 Task: Look for space in Port Stephens, Australia from 1st June, 2023 to 4th June, 2023 for 1 adult in price range Rs.6000 to Rs.16000. Place can be private room with 1  bedroom having 1 bed and 1 bathroom. Property type can be house, flat, guest house. Amenities needed are: wifi, washing machine, kitchen. Booking option can be shelf check-in. Required host language is English.
Action: Mouse moved to (271, 145)
Screenshot: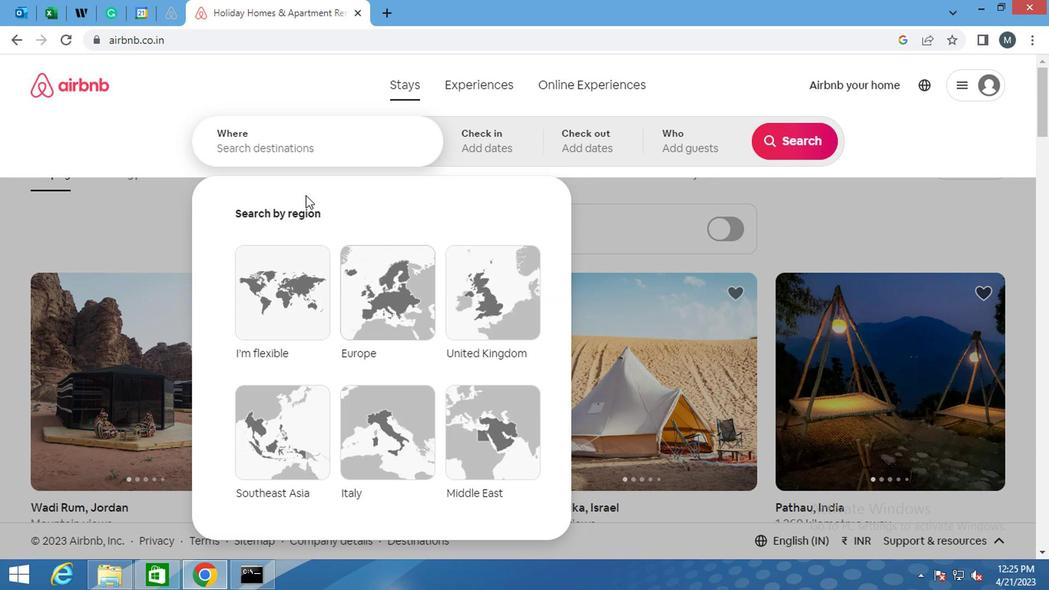 
Action: Mouse pressed left at (271, 145)
Screenshot: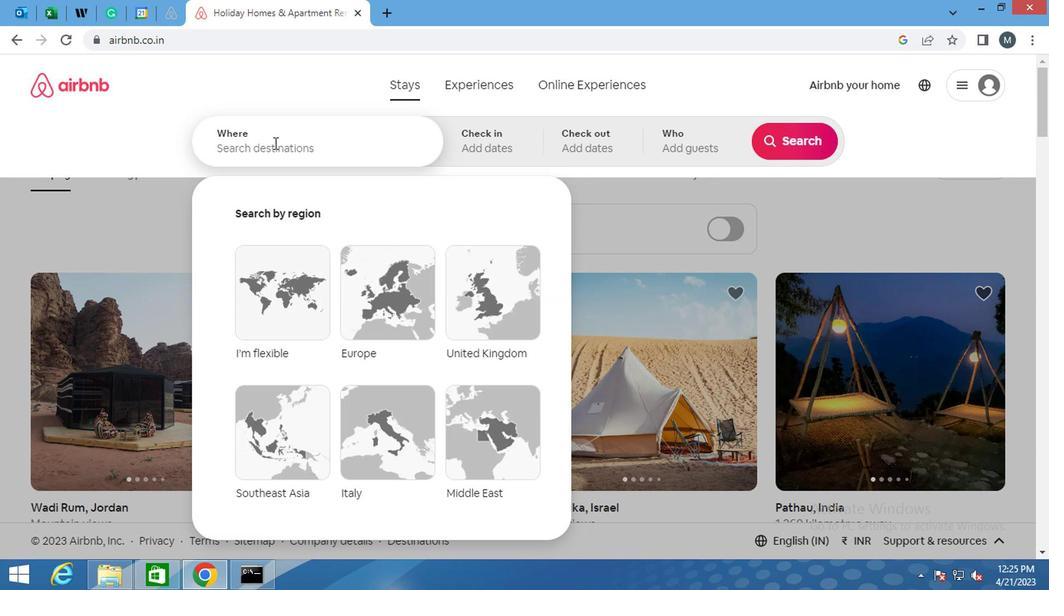 
Action: Key pressed <Key.shift>PORT<Key.space><Key.shift>STEPHENS<Key.space><Key.backspace>,<Key.space><Key.shift>AUSTRALIA<Key.enter>
Screenshot: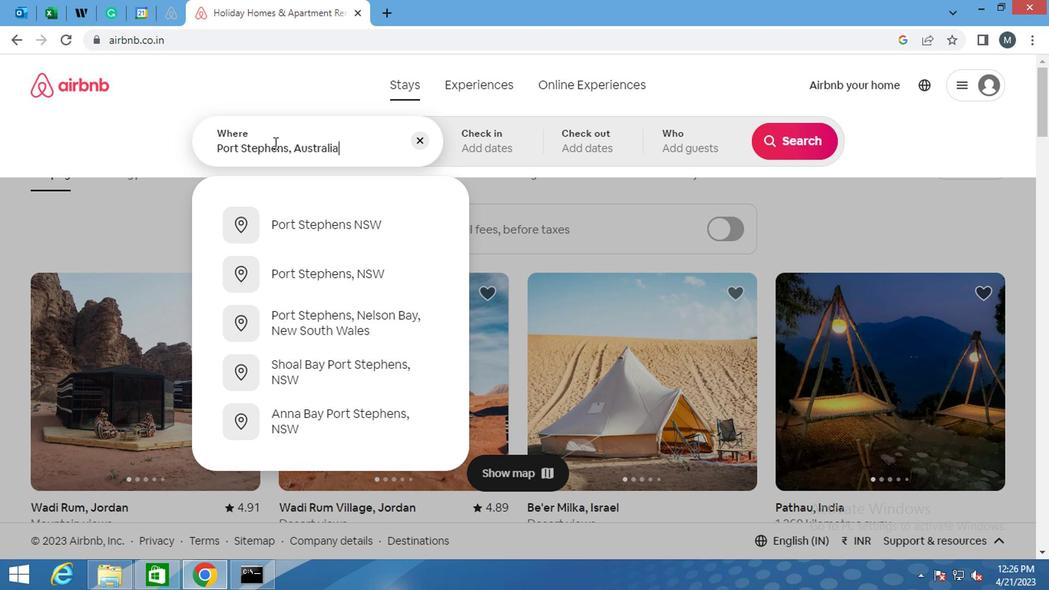 
Action: Mouse moved to (777, 257)
Screenshot: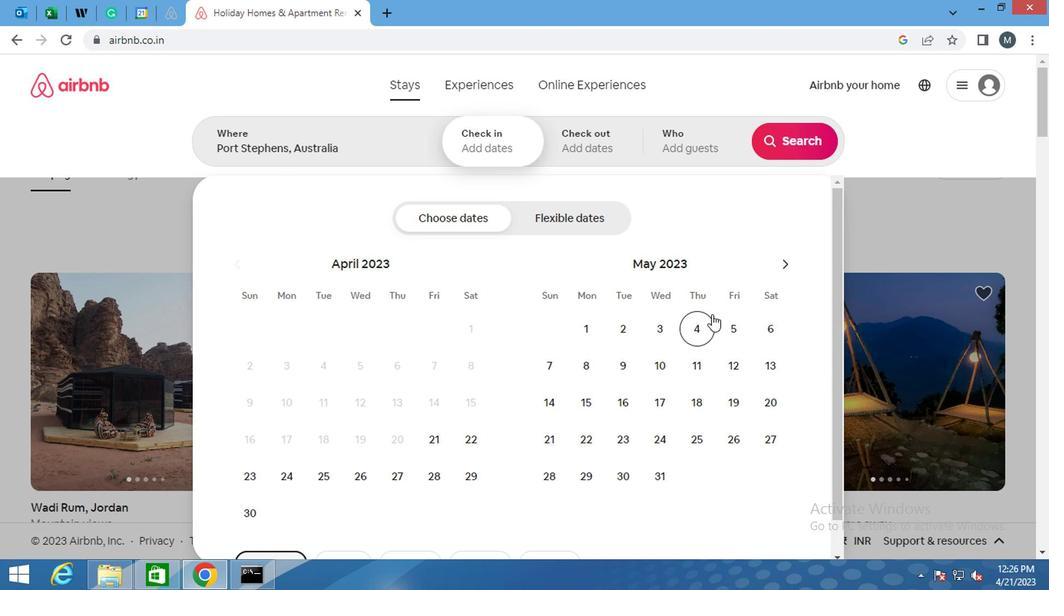 
Action: Mouse pressed left at (777, 257)
Screenshot: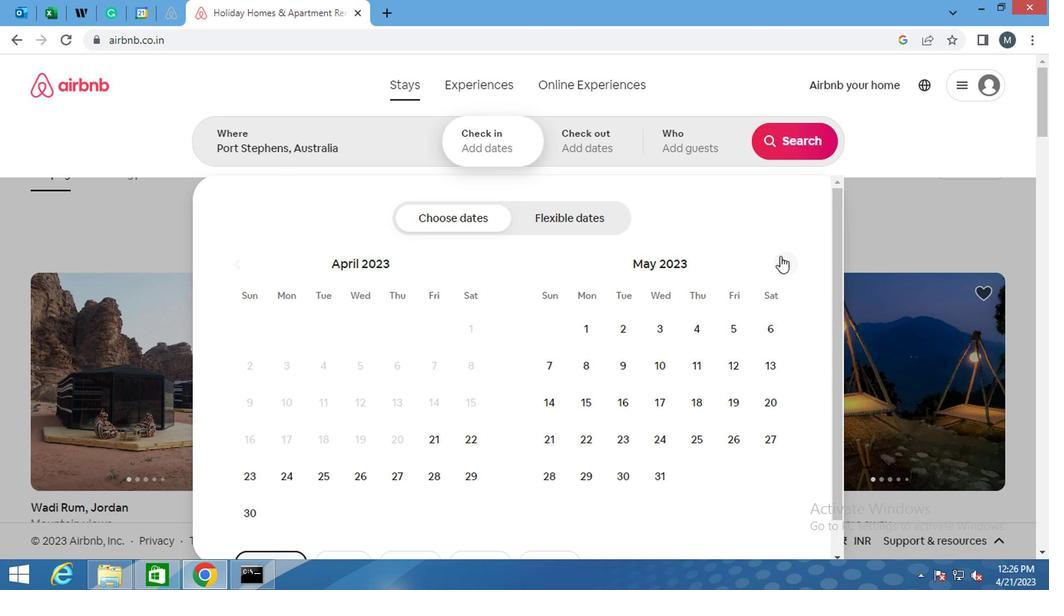 
Action: Mouse moved to (687, 325)
Screenshot: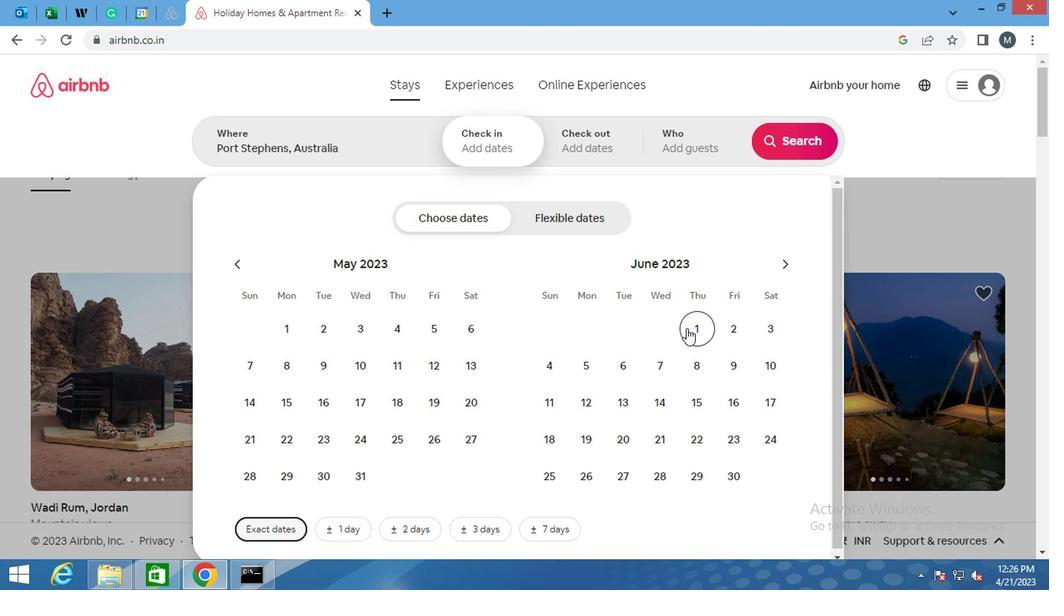 
Action: Mouse pressed left at (687, 325)
Screenshot: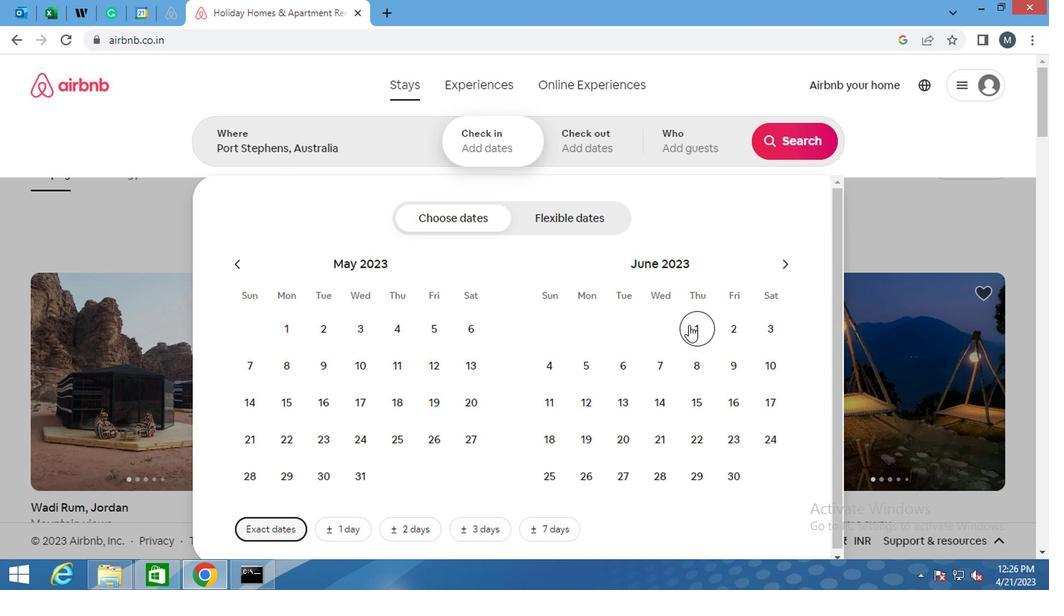 
Action: Mouse moved to (540, 366)
Screenshot: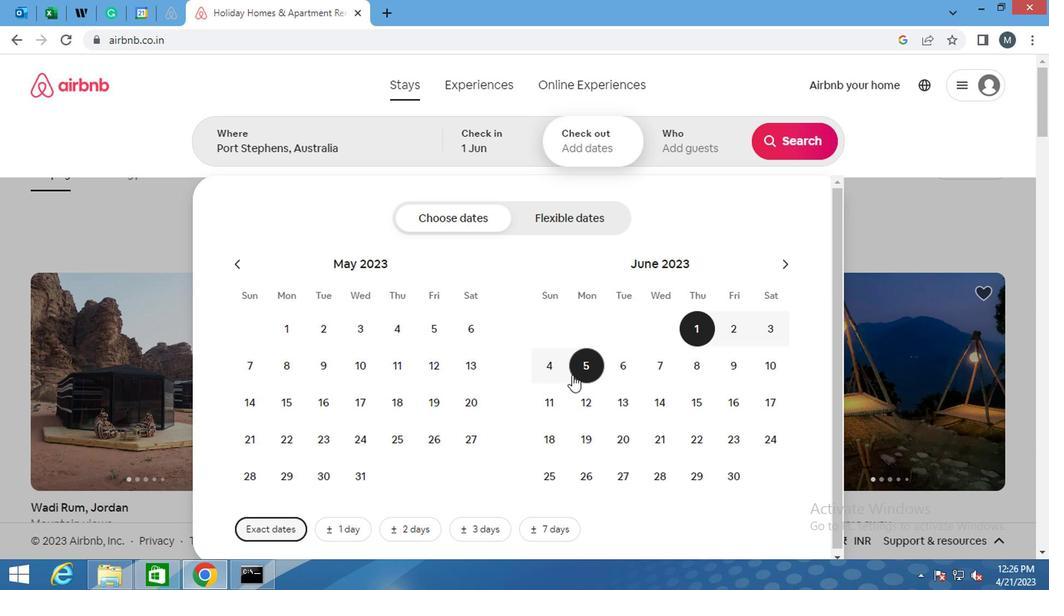 
Action: Mouse pressed left at (540, 366)
Screenshot: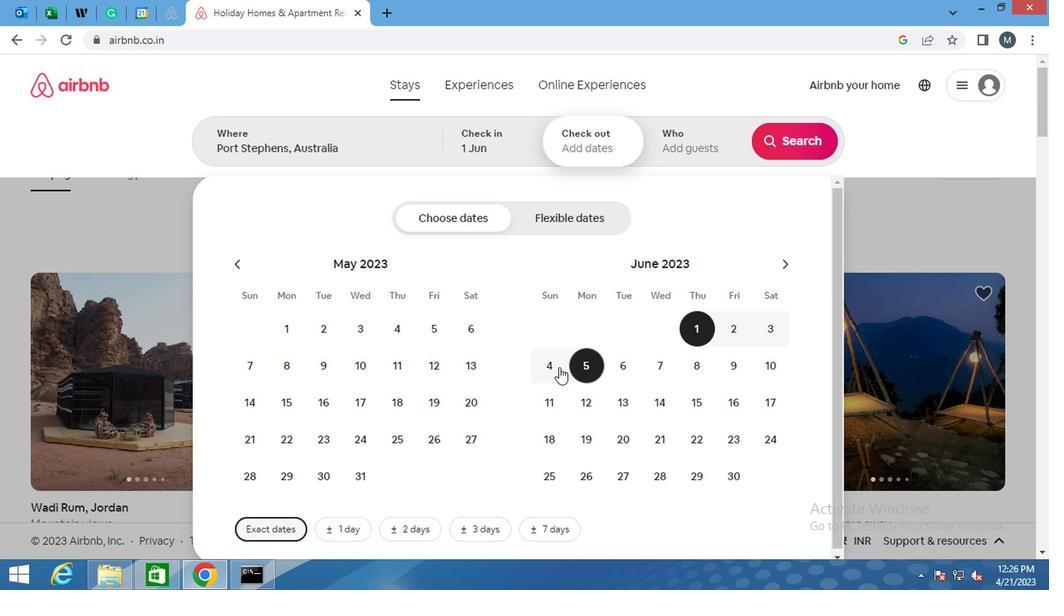 
Action: Mouse moved to (604, 349)
Screenshot: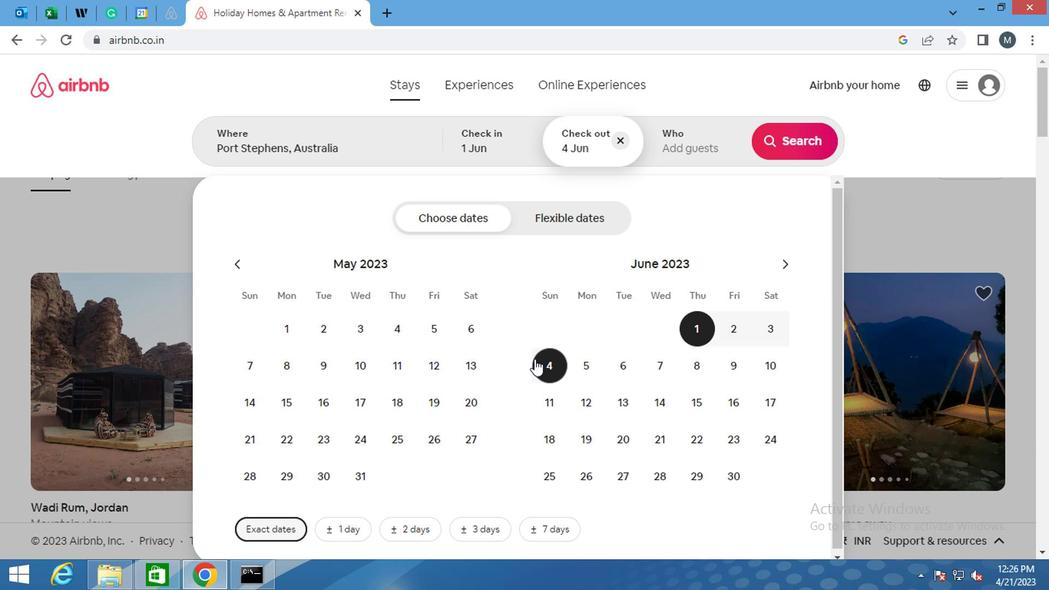 
Action: Mouse scrolled (604, 348) with delta (0, 0)
Screenshot: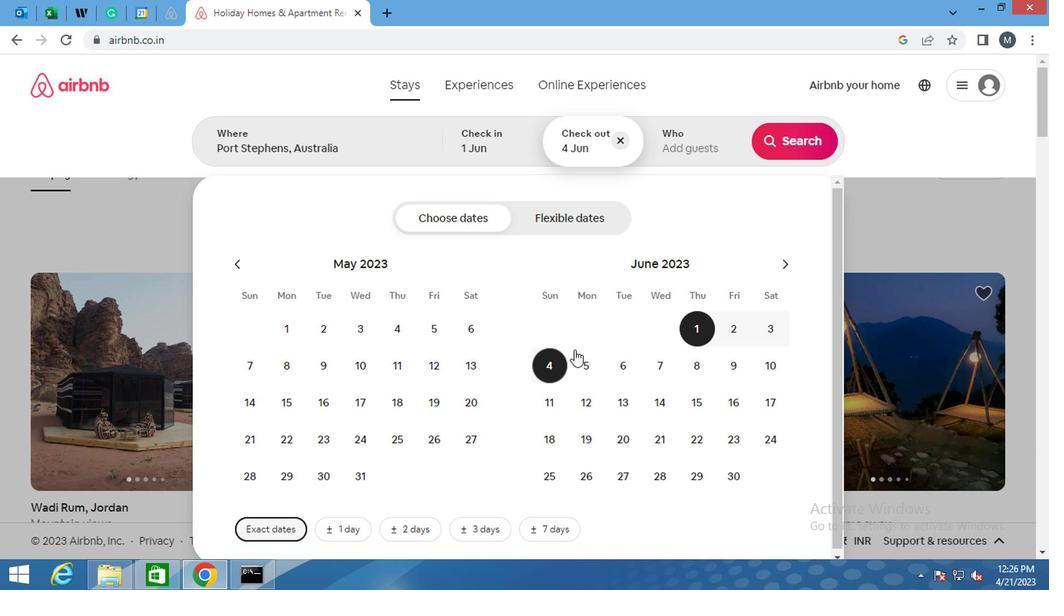 
Action: Mouse moved to (606, 349)
Screenshot: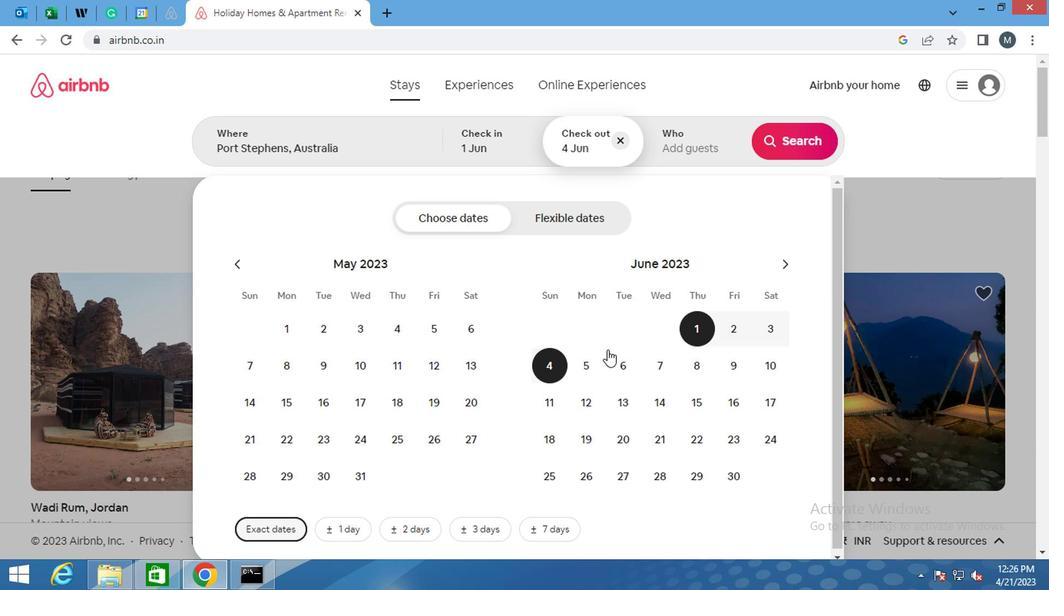 
Action: Mouse scrolled (606, 348) with delta (0, 0)
Screenshot: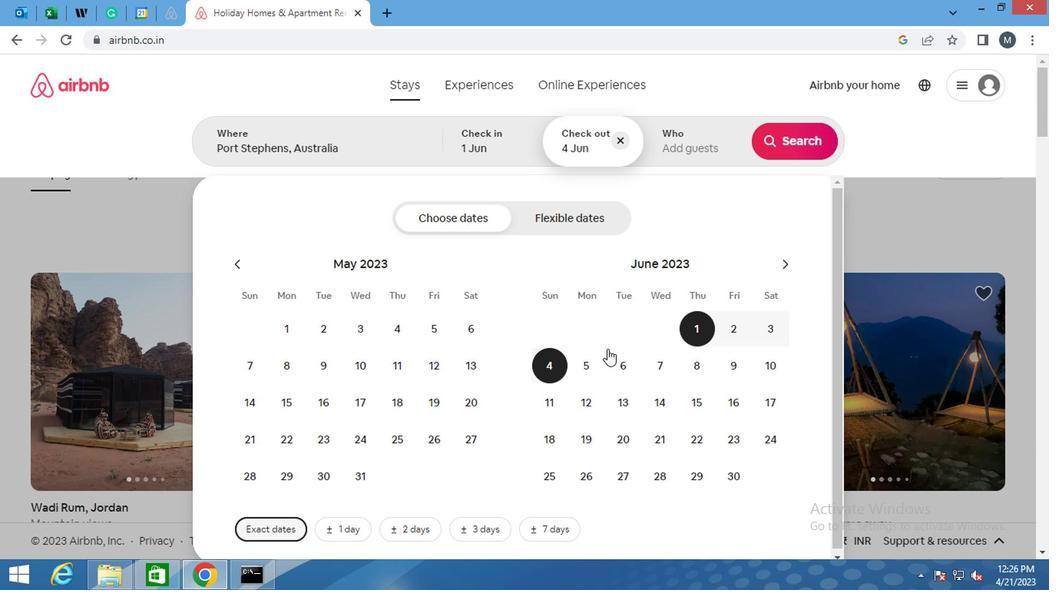 
Action: Mouse moved to (698, 149)
Screenshot: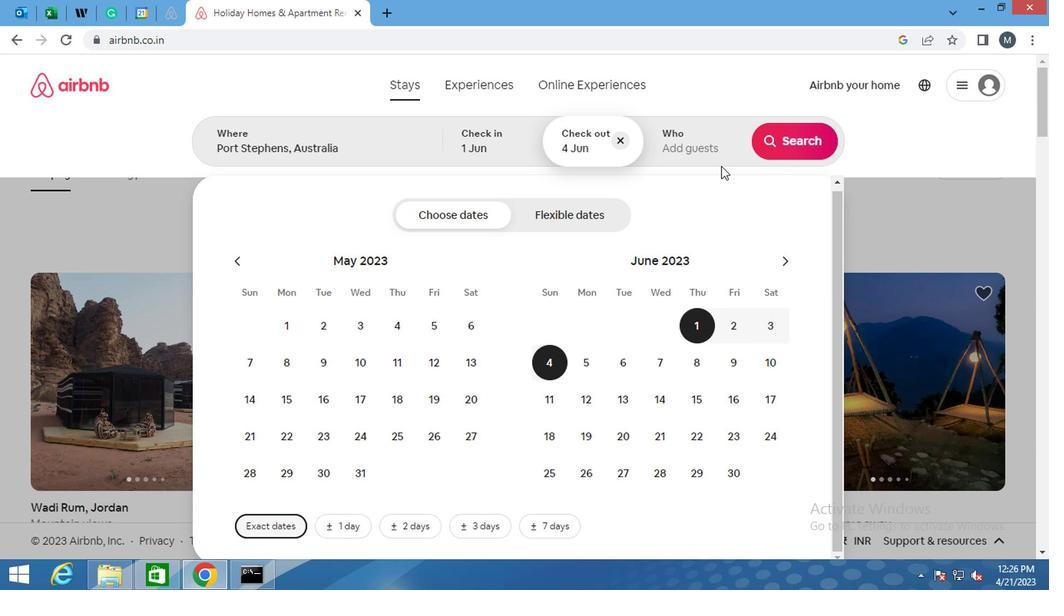 
Action: Mouse pressed left at (698, 149)
Screenshot: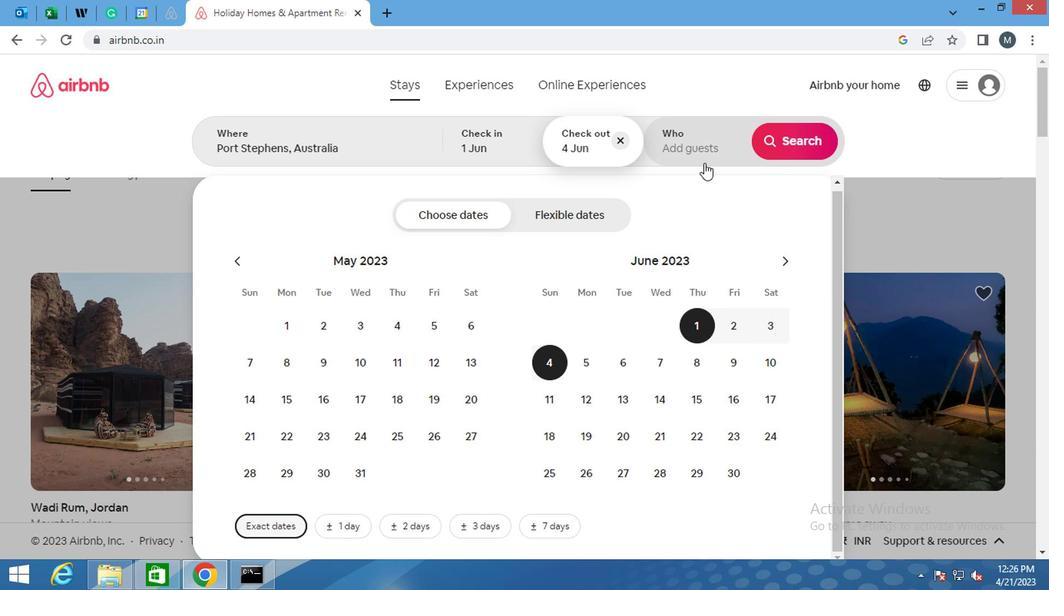 
Action: Mouse moved to (789, 222)
Screenshot: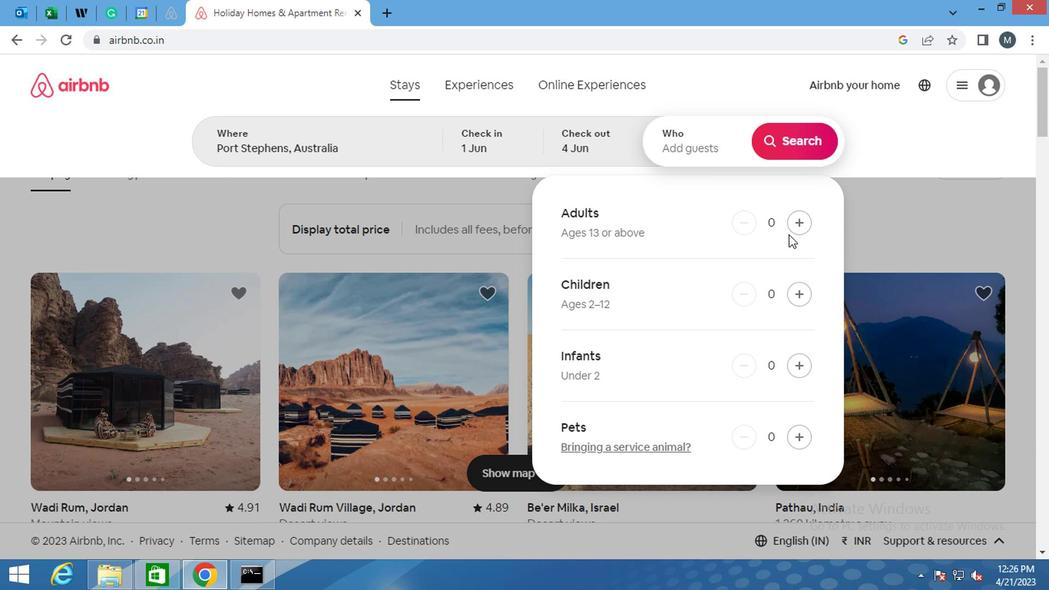 
Action: Mouse pressed left at (789, 222)
Screenshot: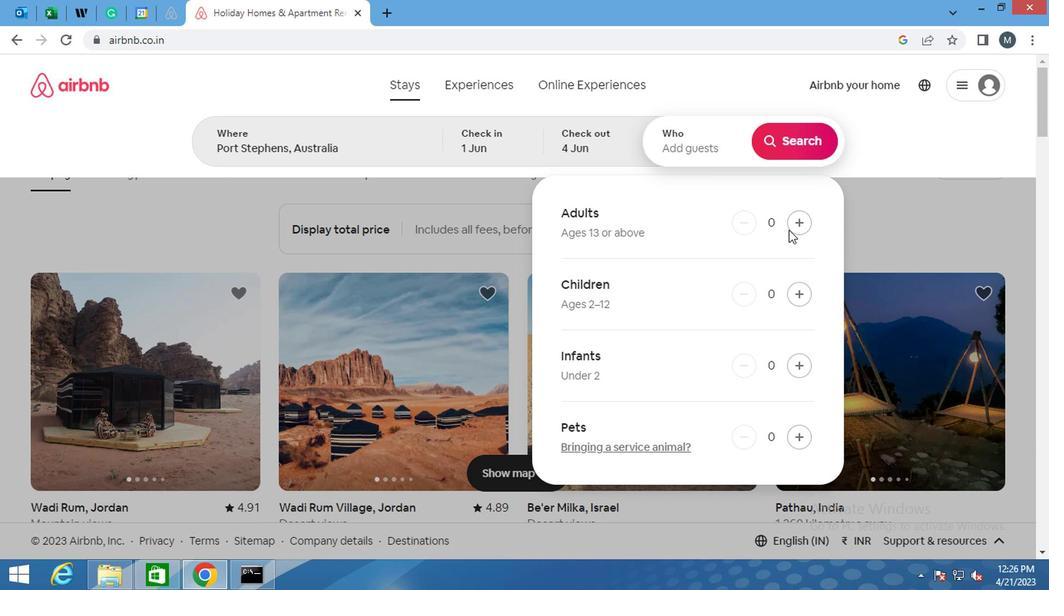 
Action: Mouse moved to (735, 220)
Screenshot: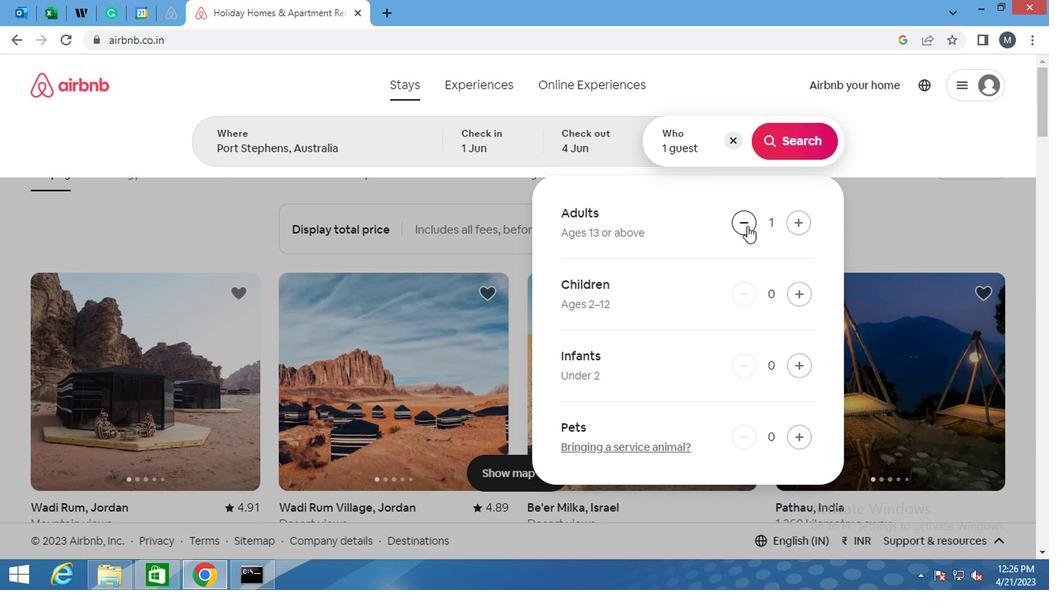 
Action: Mouse scrolled (735, 220) with delta (0, 0)
Screenshot: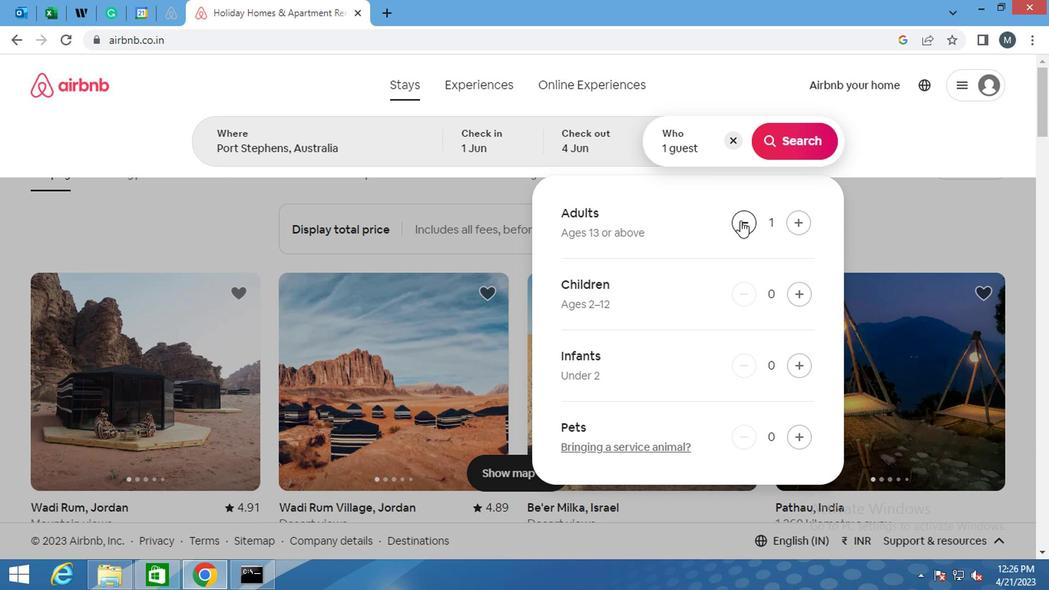 
Action: Mouse scrolled (735, 220) with delta (0, 0)
Screenshot: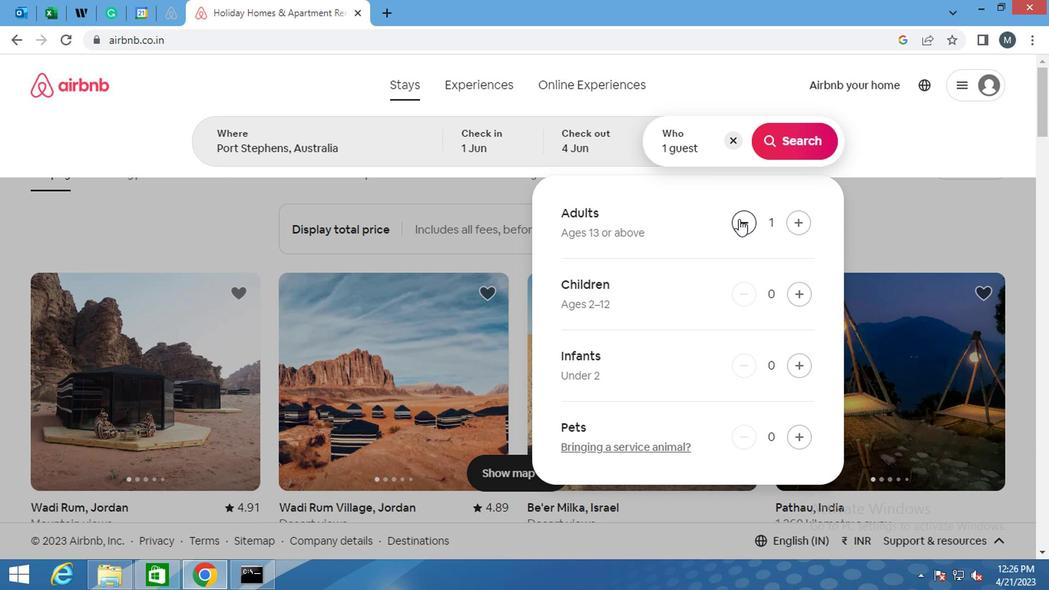 
Action: Mouse moved to (688, 201)
Screenshot: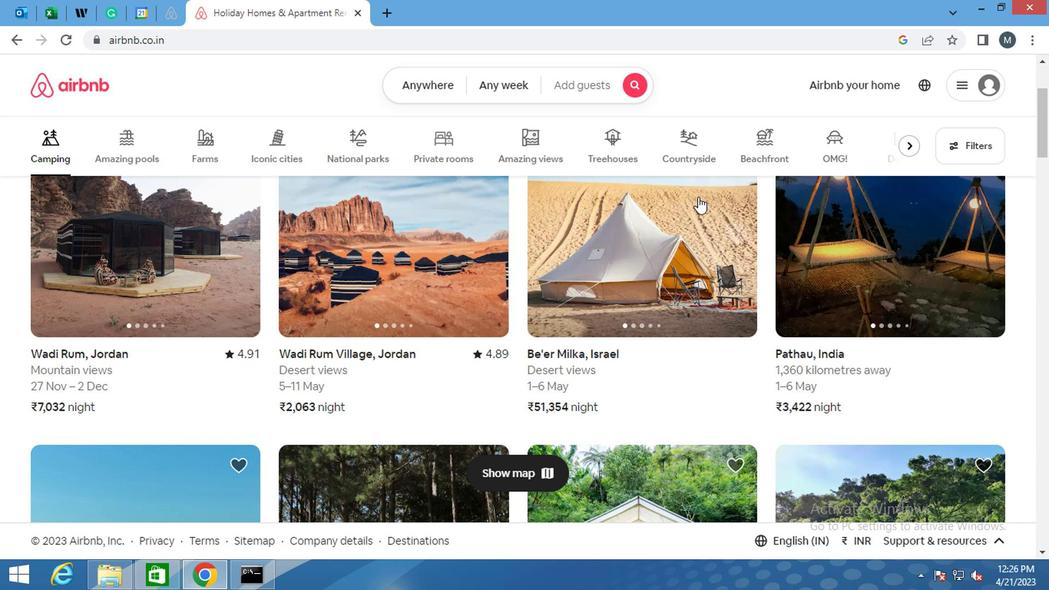 
Action: Mouse scrolled (688, 201) with delta (0, 0)
Screenshot: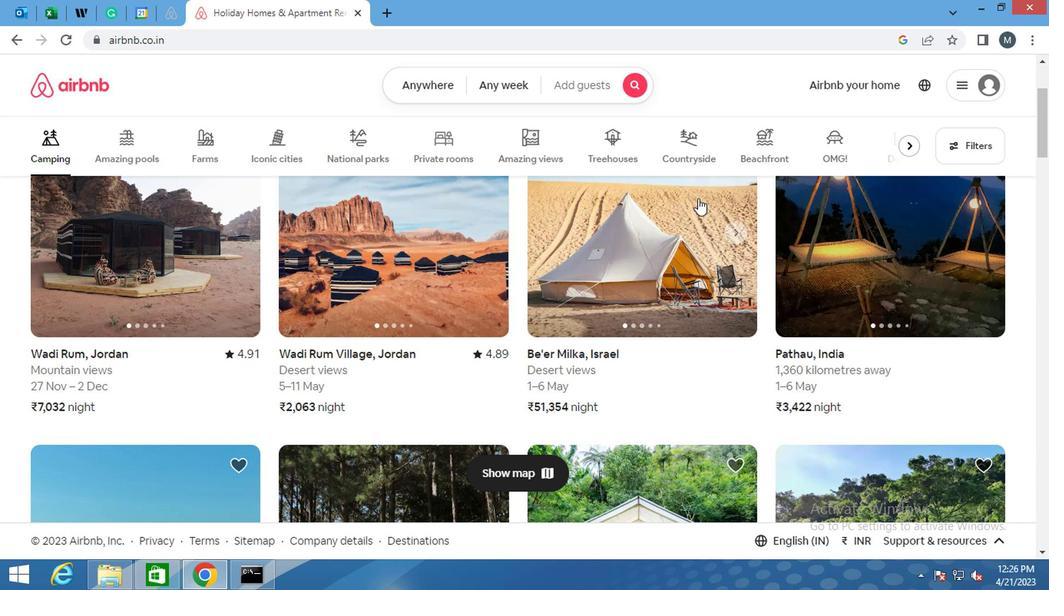 
Action: Mouse scrolled (688, 201) with delta (0, 0)
Screenshot: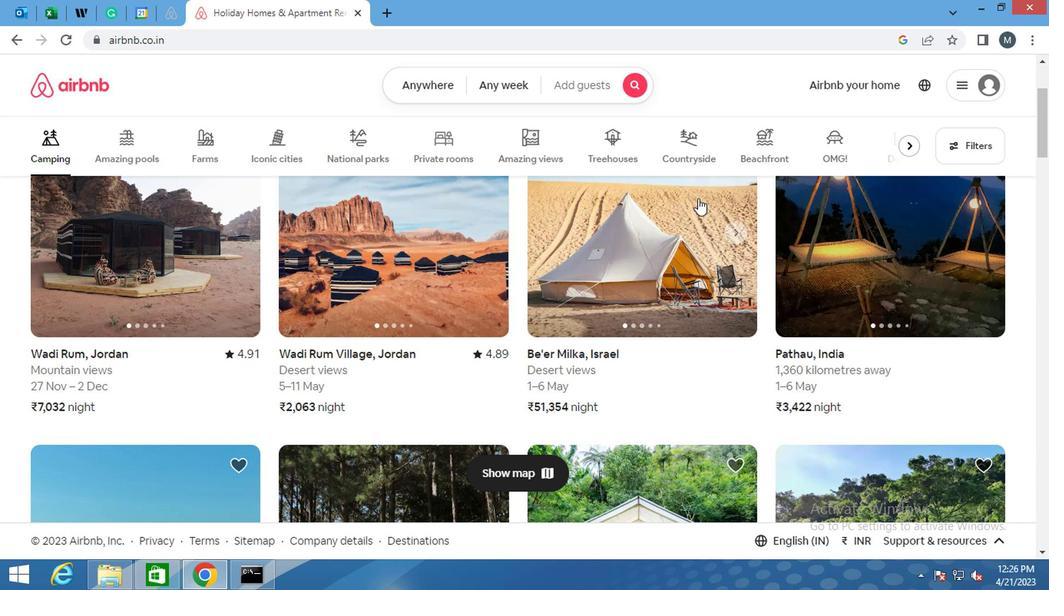 
Action: Mouse scrolled (688, 201) with delta (0, 0)
Screenshot: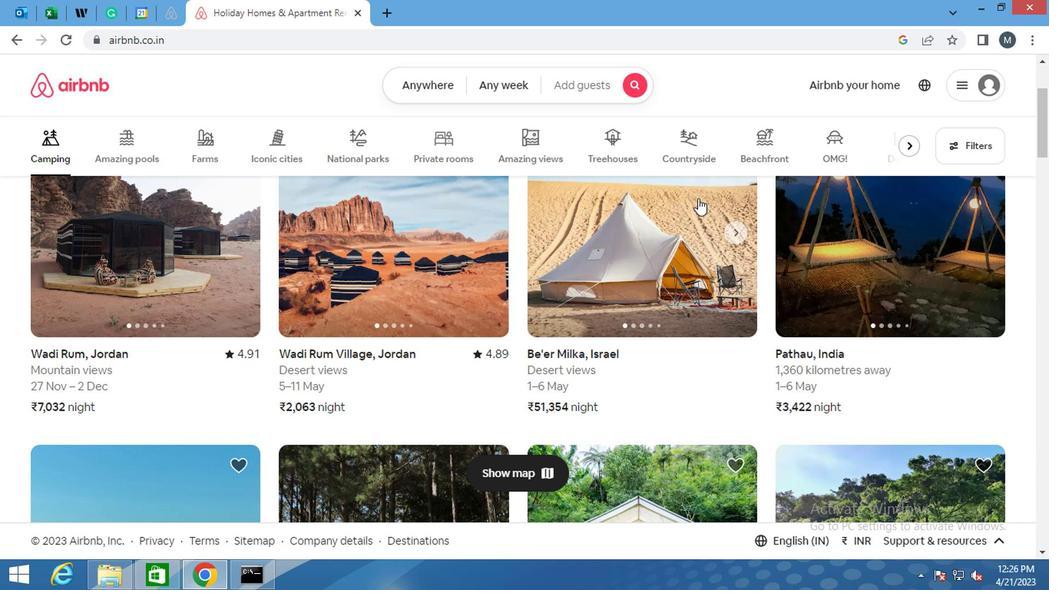 
Action: Mouse moved to (686, 199)
Screenshot: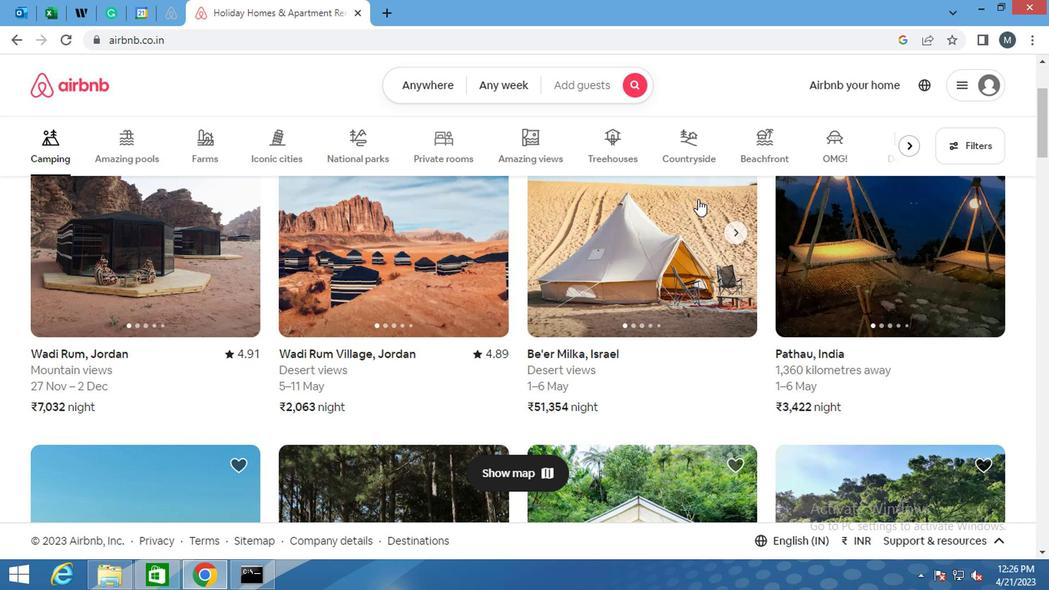 
Action: Mouse scrolled (686, 199) with delta (0, 0)
Screenshot: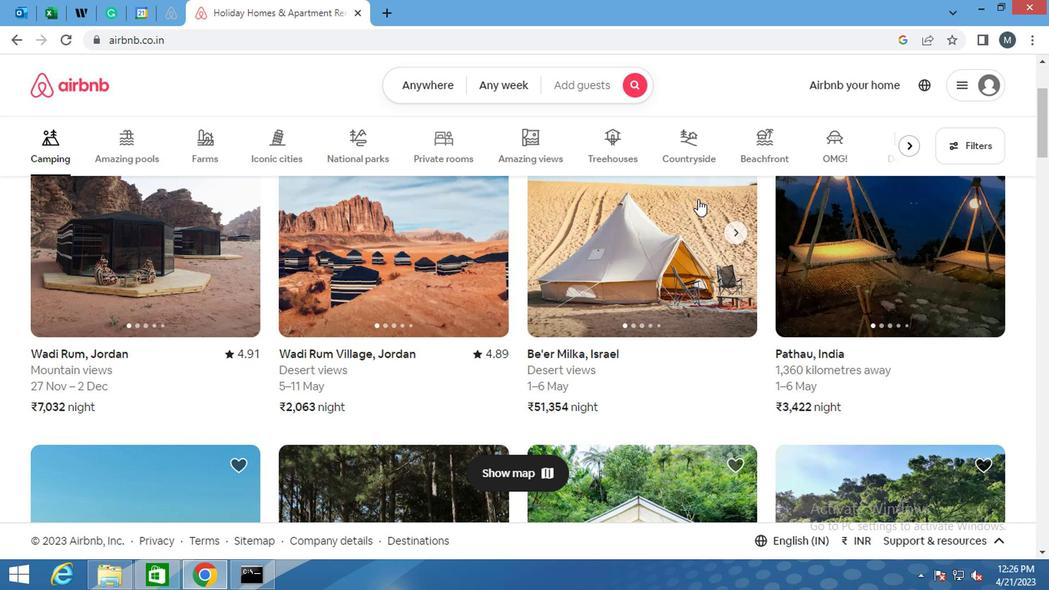 
Action: Mouse moved to (978, 160)
Screenshot: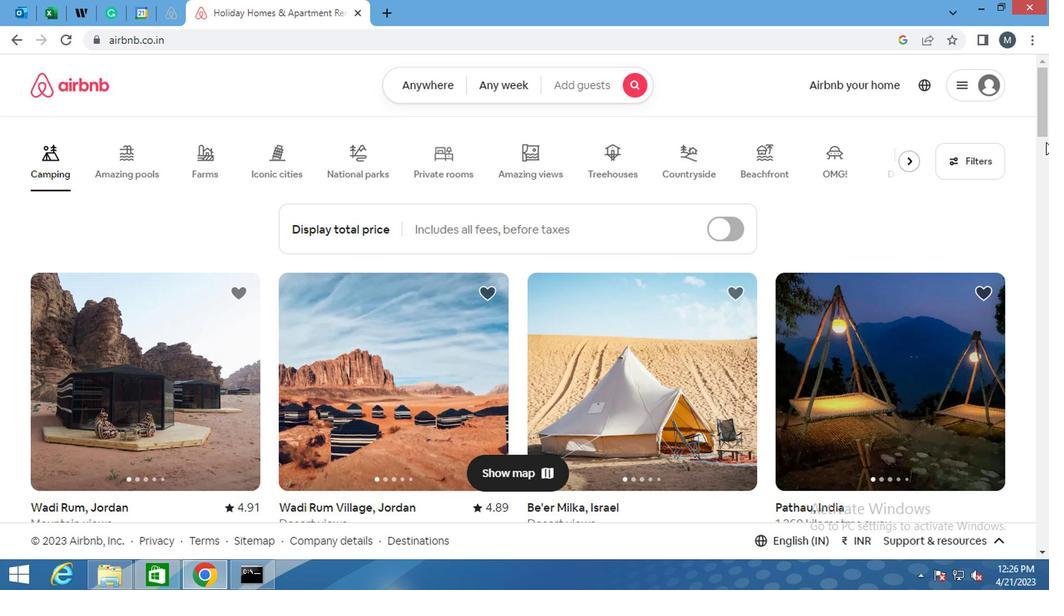 
Action: Mouse pressed left at (978, 160)
Screenshot: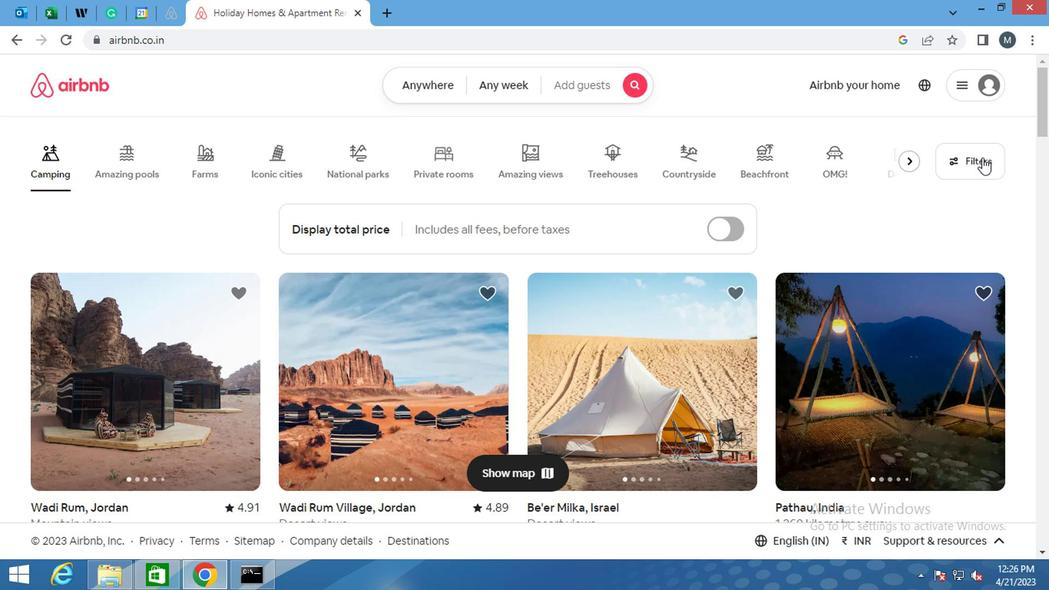 
Action: Mouse moved to (386, 333)
Screenshot: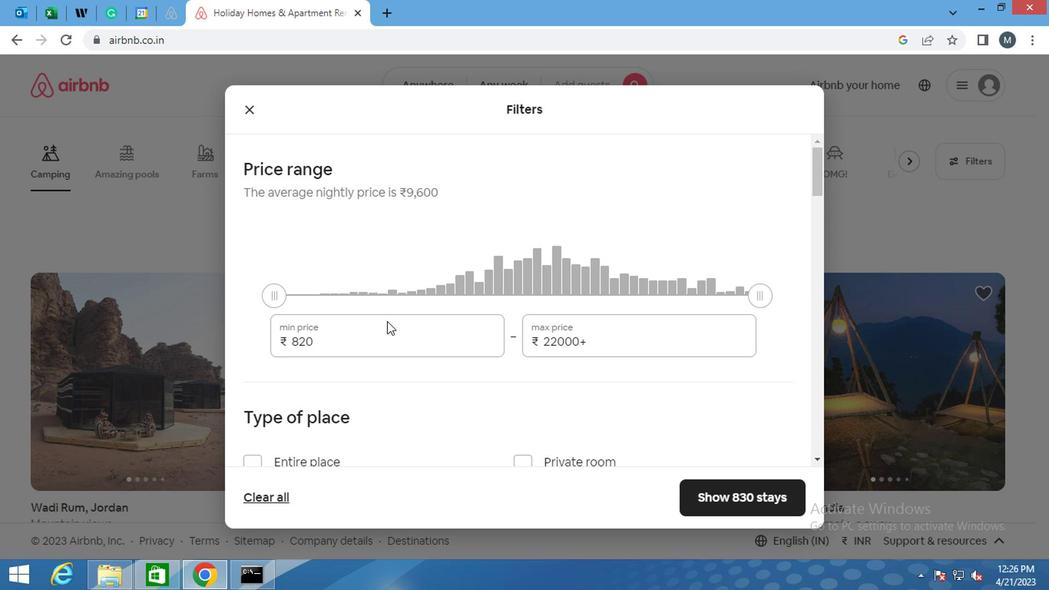 
Action: Mouse pressed left at (386, 333)
Screenshot: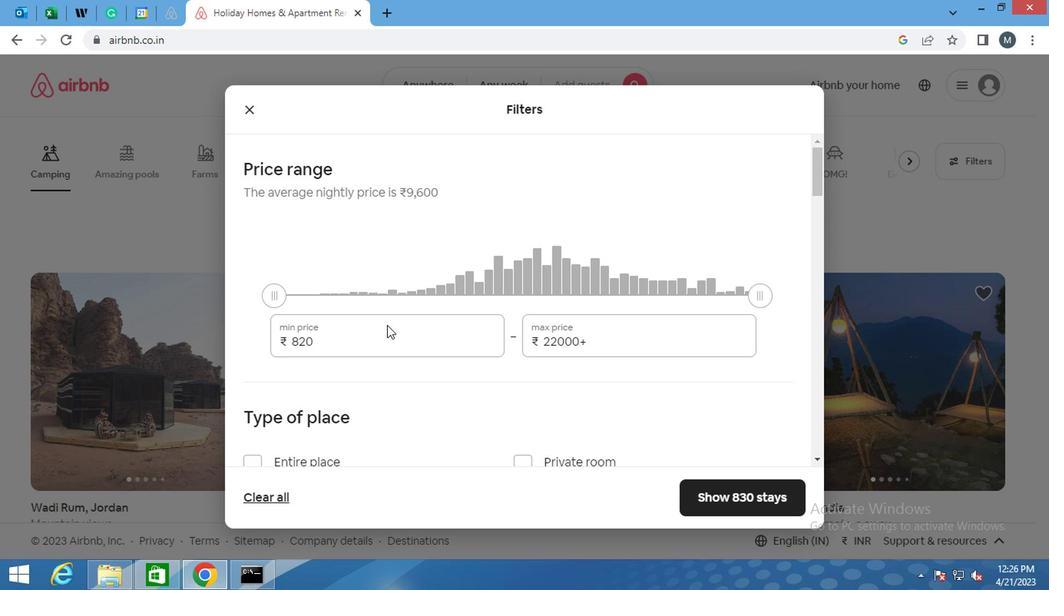 
Action: Mouse moved to (386, 337)
Screenshot: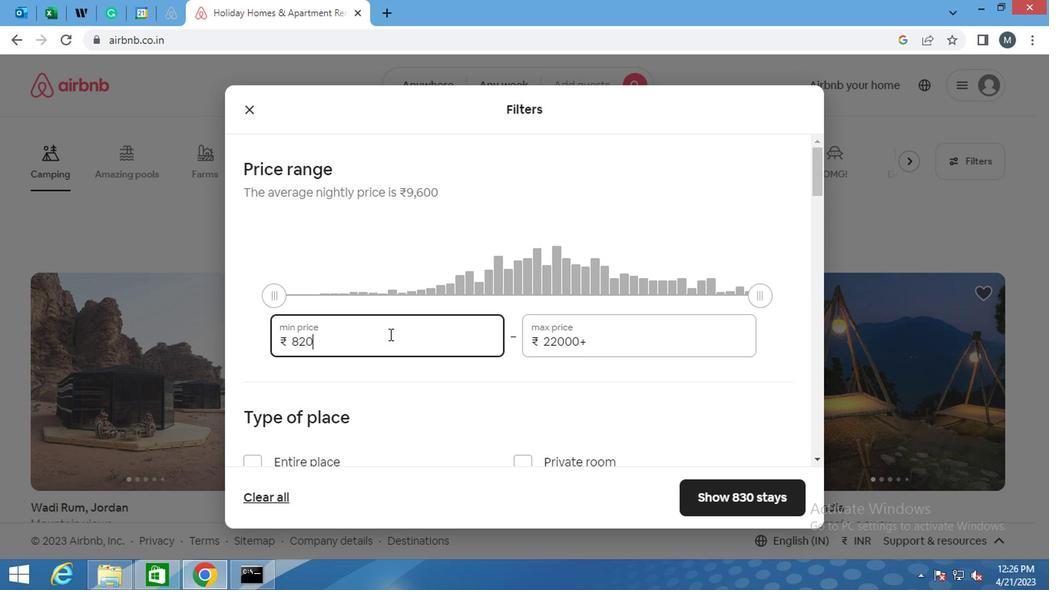 
Action: Key pressed <Key.backspace><Key.backspace><Key.backspace><Key.backspace>6000
Screenshot: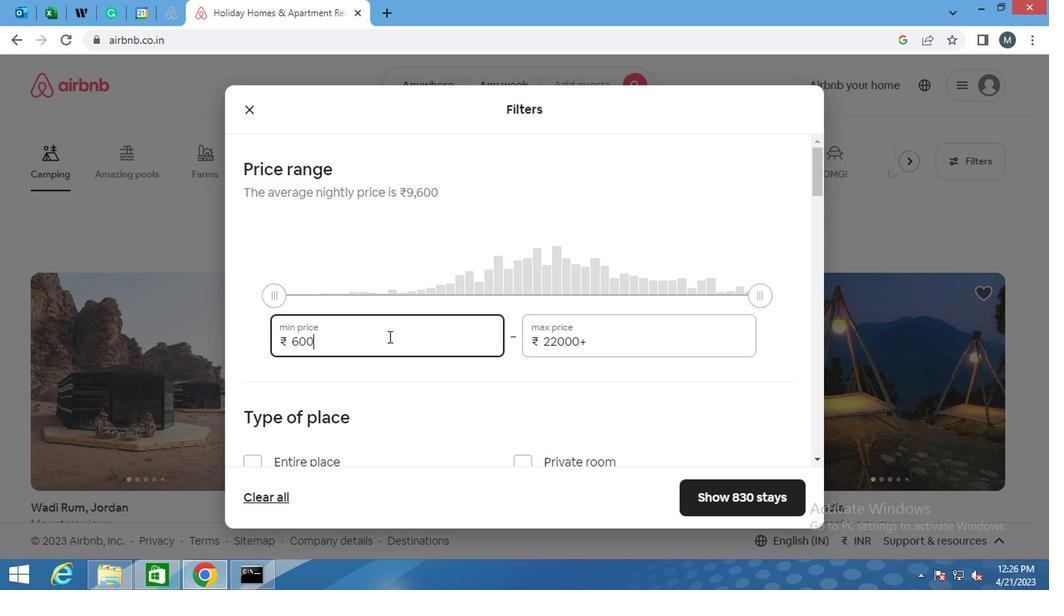 
Action: Mouse moved to (591, 328)
Screenshot: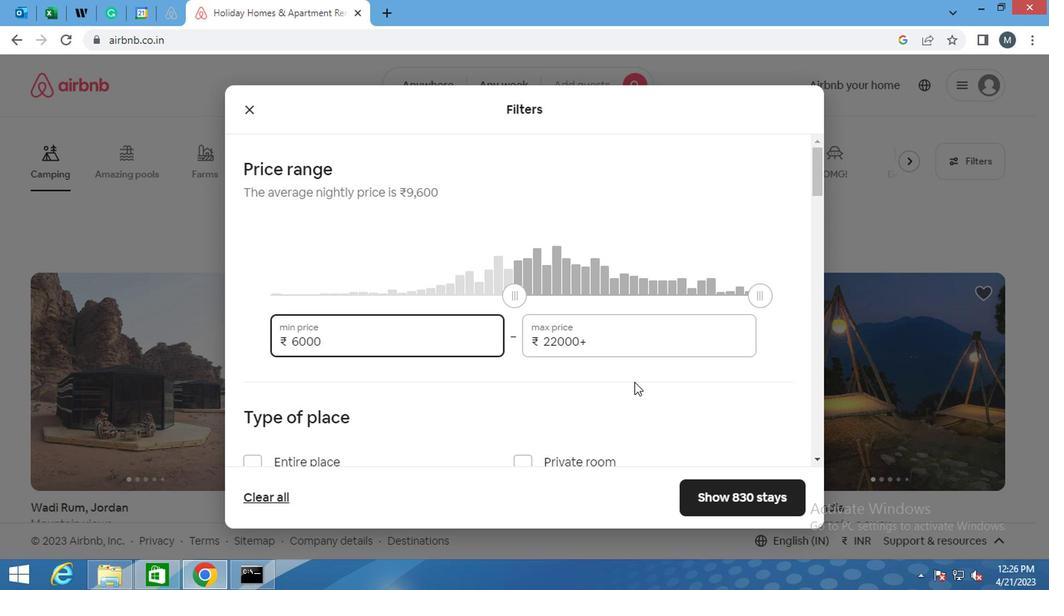 
Action: Mouse pressed left at (591, 328)
Screenshot: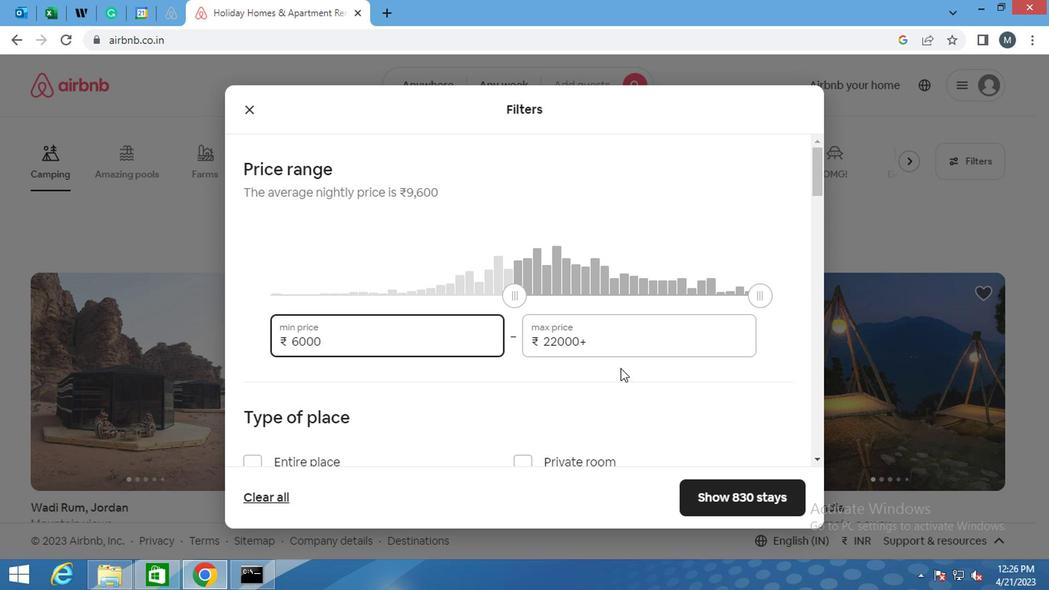 
Action: Mouse moved to (594, 357)
Screenshot: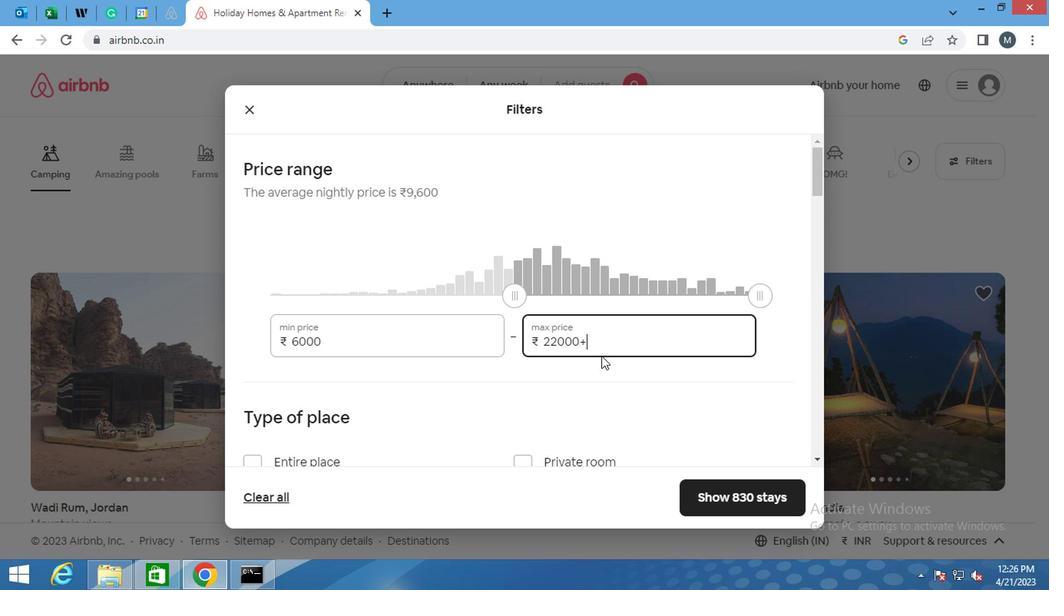 
Action: Key pressed <Key.backspace><Key.backspace><Key.backspace><Key.backspace><Key.backspace><Key.backspace><Key.backspace>16000
Screenshot: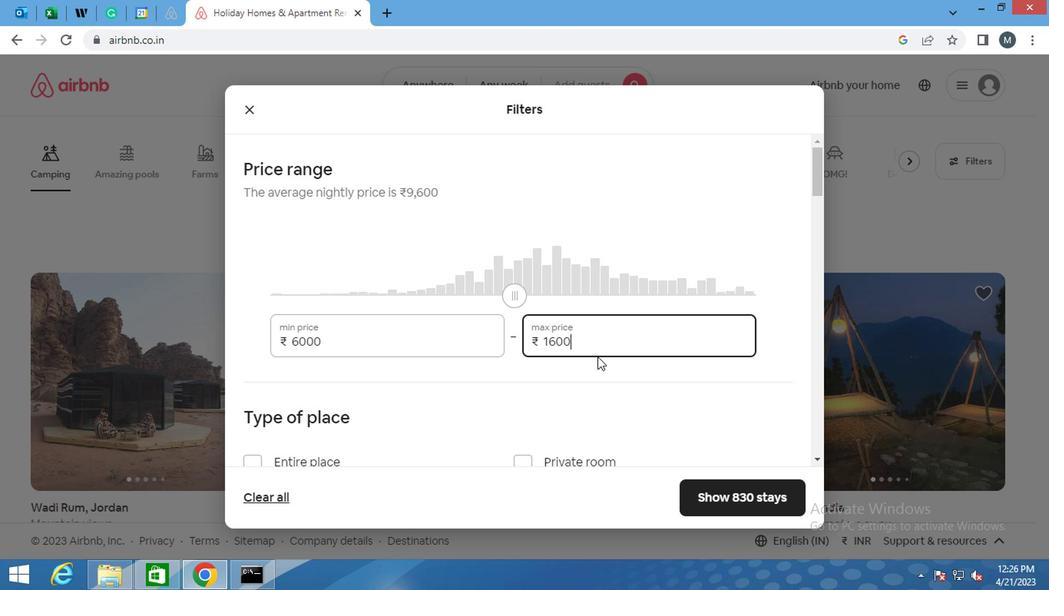 
Action: Mouse moved to (552, 329)
Screenshot: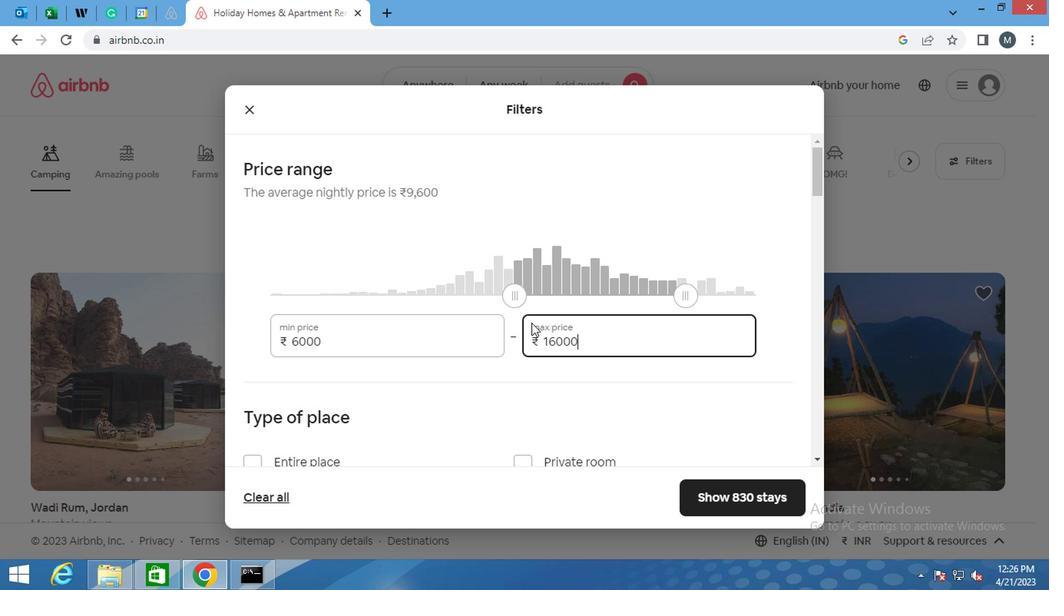 
Action: Mouse scrolled (552, 328) with delta (0, -1)
Screenshot: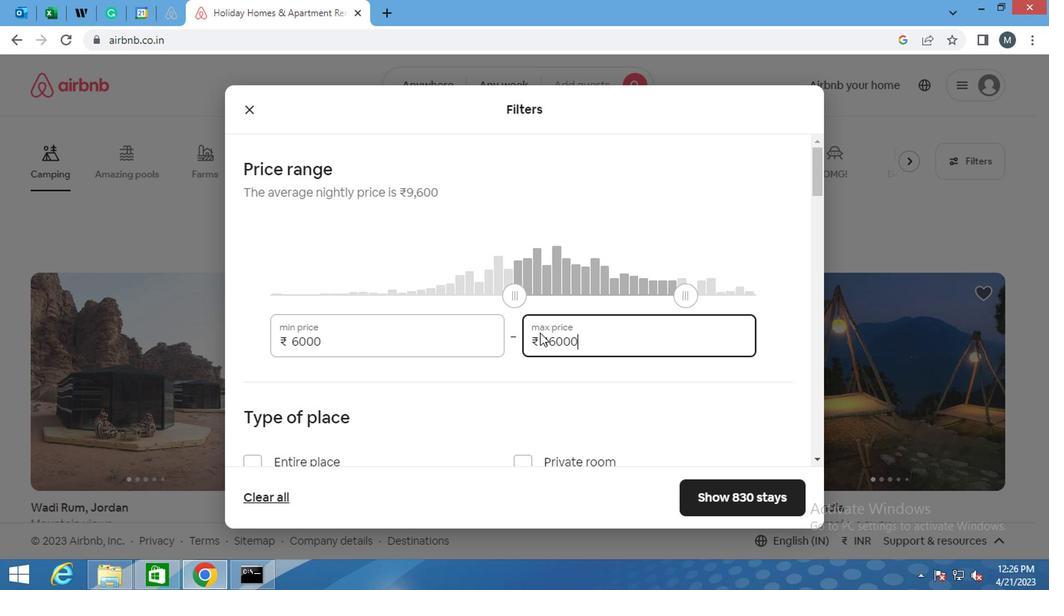
Action: Mouse moved to (551, 329)
Screenshot: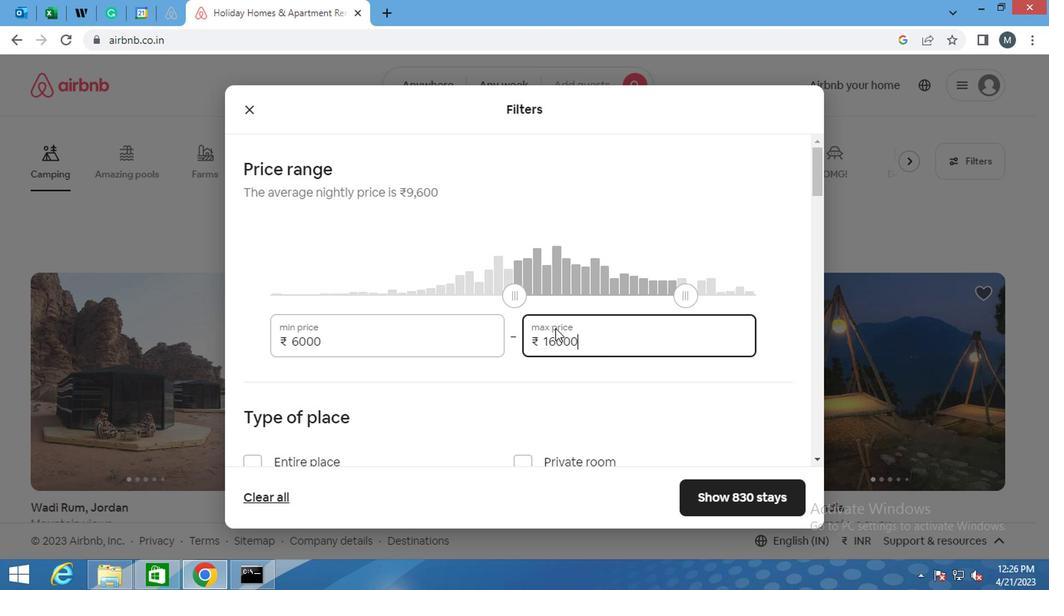 
Action: Mouse scrolled (551, 328) with delta (0, -1)
Screenshot: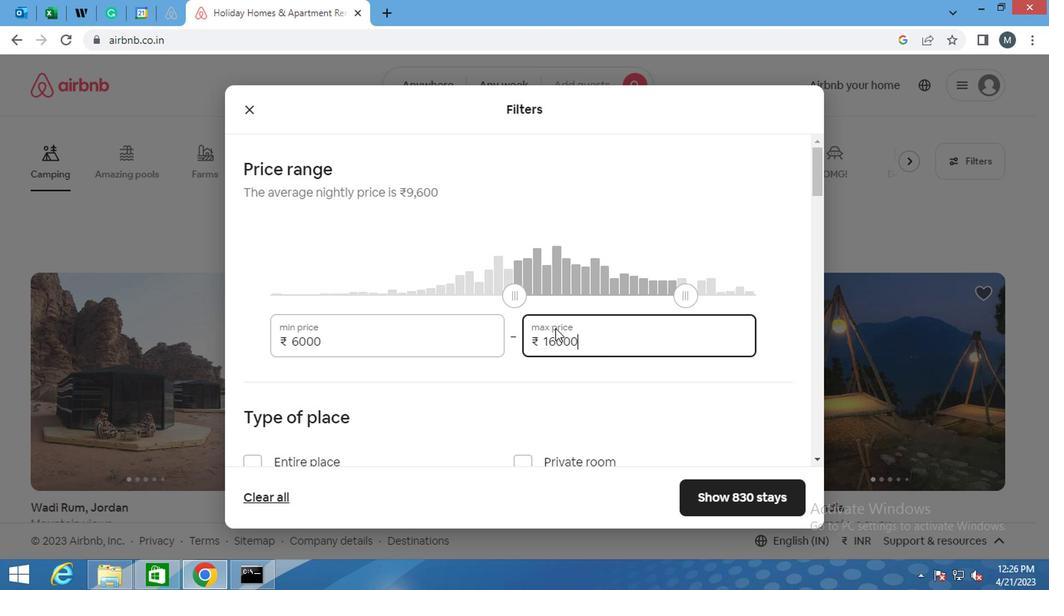 
Action: Mouse moved to (535, 319)
Screenshot: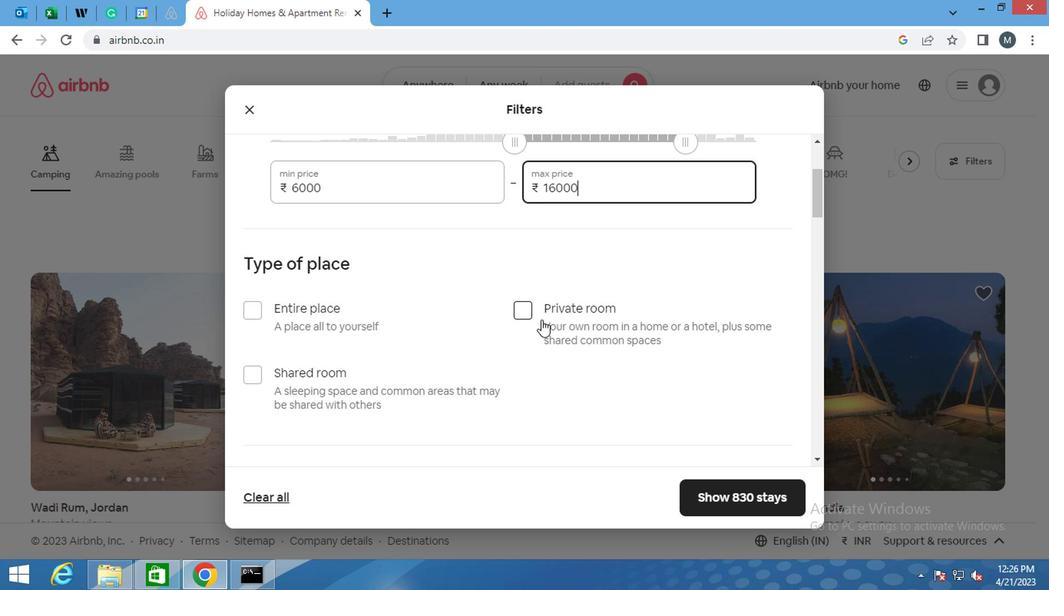
Action: Mouse pressed left at (535, 319)
Screenshot: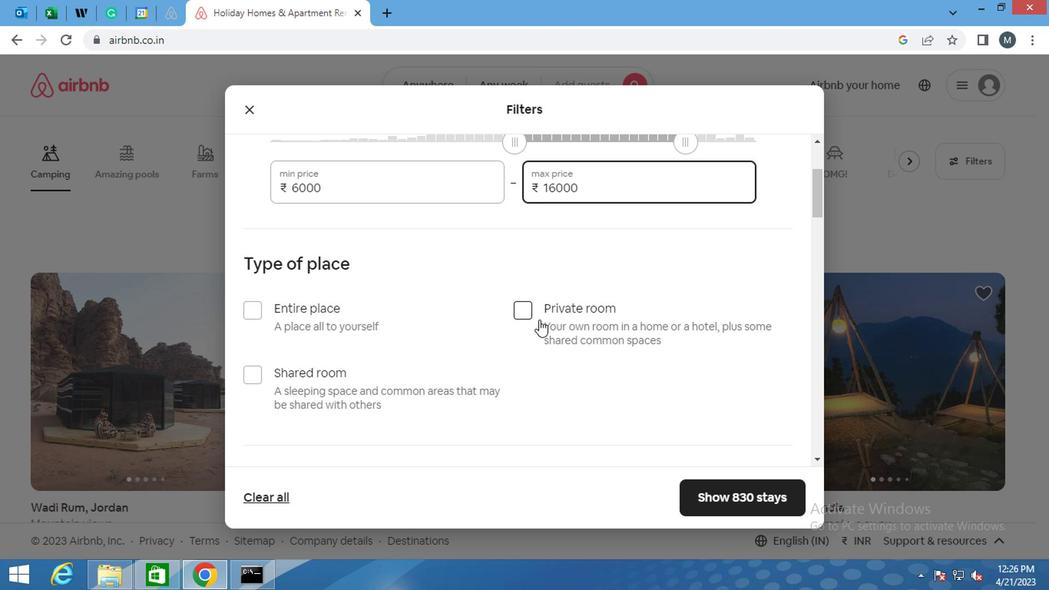 
Action: Mouse moved to (465, 293)
Screenshot: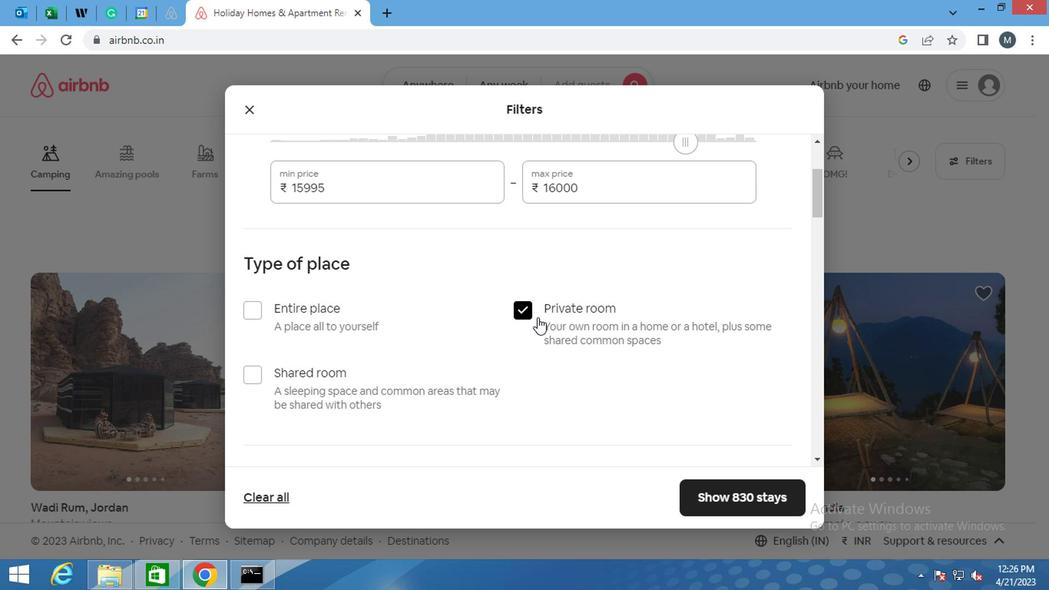 
Action: Mouse scrolled (465, 292) with delta (0, 0)
Screenshot: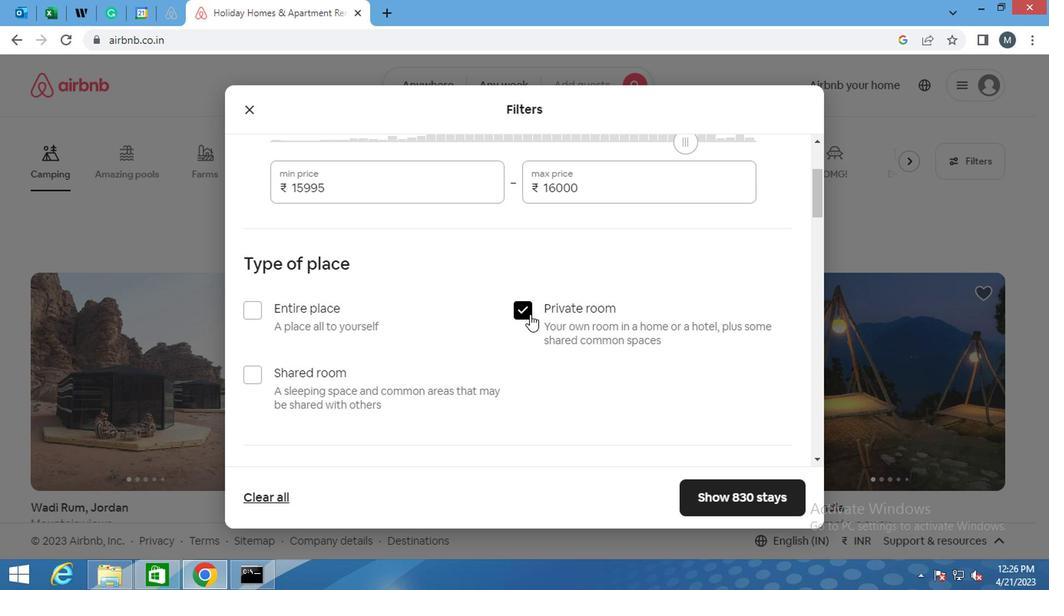 
Action: Mouse moved to (361, 294)
Screenshot: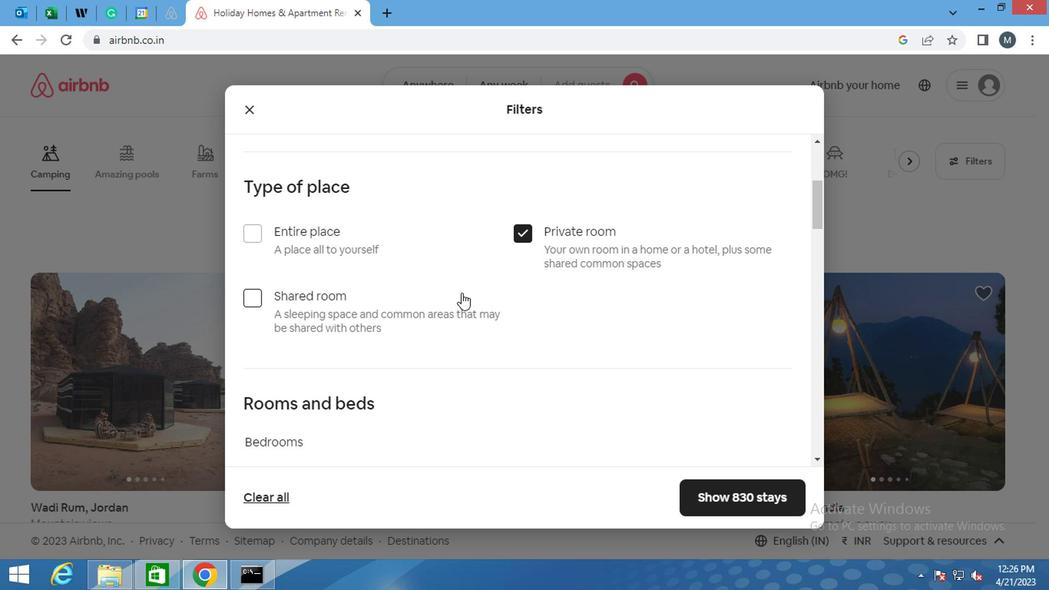 
Action: Mouse scrolled (361, 294) with delta (0, 0)
Screenshot: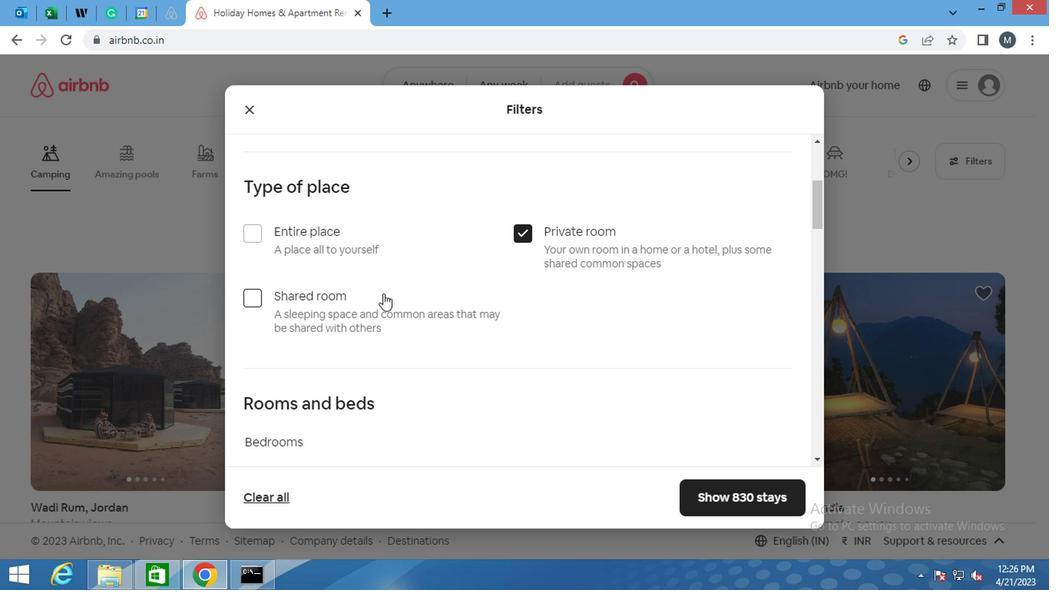 
Action: Mouse scrolled (361, 294) with delta (0, 0)
Screenshot: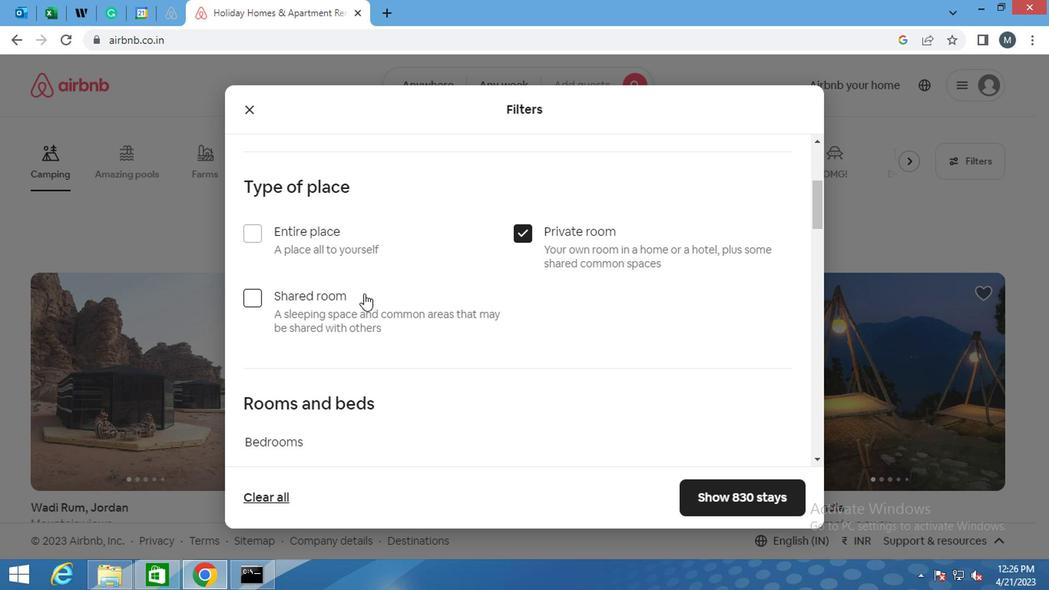 
Action: Mouse moved to (340, 334)
Screenshot: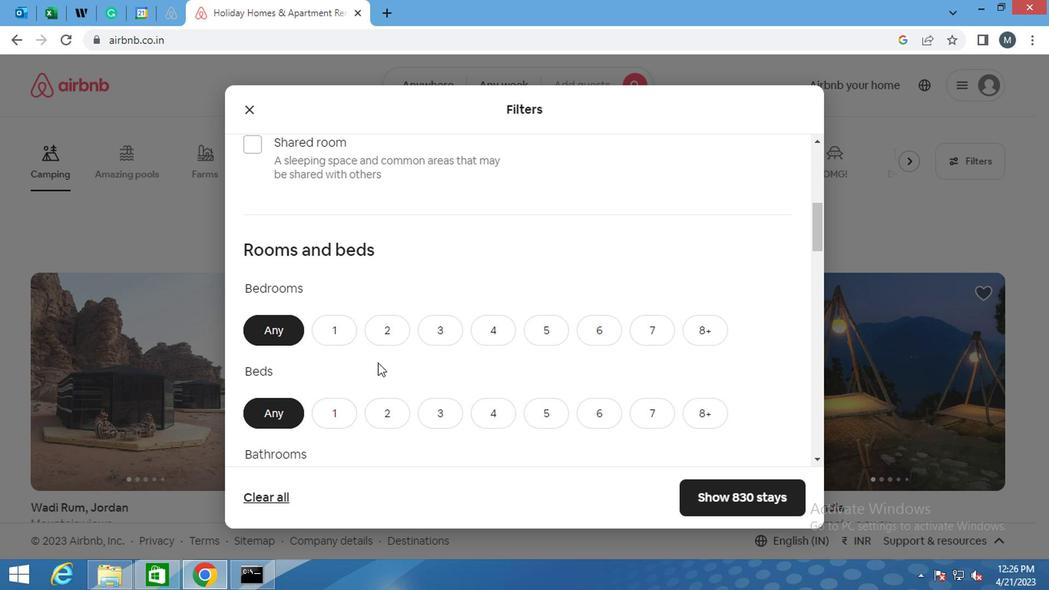 
Action: Mouse pressed left at (340, 334)
Screenshot: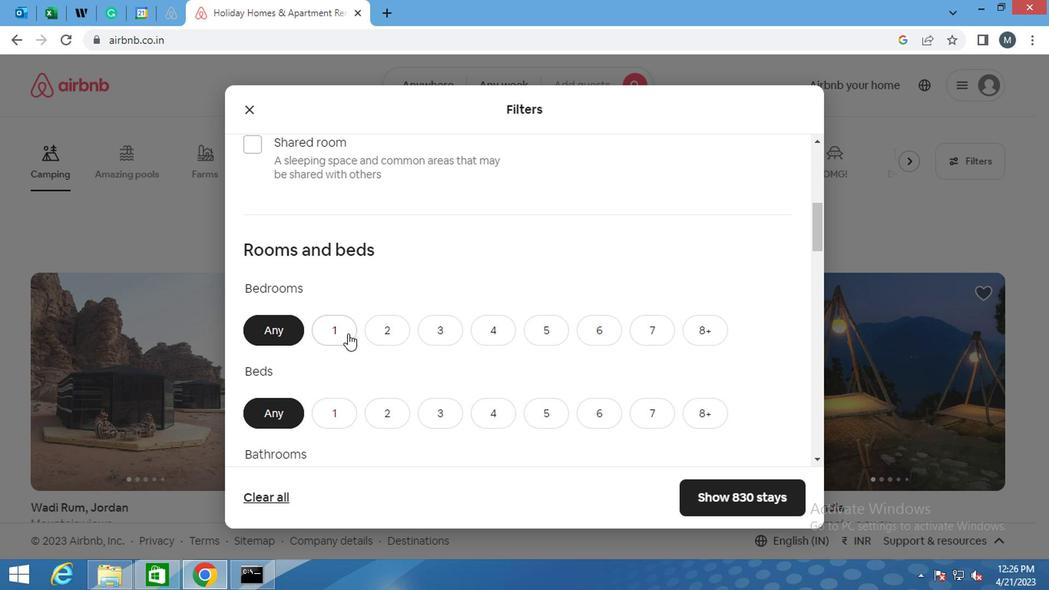 
Action: Mouse moved to (317, 408)
Screenshot: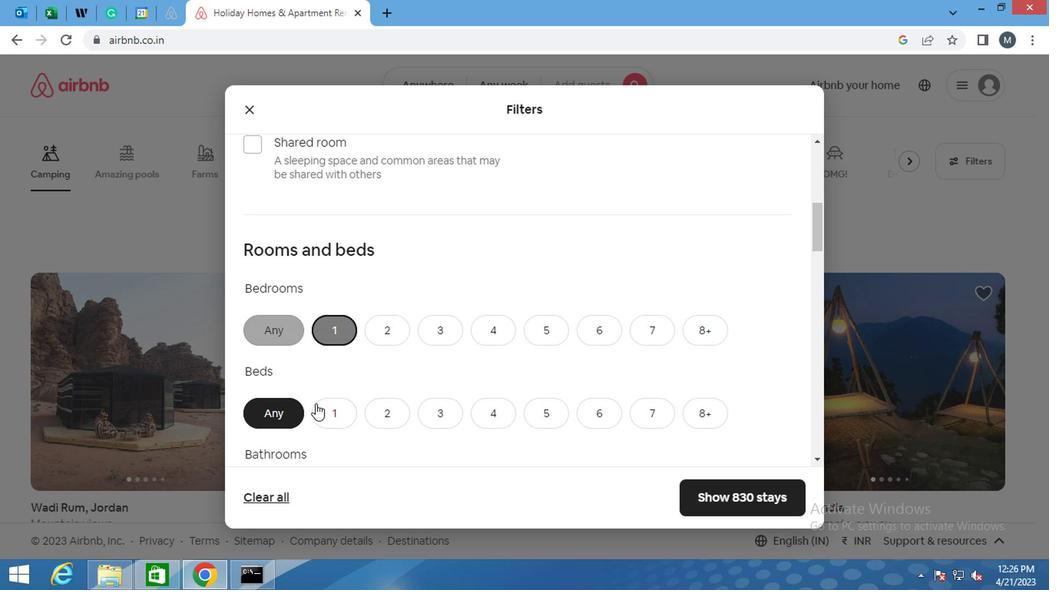 
Action: Mouse pressed left at (317, 408)
Screenshot: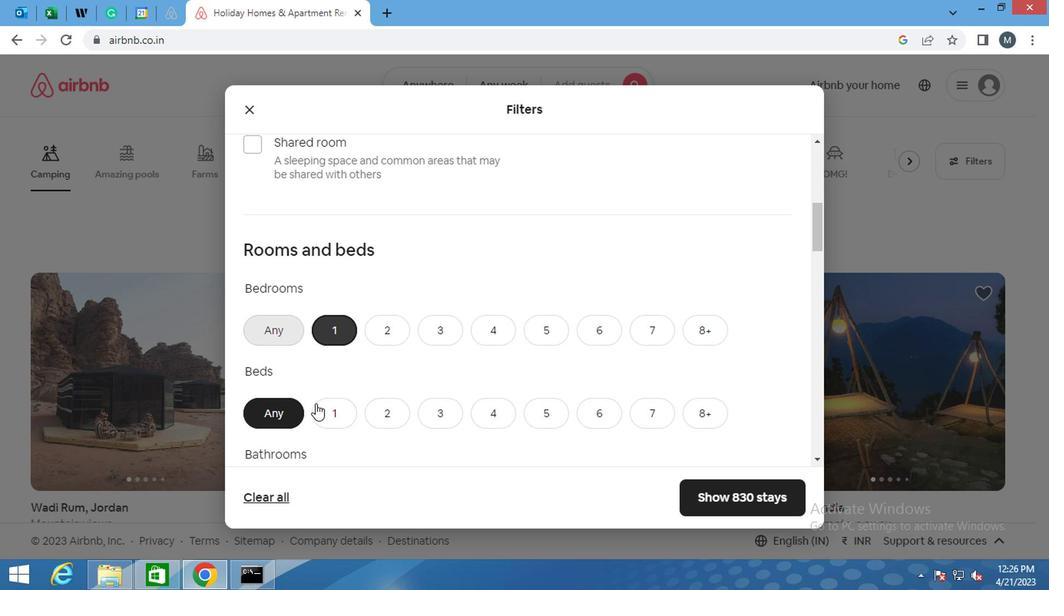 
Action: Mouse moved to (339, 353)
Screenshot: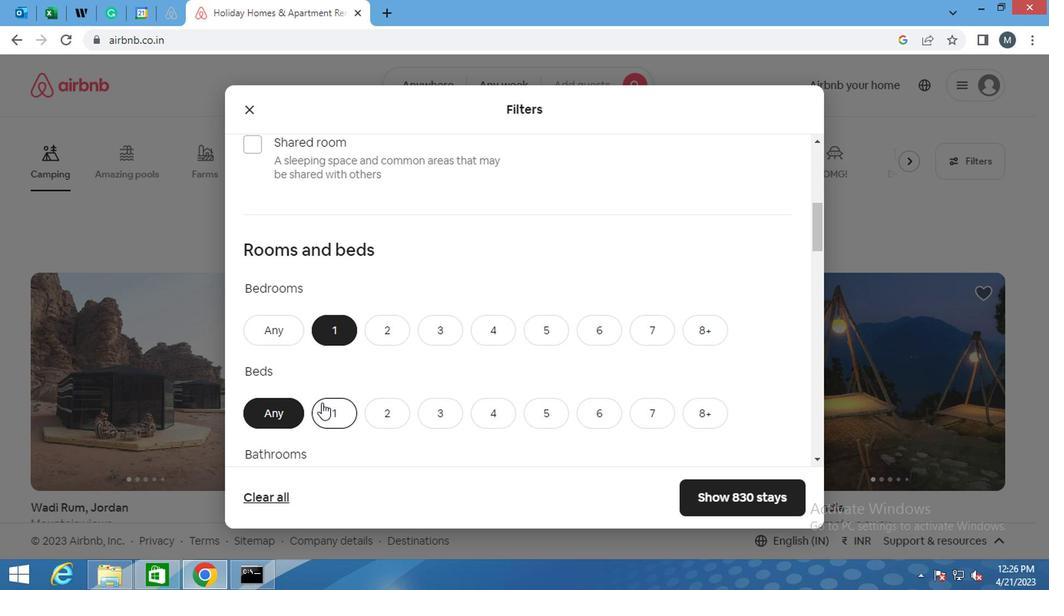 
Action: Mouse scrolled (339, 352) with delta (0, 0)
Screenshot: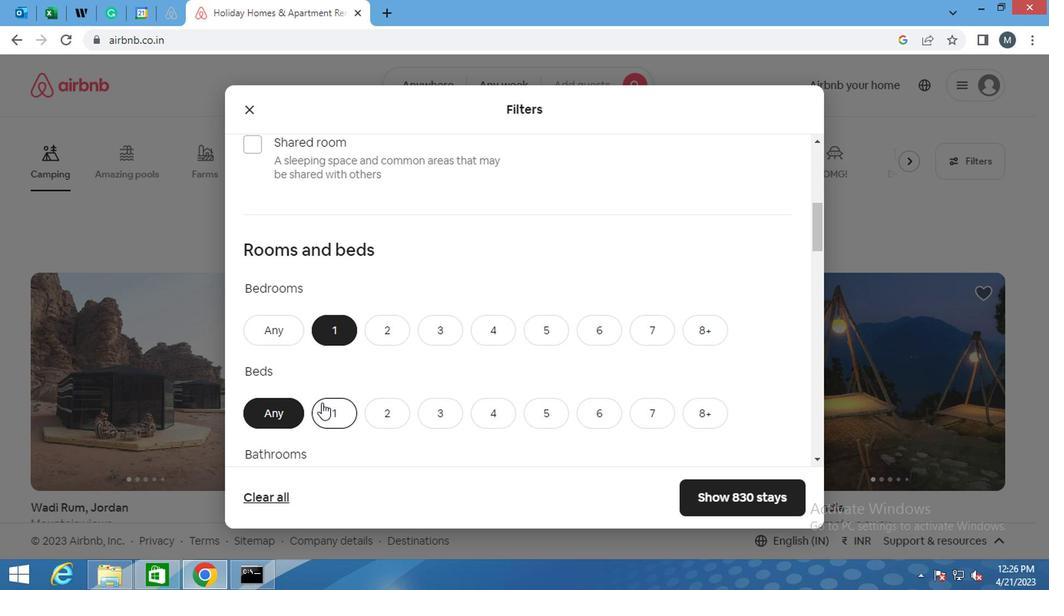 
Action: Mouse moved to (333, 368)
Screenshot: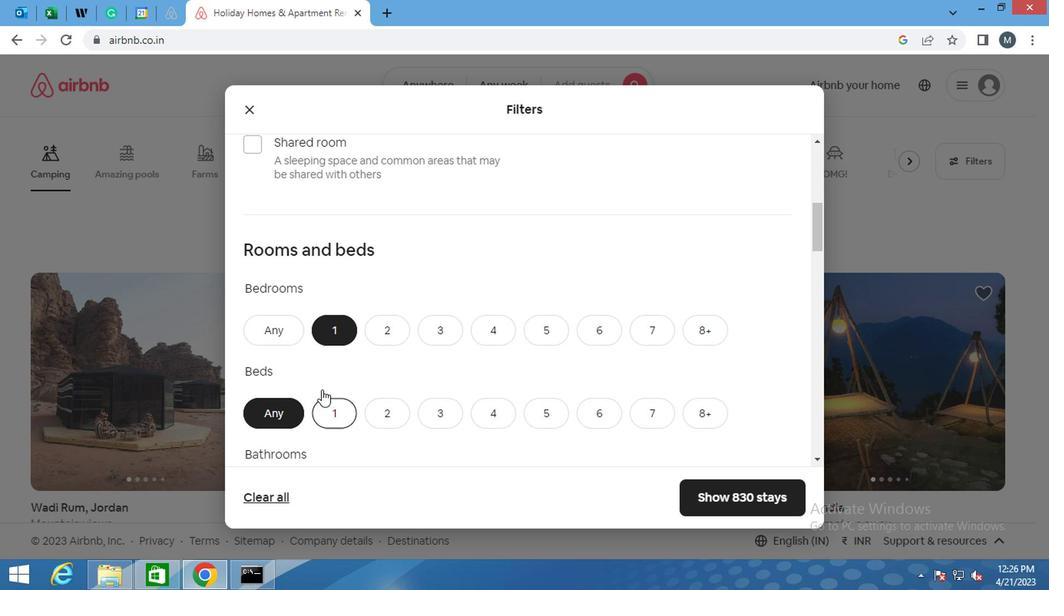 
Action: Mouse scrolled (333, 367) with delta (0, 0)
Screenshot: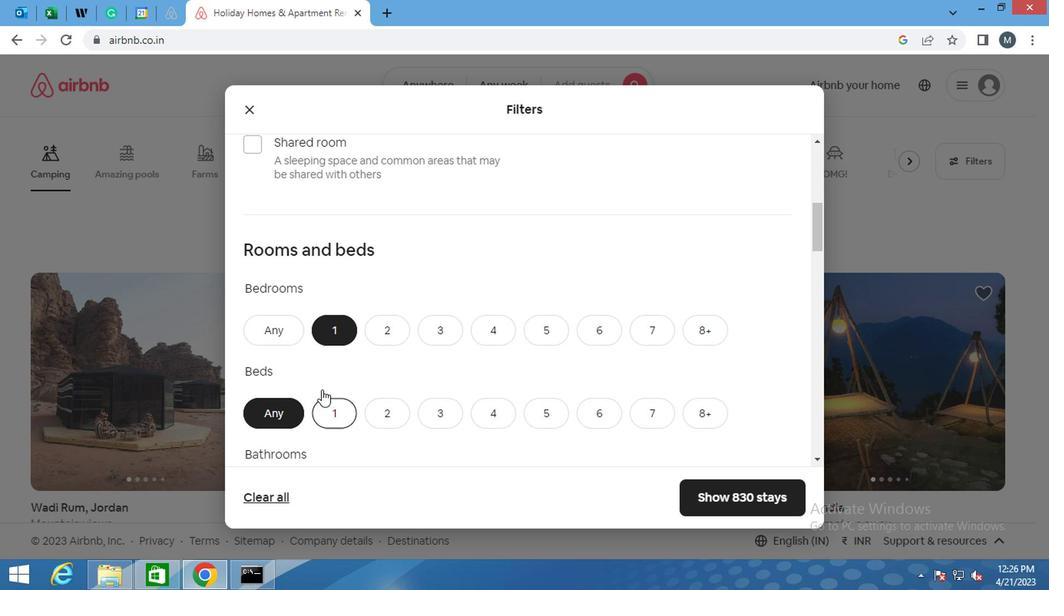 
Action: Mouse moved to (340, 347)
Screenshot: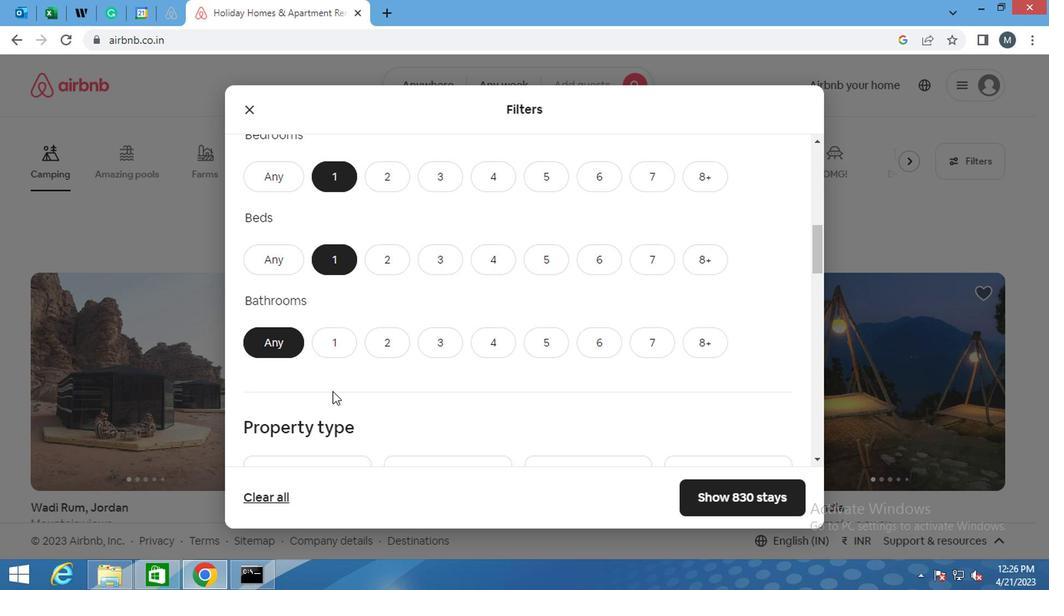 
Action: Mouse pressed left at (340, 347)
Screenshot: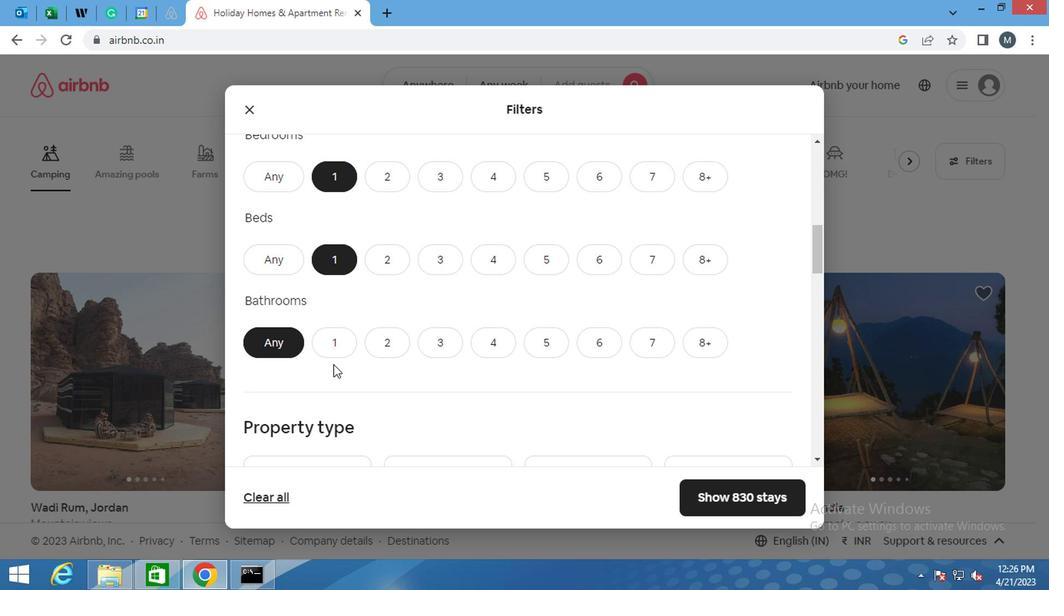 
Action: Mouse moved to (339, 339)
Screenshot: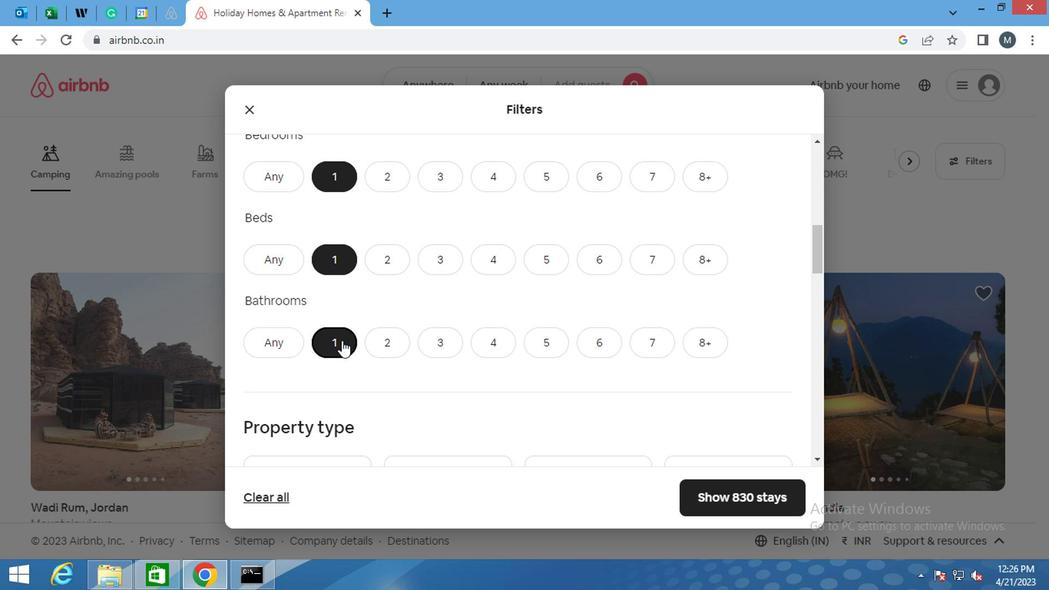 
Action: Mouse scrolled (339, 339) with delta (0, 0)
Screenshot: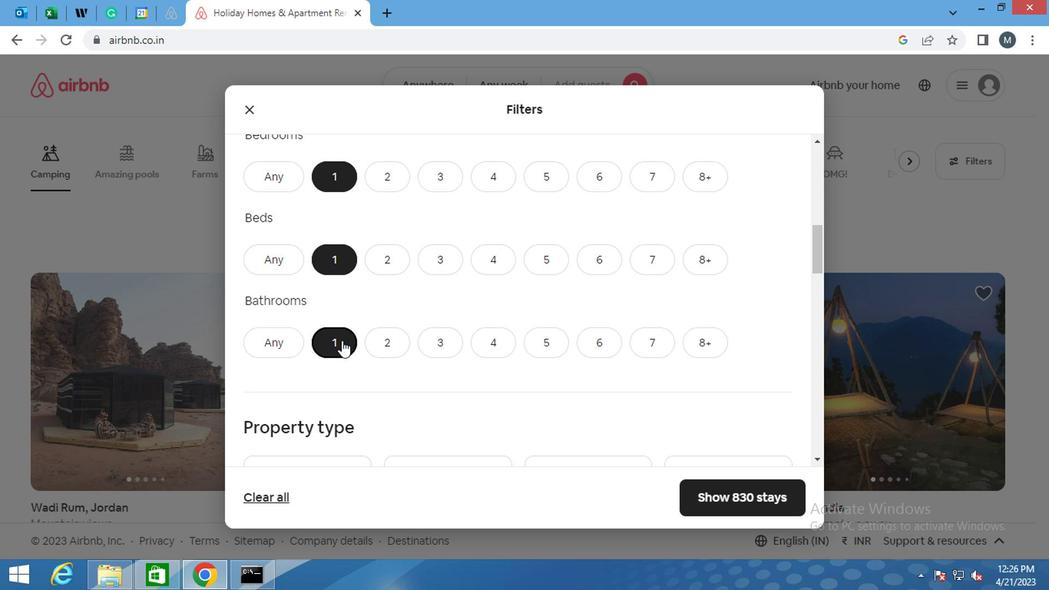 
Action: Mouse moved to (339, 339)
Screenshot: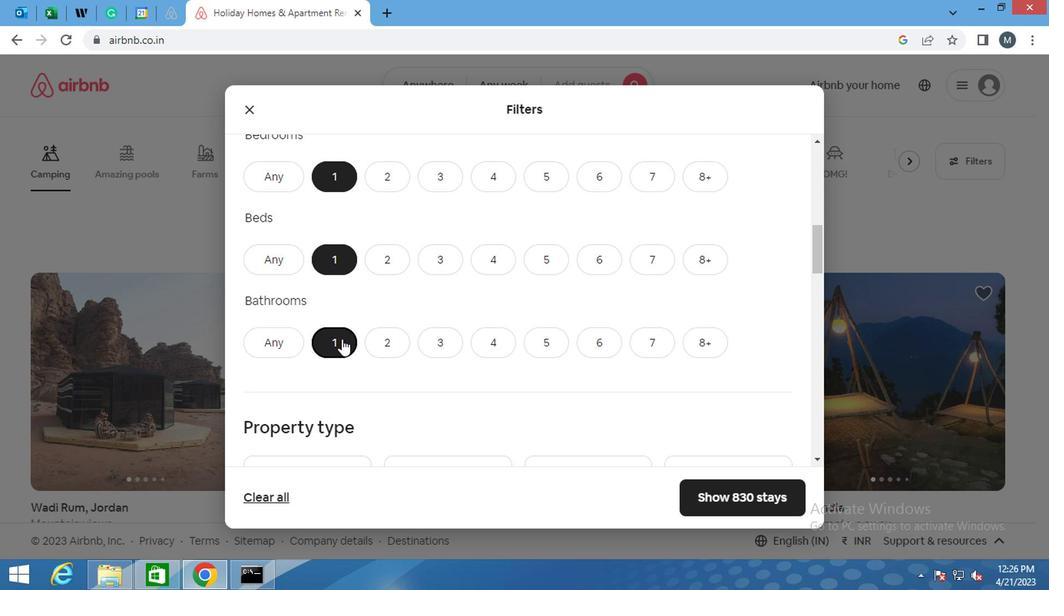 
Action: Mouse scrolled (339, 338) with delta (0, 0)
Screenshot: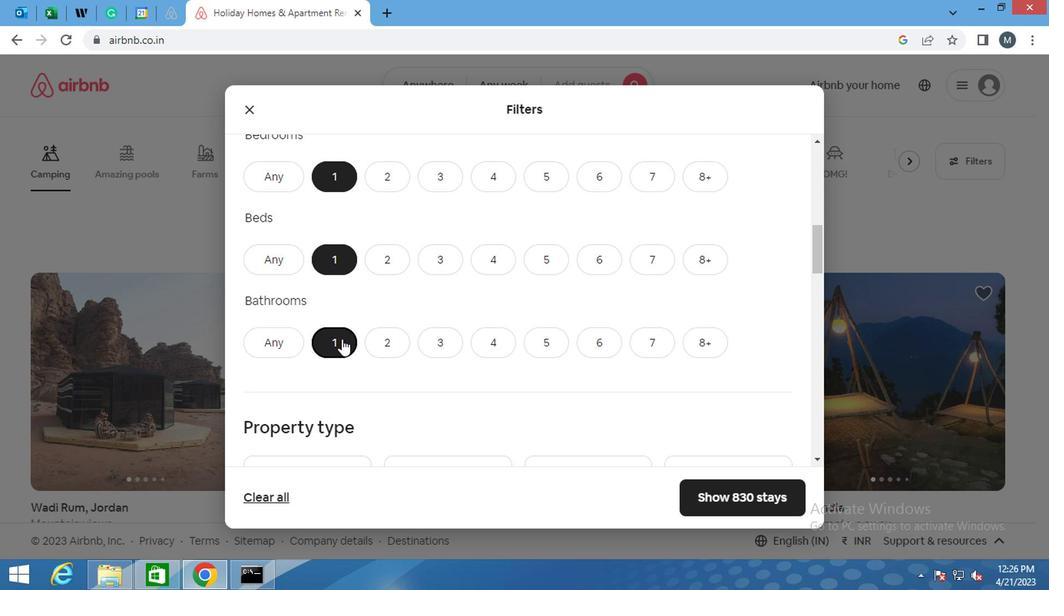 
Action: Mouse moved to (311, 348)
Screenshot: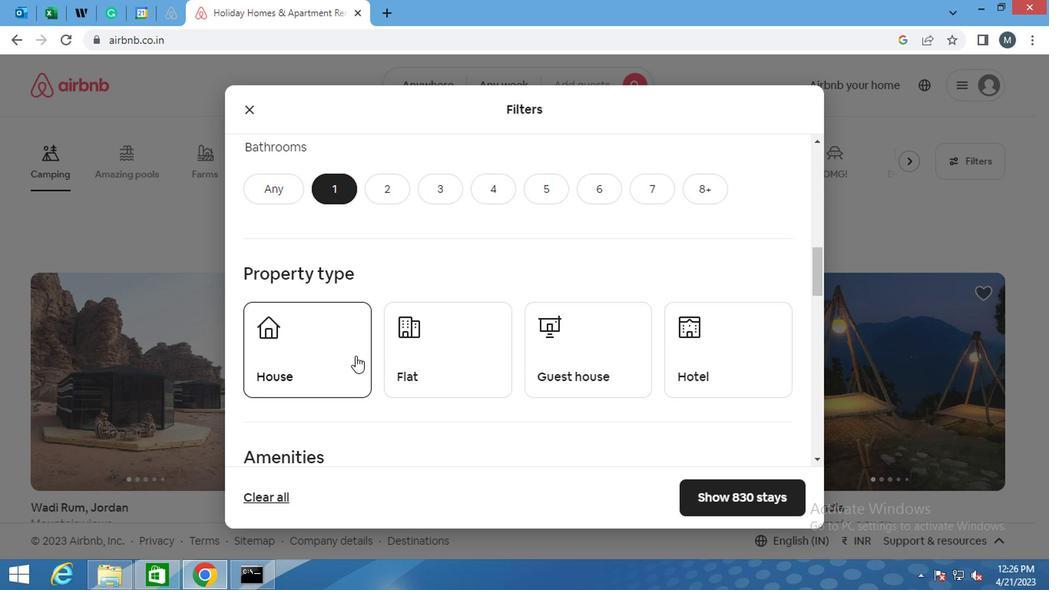 
Action: Mouse pressed left at (311, 348)
Screenshot: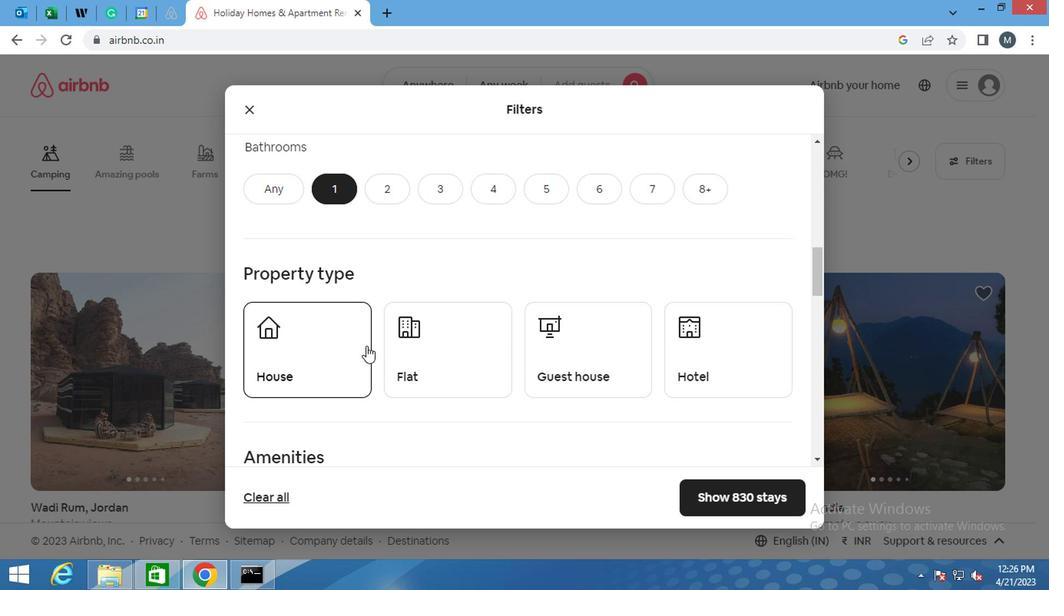 
Action: Mouse moved to (417, 349)
Screenshot: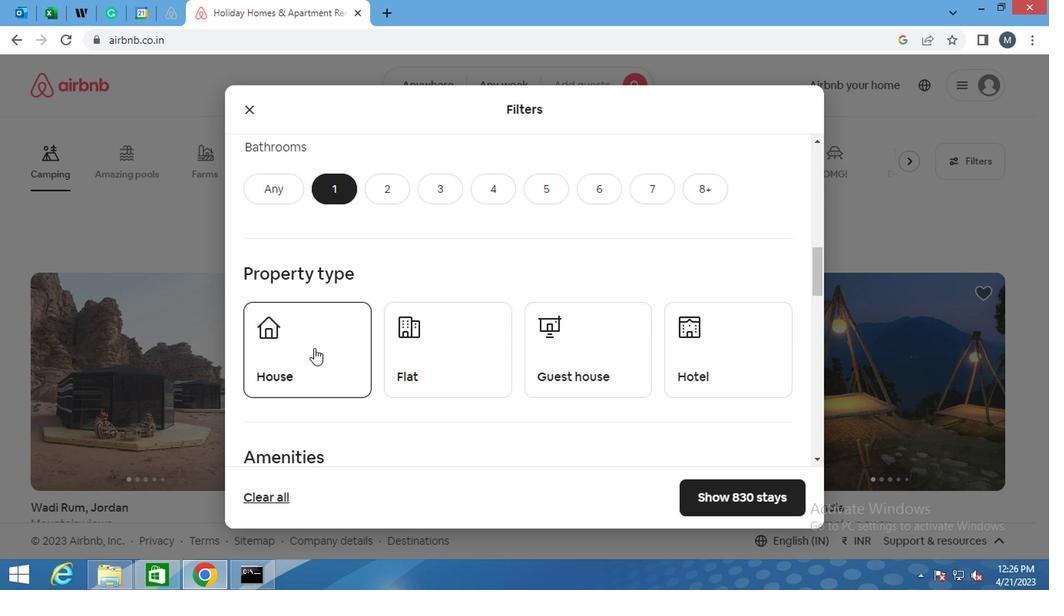 
Action: Mouse pressed left at (417, 349)
Screenshot: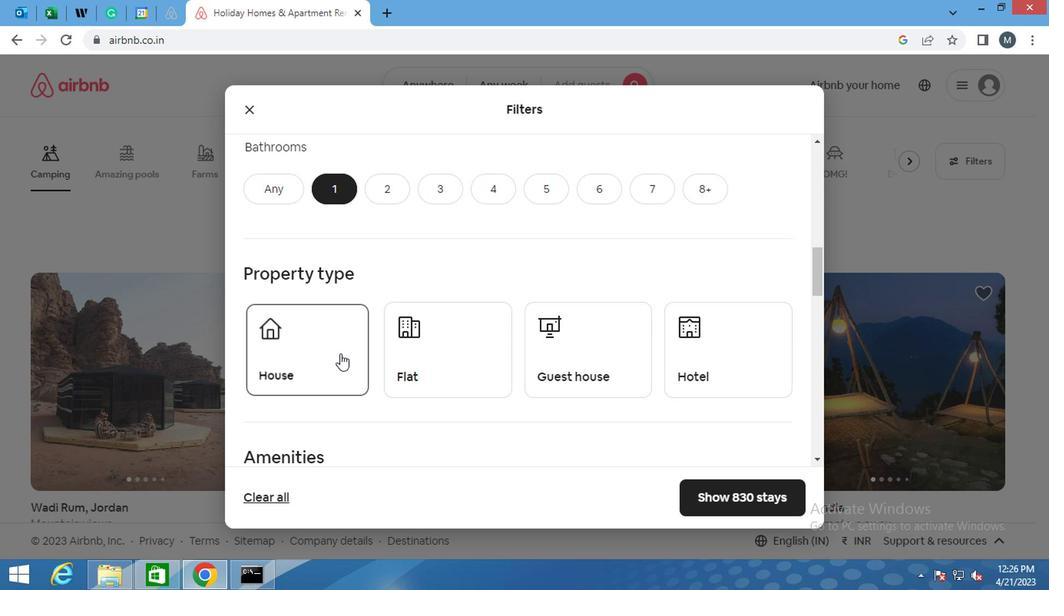 
Action: Mouse moved to (555, 356)
Screenshot: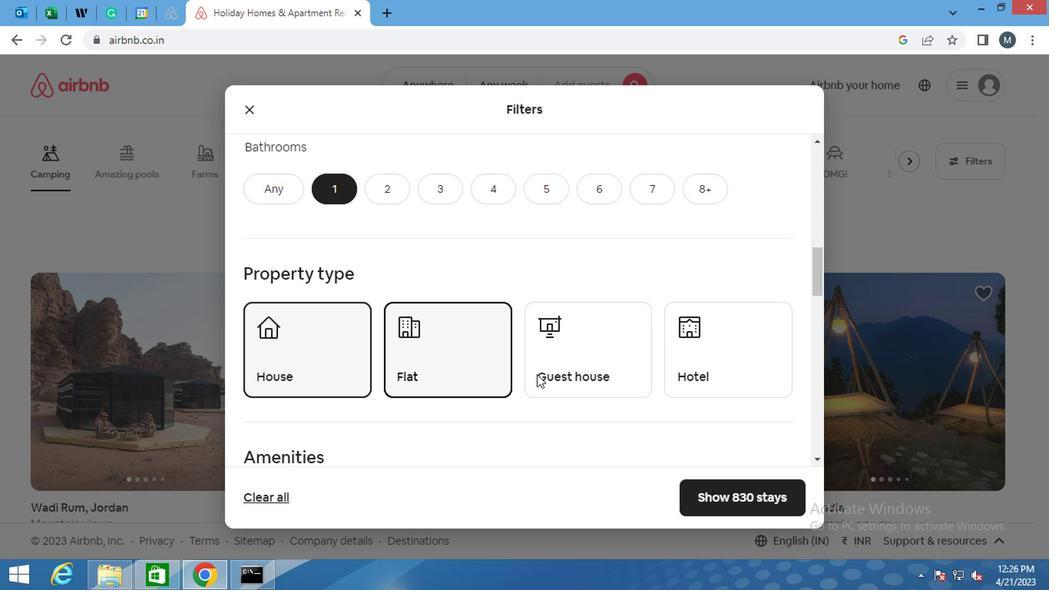 
Action: Mouse pressed left at (555, 356)
Screenshot: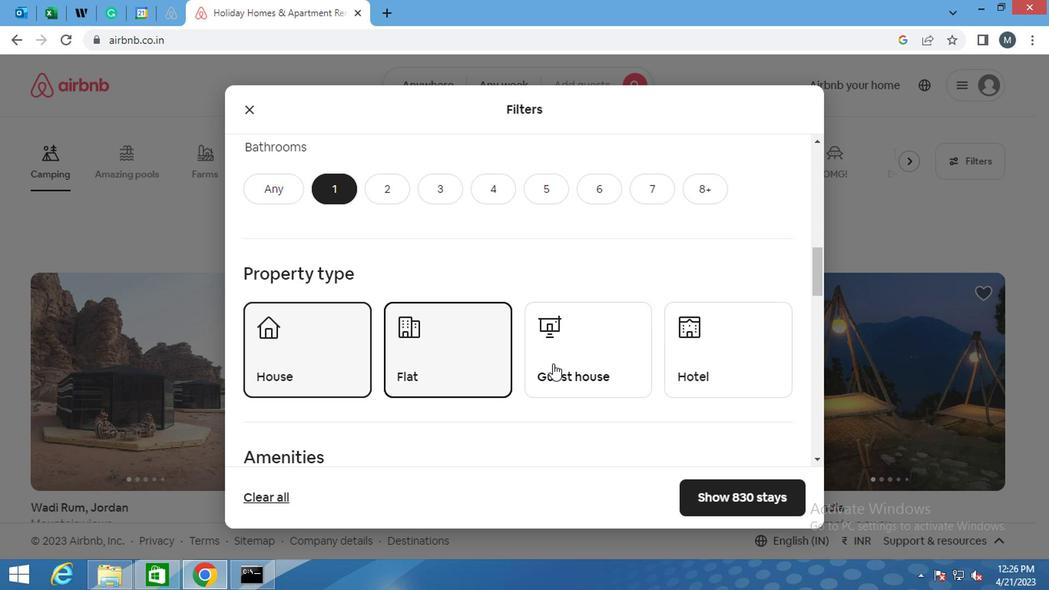 
Action: Mouse moved to (541, 353)
Screenshot: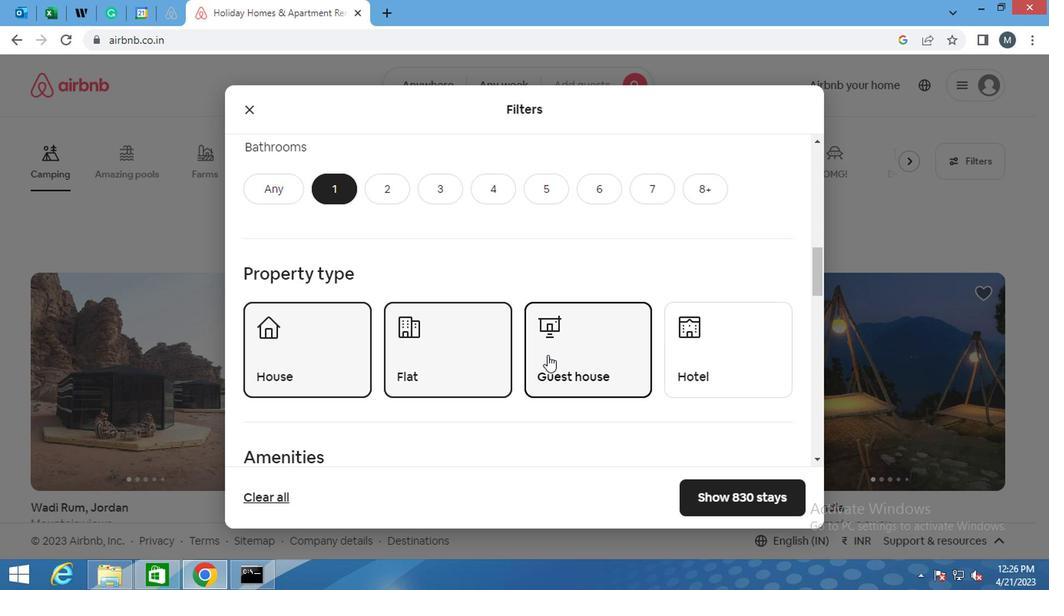 
Action: Mouse scrolled (541, 352) with delta (0, 0)
Screenshot: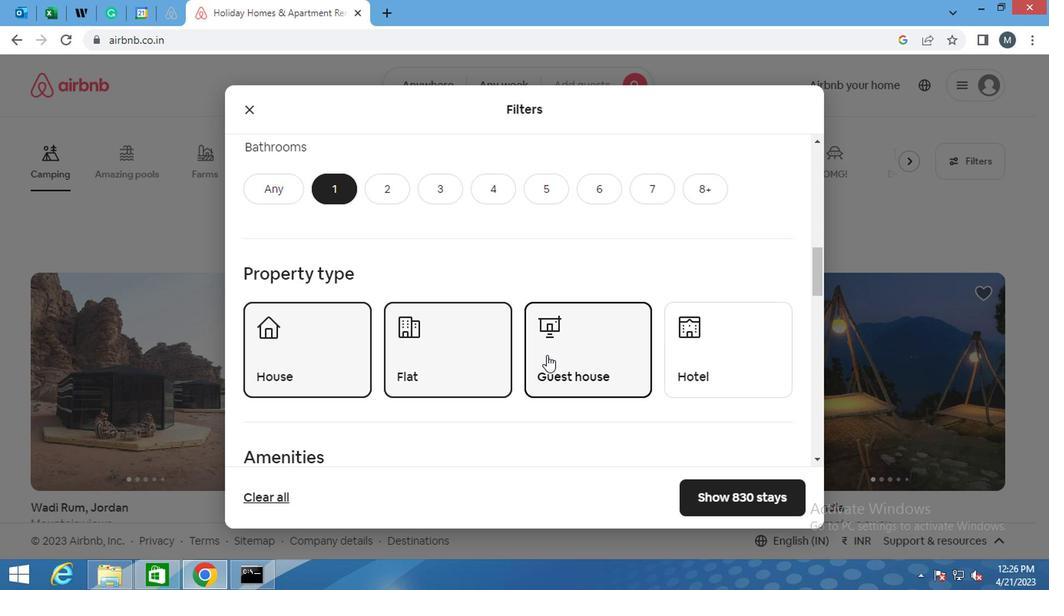 
Action: Mouse moved to (530, 357)
Screenshot: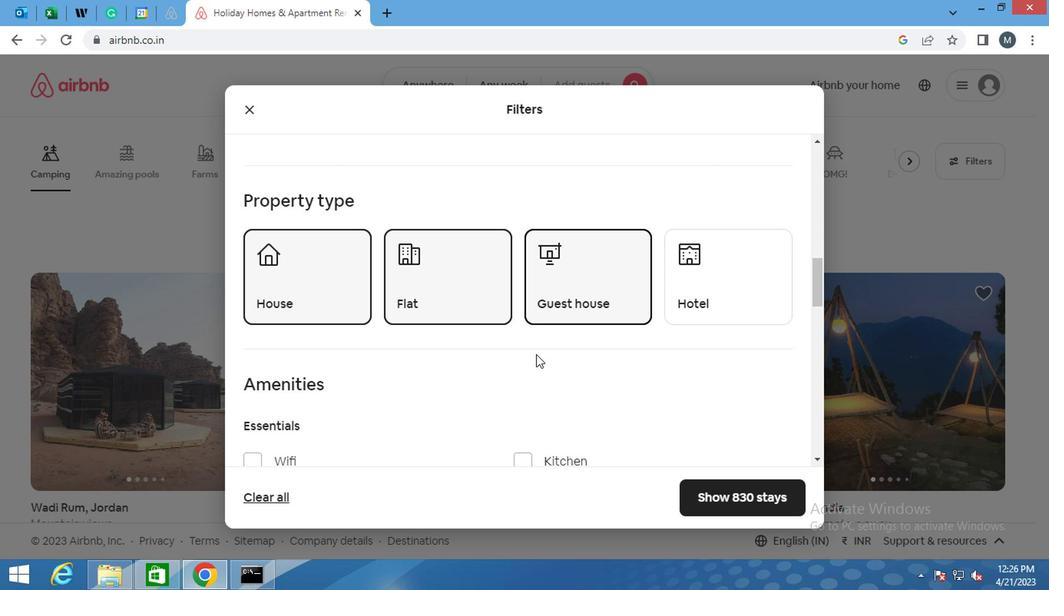 
Action: Mouse scrolled (530, 356) with delta (0, 0)
Screenshot: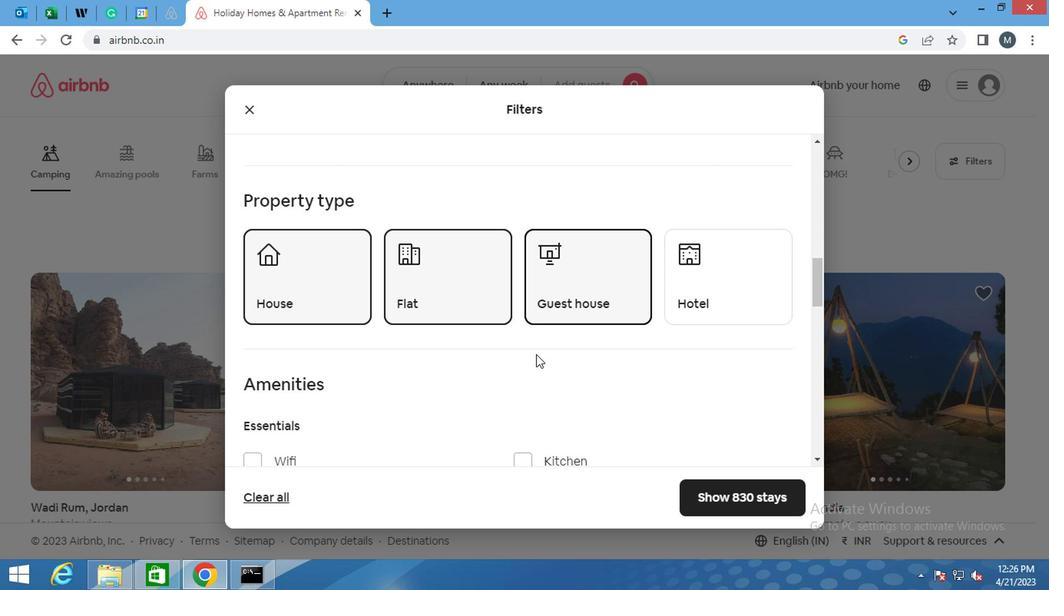 
Action: Mouse moved to (524, 351)
Screenshot: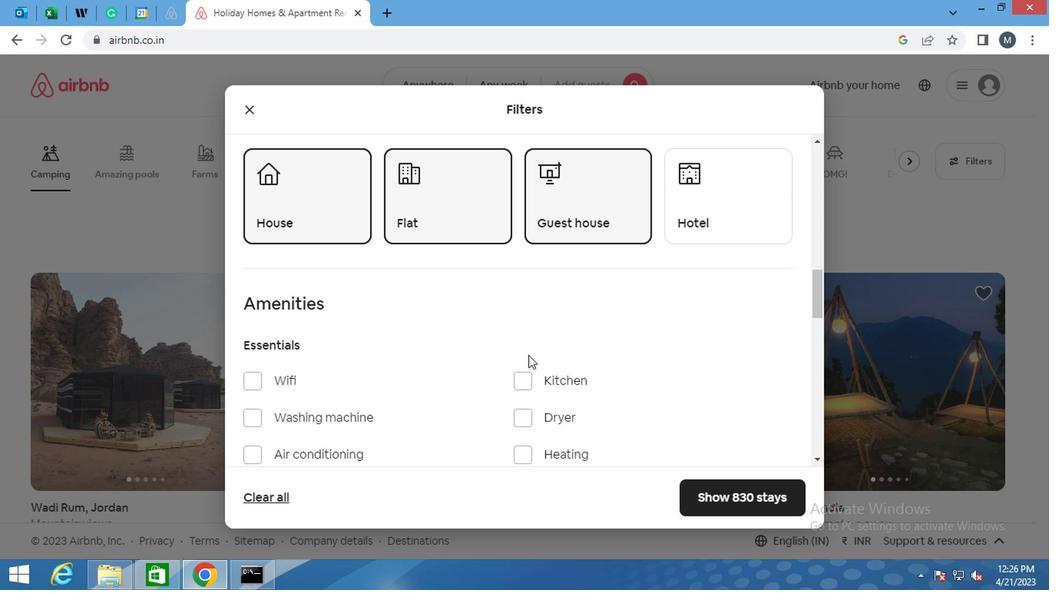 
Action: Mouse scrolled (524, 350) with delta (0, 0)
Screenshot: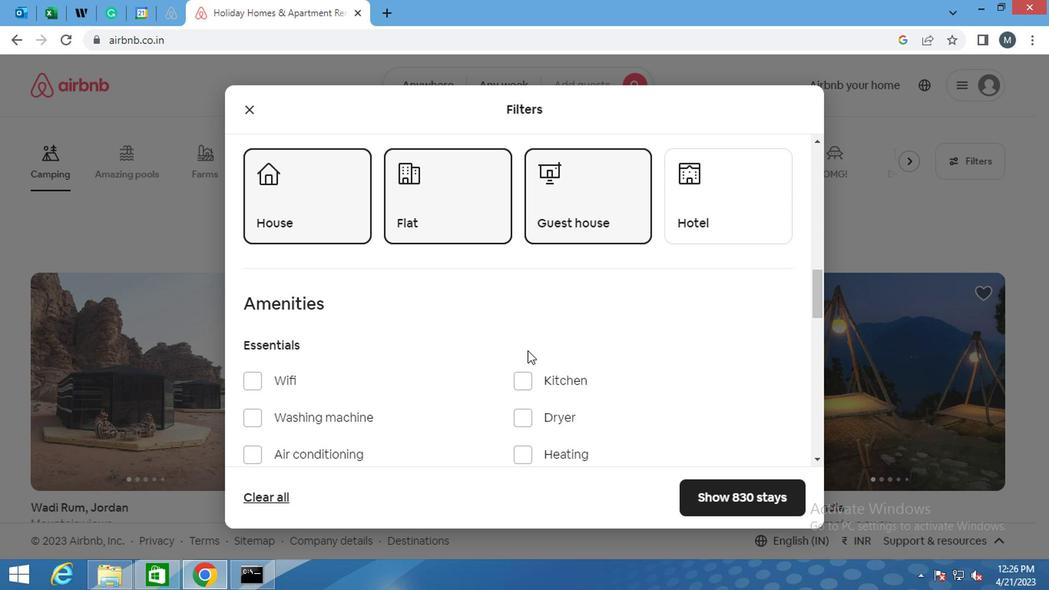 
Action: Mouse moved to (247, 304)
Screenshot: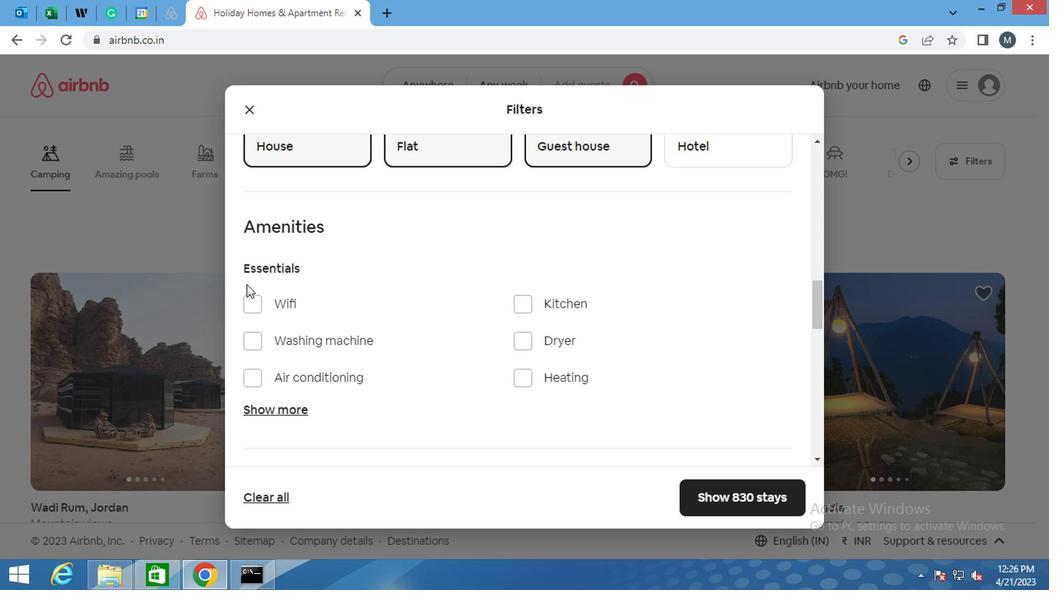 
Action: Mouse pressed left at (247, 304)
Screenshot: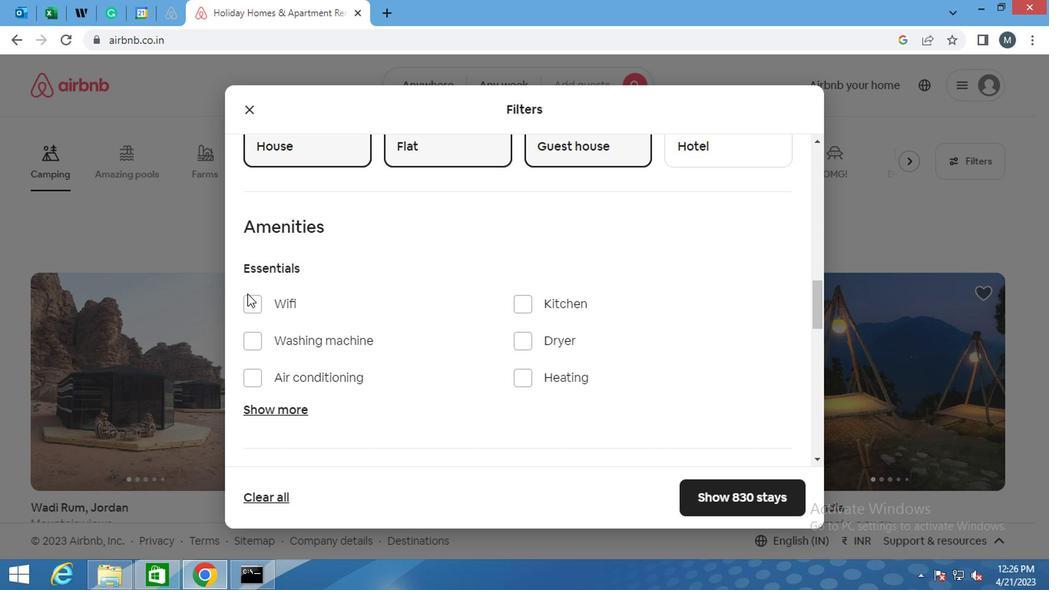 
Action: Mouse moved to (526, 306)
Screenshot: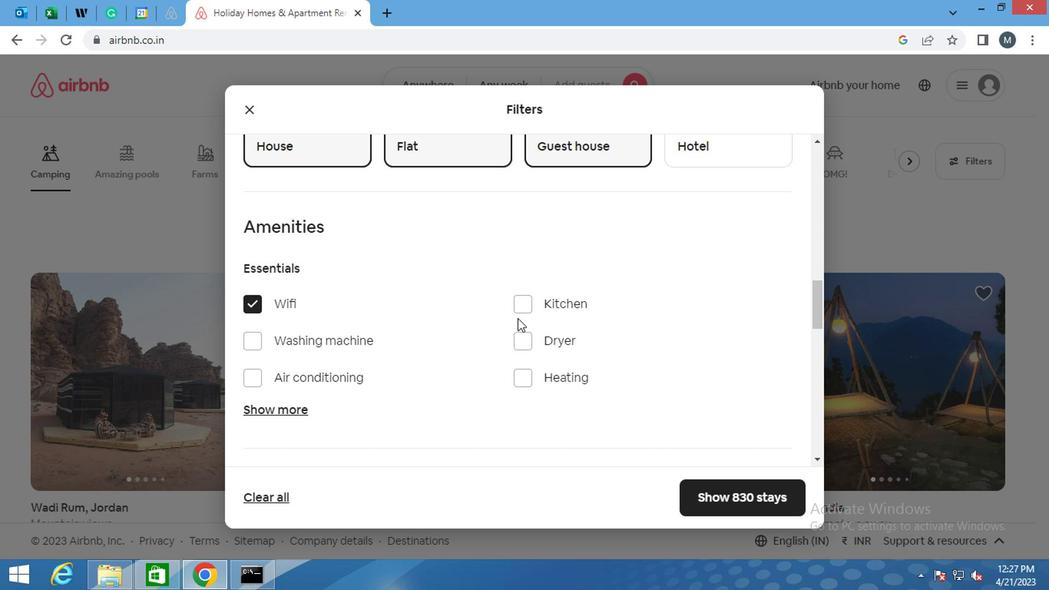 
Action: Mouse pressed left at (526, 306)
Screenshot: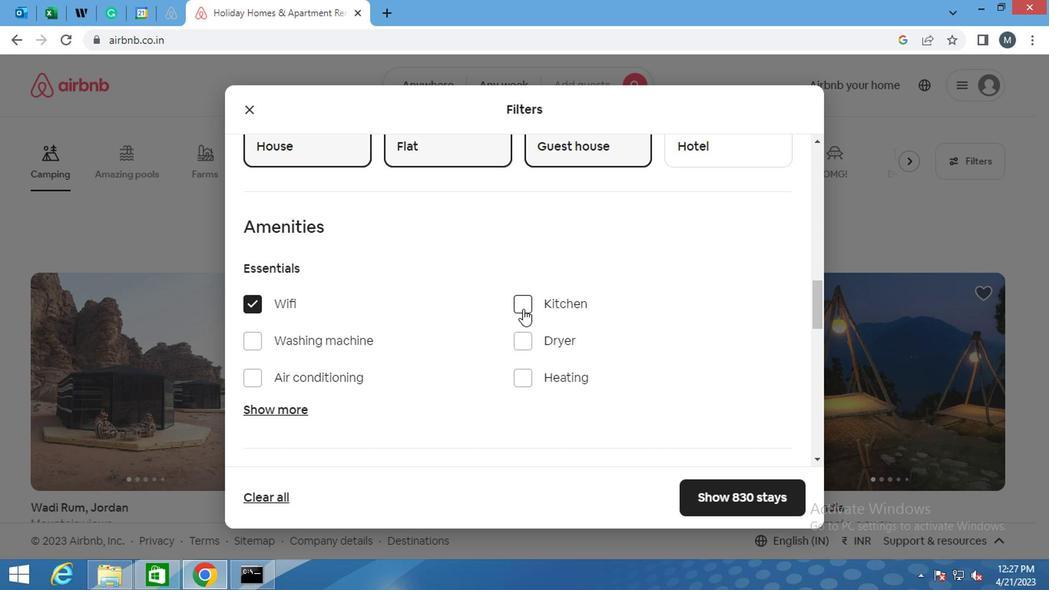 
Action: Mouse moved to (259, 339)
Screenshot: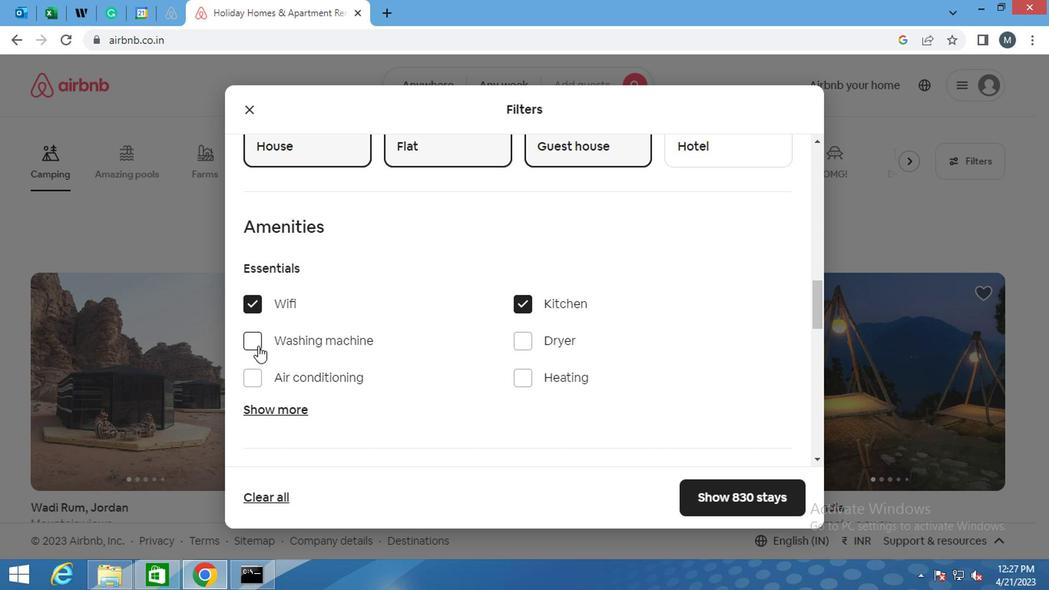 
Action: Mouse pressed left at (259, 339)
Screenshot: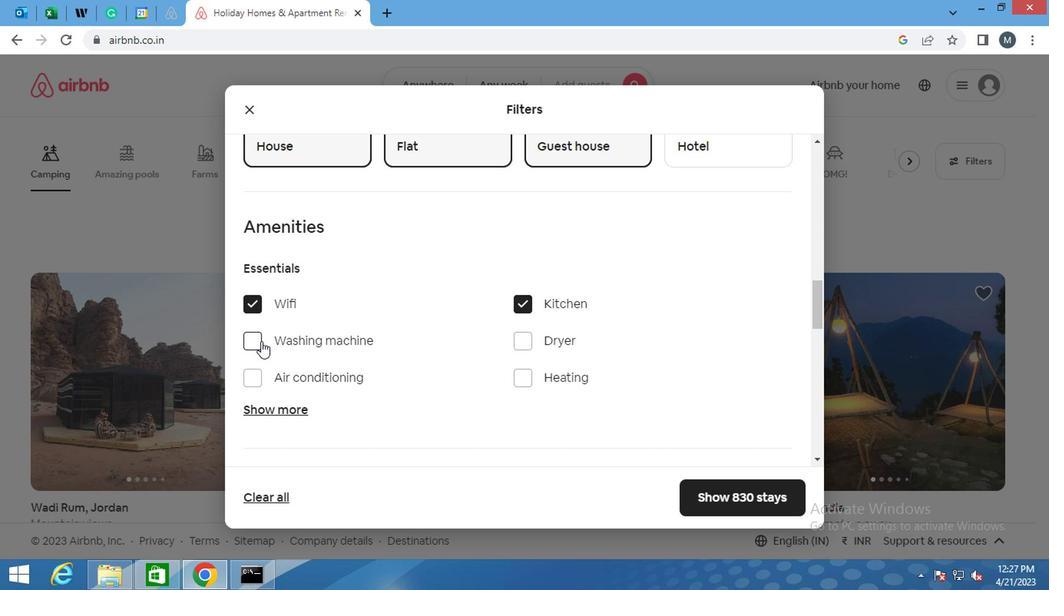 
Action: Mouse moved to (336, 353)
Screenshot: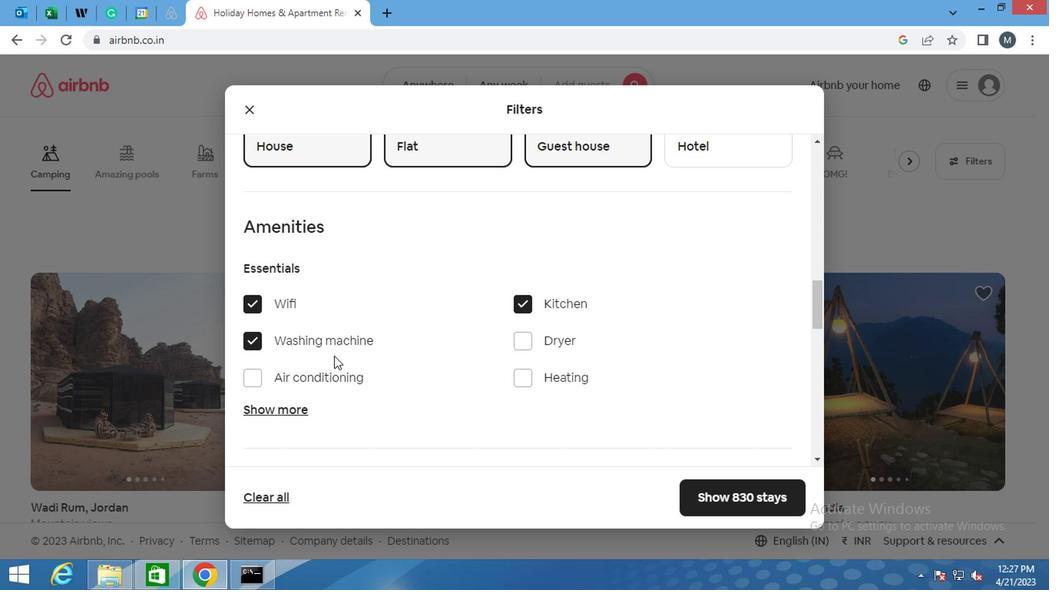 
Action: Mouse scrolled (336, 352) with delta (0, 0)
Screenshot: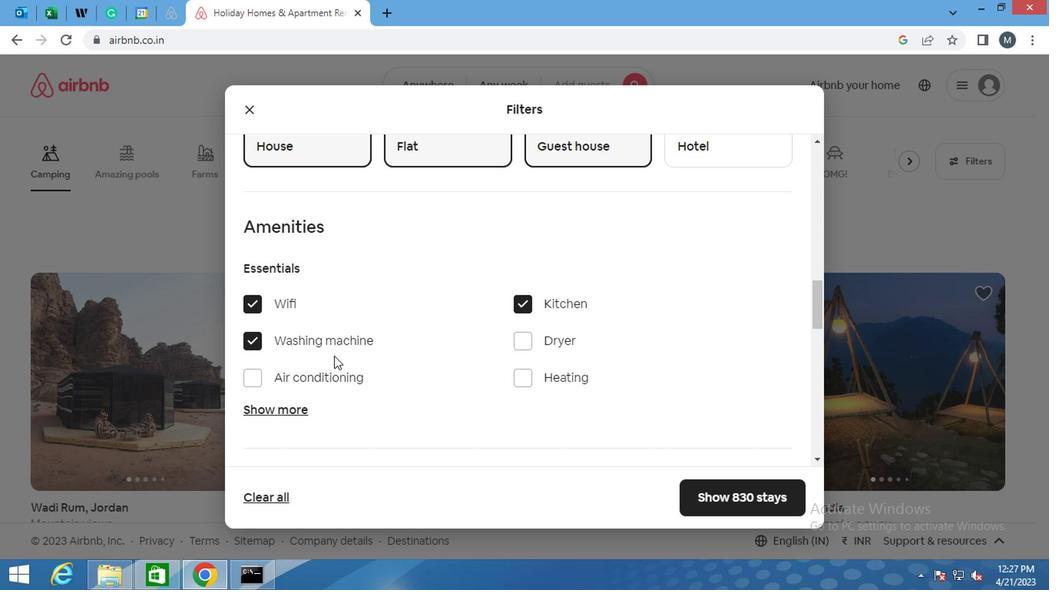 
Action: Mouse scrolled (336, 352) with delta (0, 0)
Screenshot: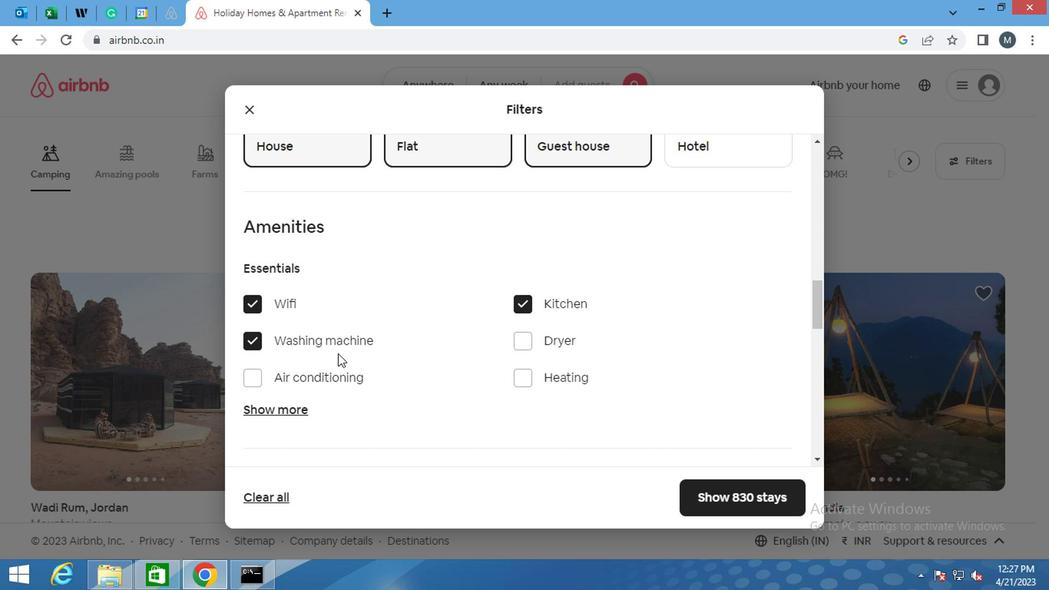 
Action: Mouse moved to (340, 359)
Screenshot: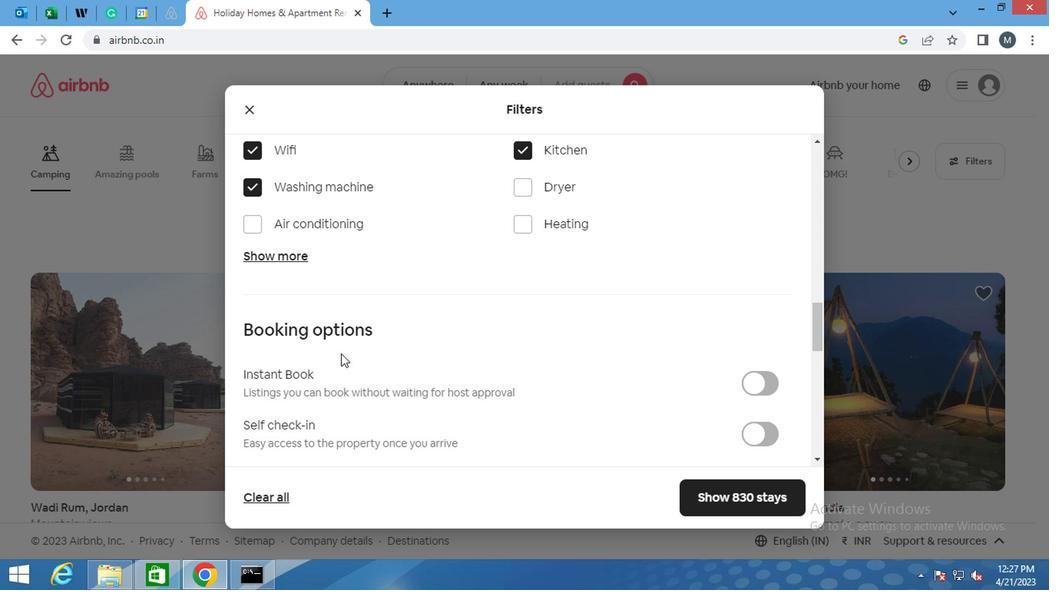 
Action: Mouse scrolled (340, 358) with delta (0, -1)
Screenshot: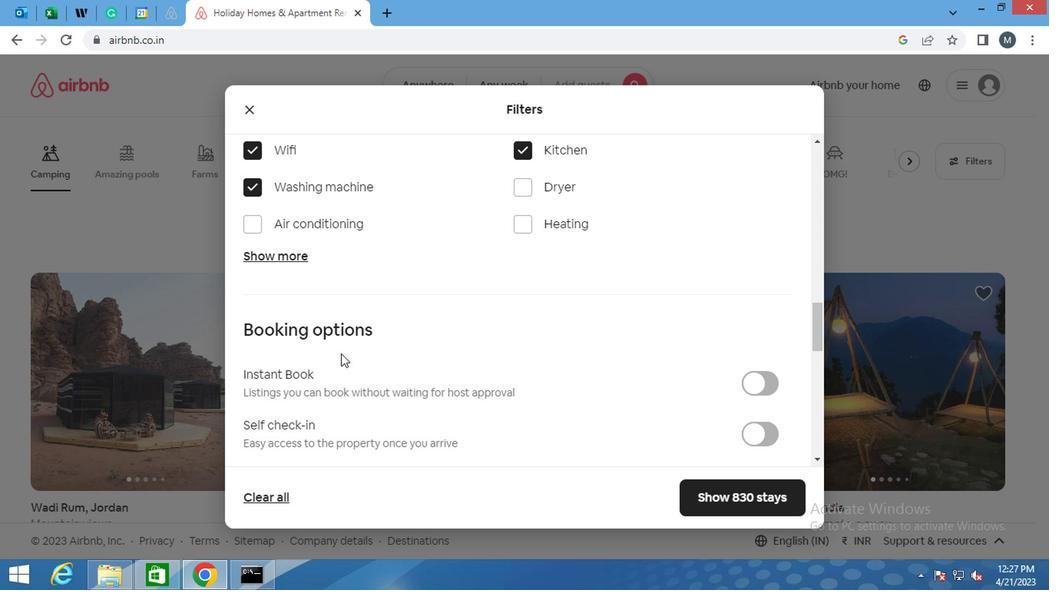 
Action: Mouse moved to (749, 370)
Screenshot: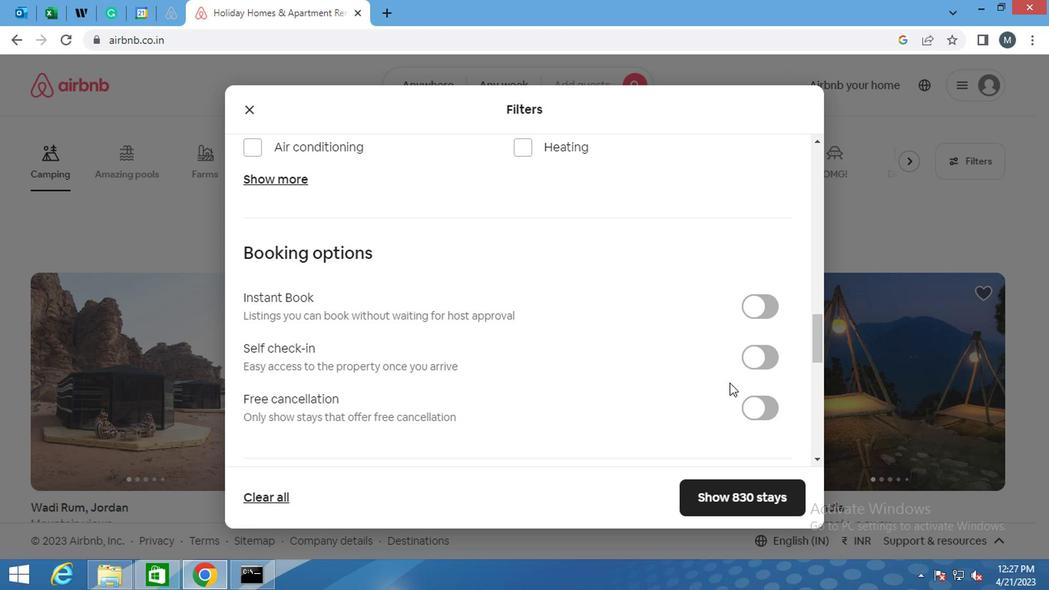 
Action: Mouse pressed left at (749, 370)
Screenshot: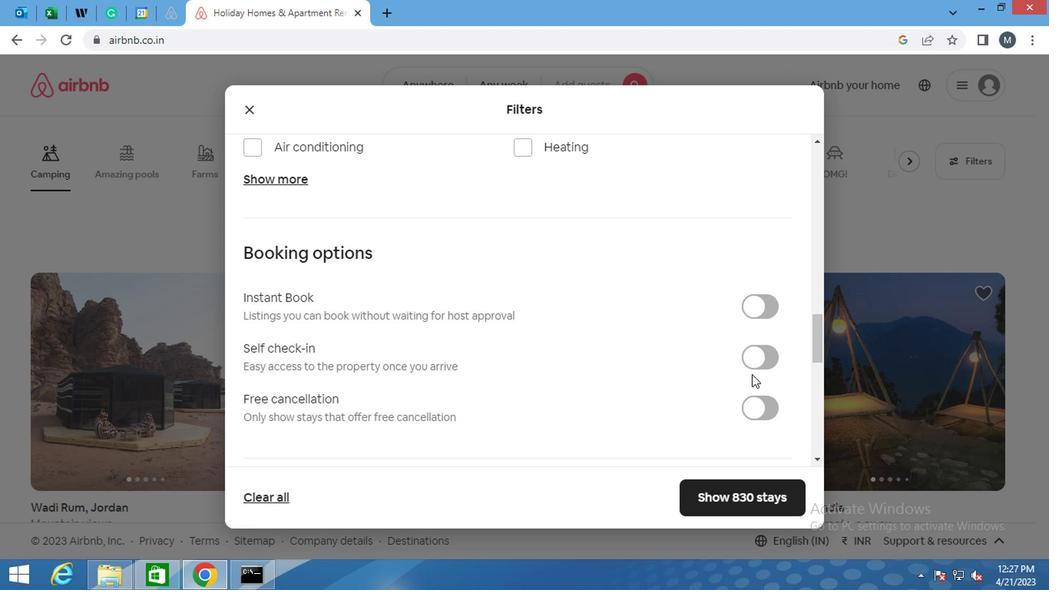 
Action: Mouse moved to (751, 365)
Screenshot: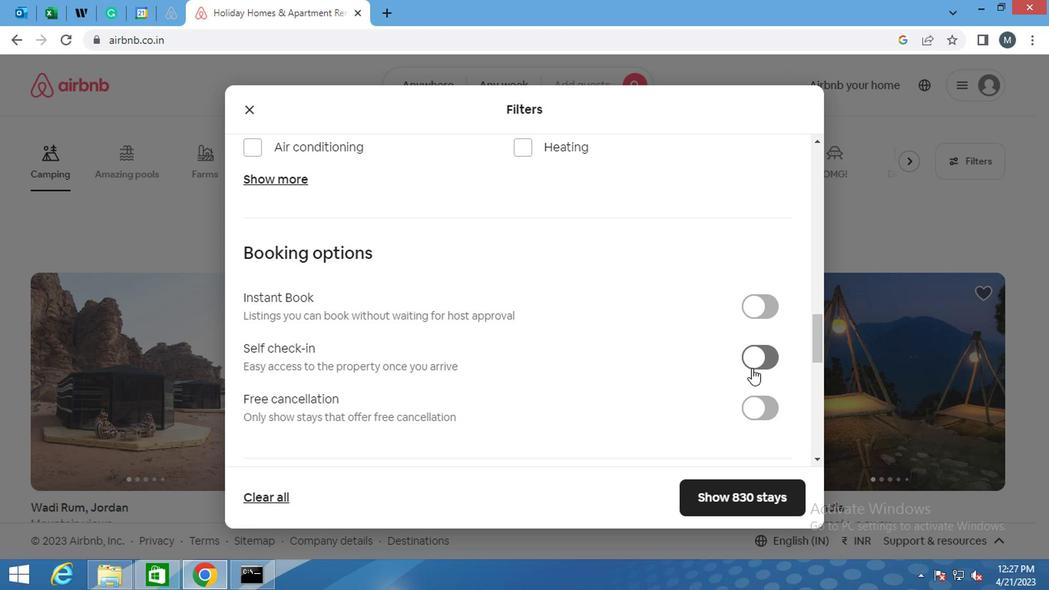 
Action: Mouse pressed left at (751, 365)
Screenshot: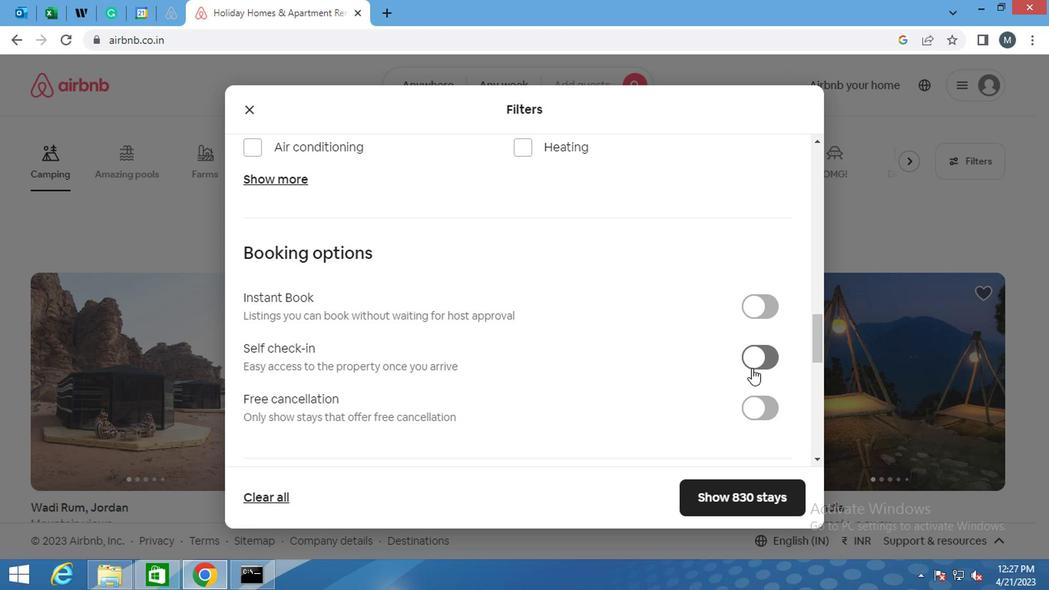 
Action: Mouse moved to (272, 358)
Screenshot: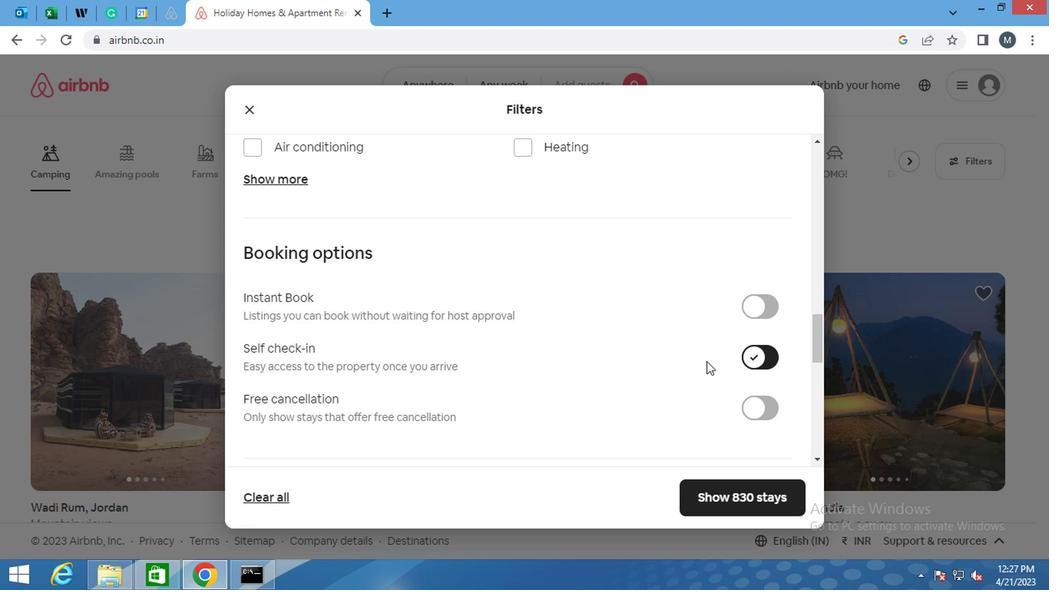 
Action: Mouse scrolled (272, 357) with delta (0, -1)
Screenshot: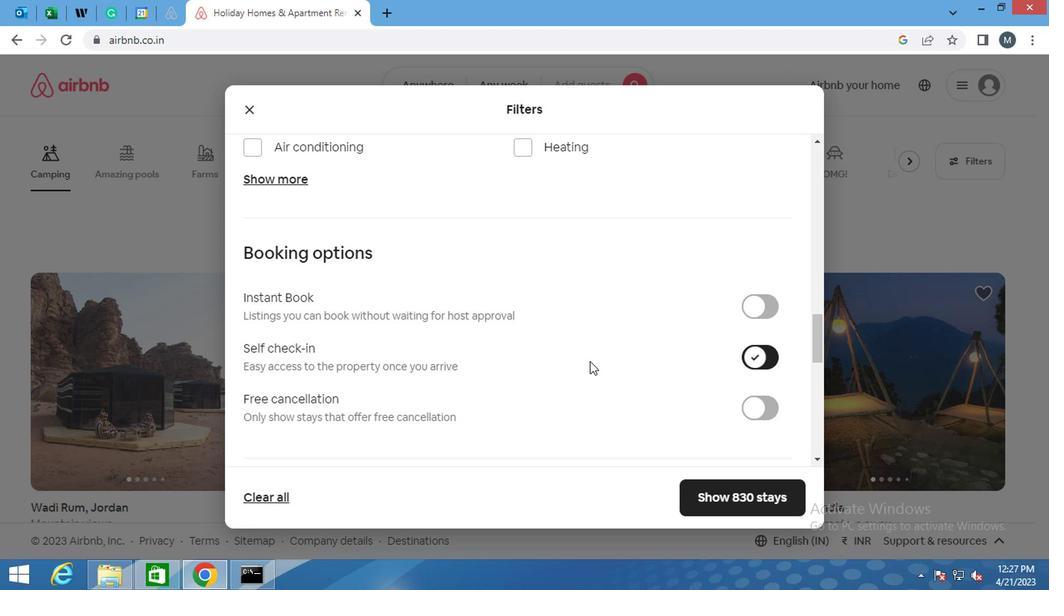 
Action: Mouse moved to (273, 358)
Screenshot: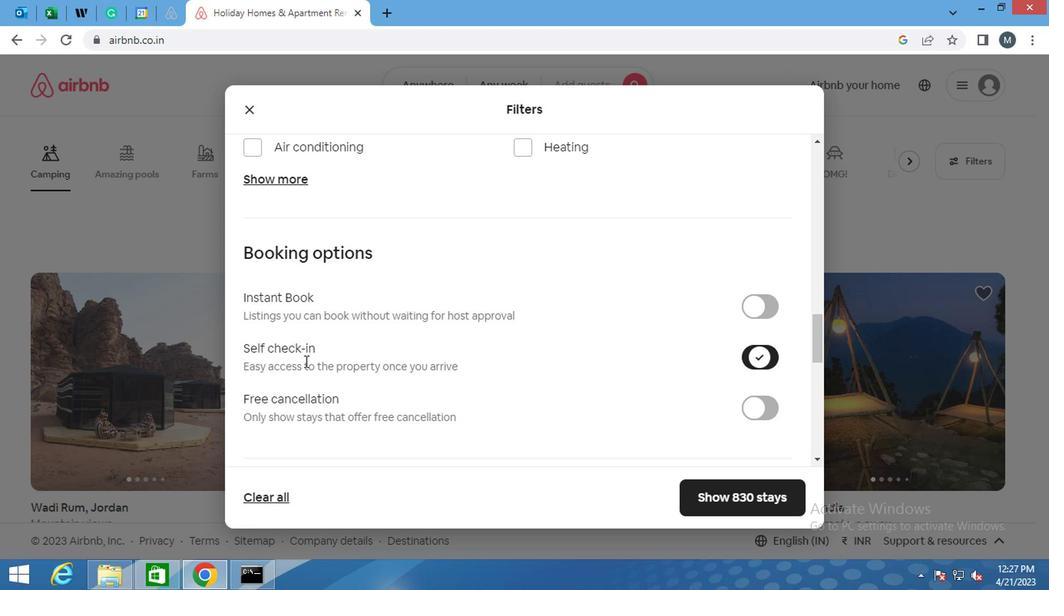
Action: Mouse scrolled (273, 357) with delta (0, -1)
Screenshot: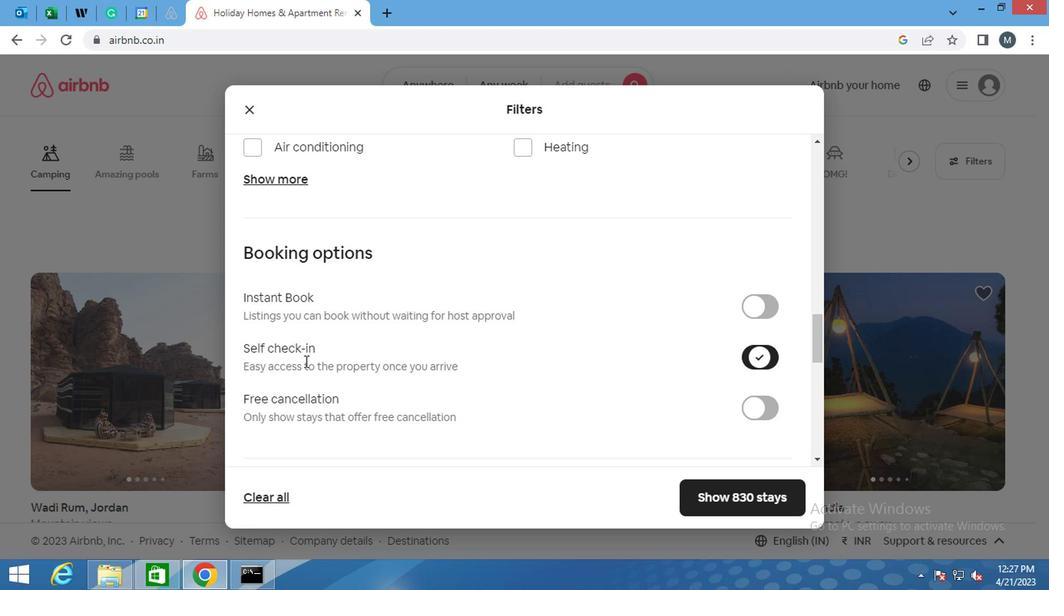 
Action: Mouse moved to (325, 397)
Screenshot: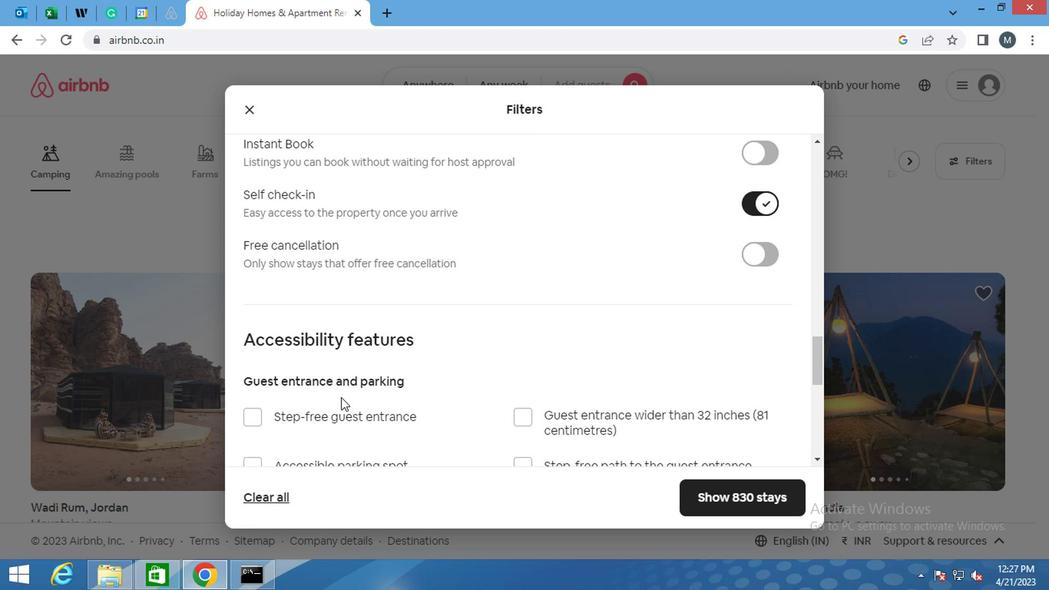 
Action: Mouse scrolled (325, 396) with delta (0, 0)
Screenshot: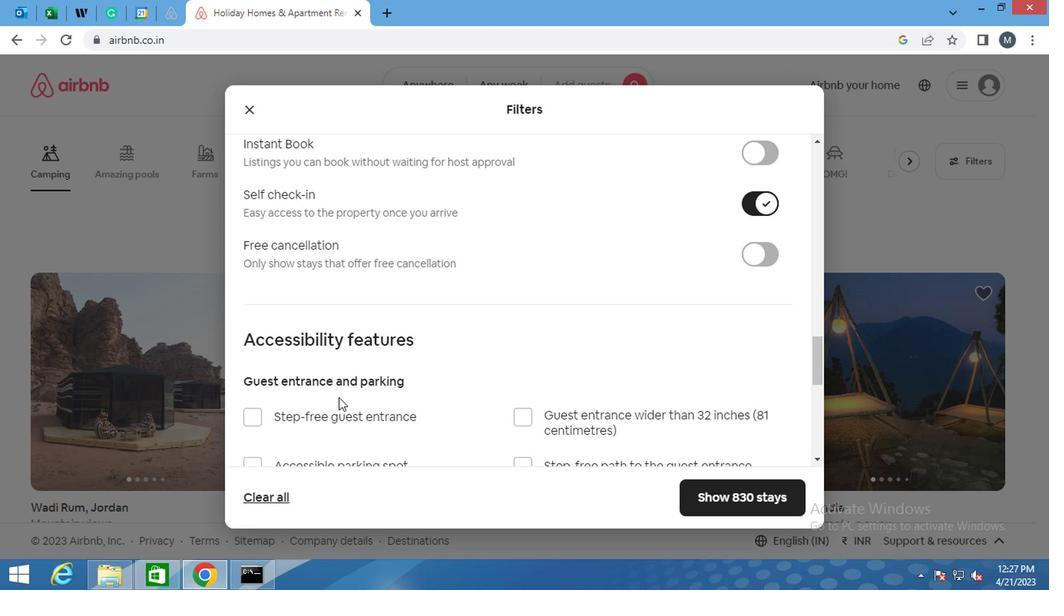 
Action: Mouse scrolled (325, 396) with delta (0, 0)
Screenshot: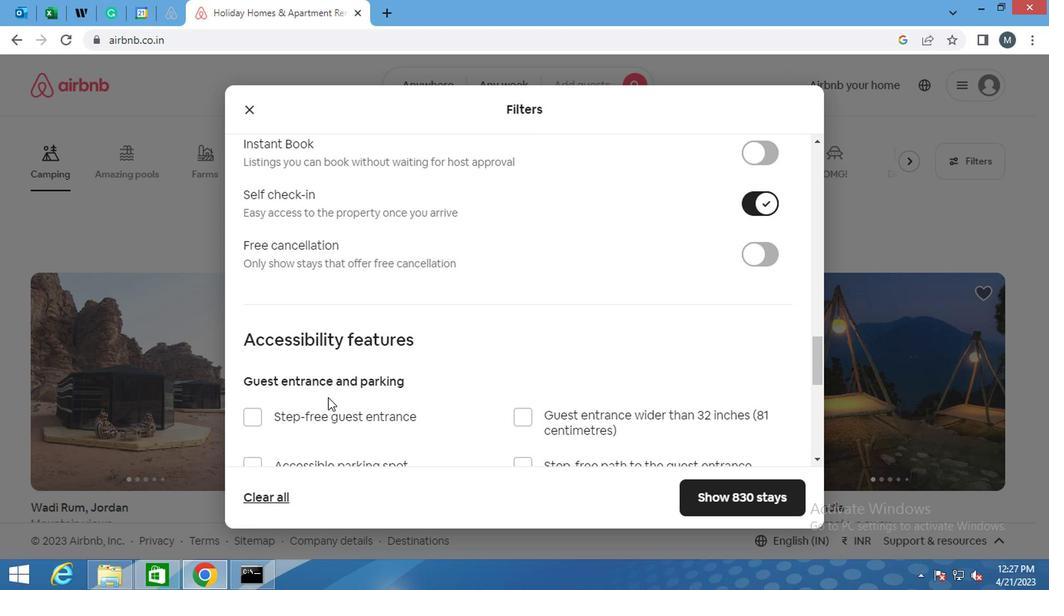 
Action: Mouse moved to (302, 400)
Screenshot: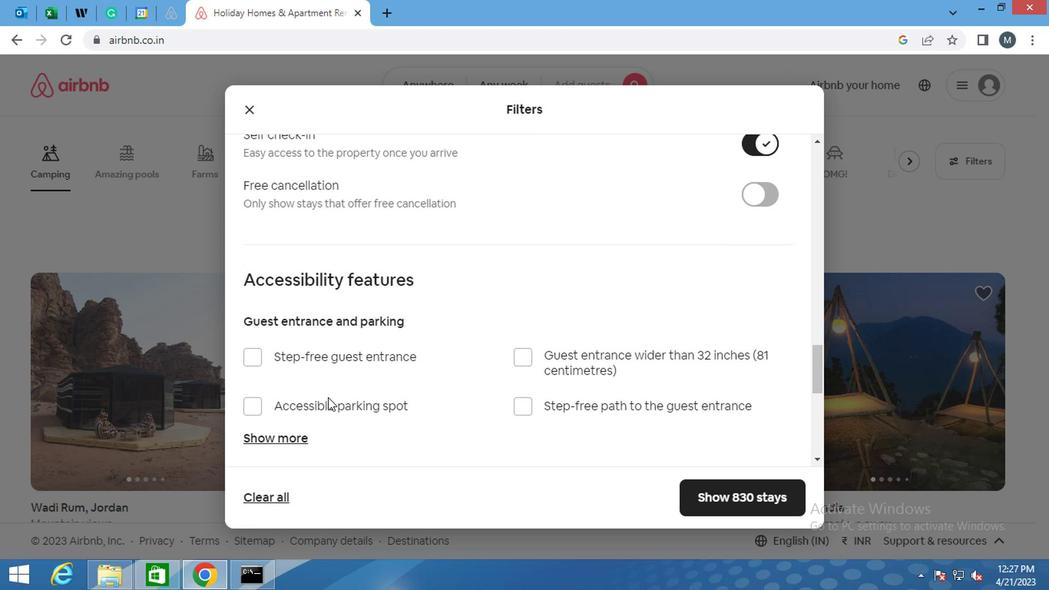 
Action: Mouse scrolled (302, 399) with delta (0, -1)
Screenshot: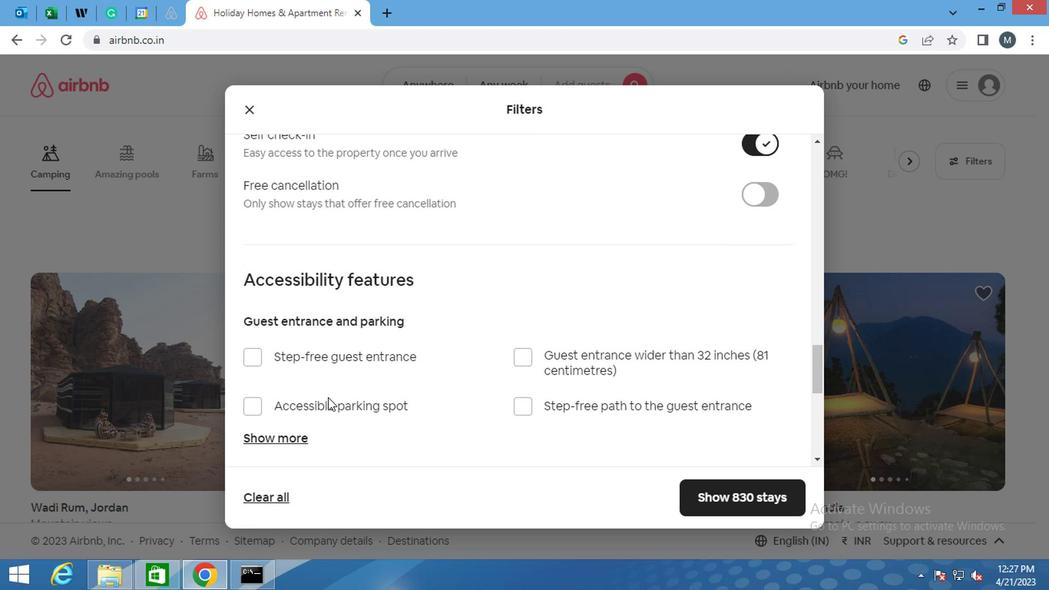
Action: Mouse moved to (300, 402)
Screenshot: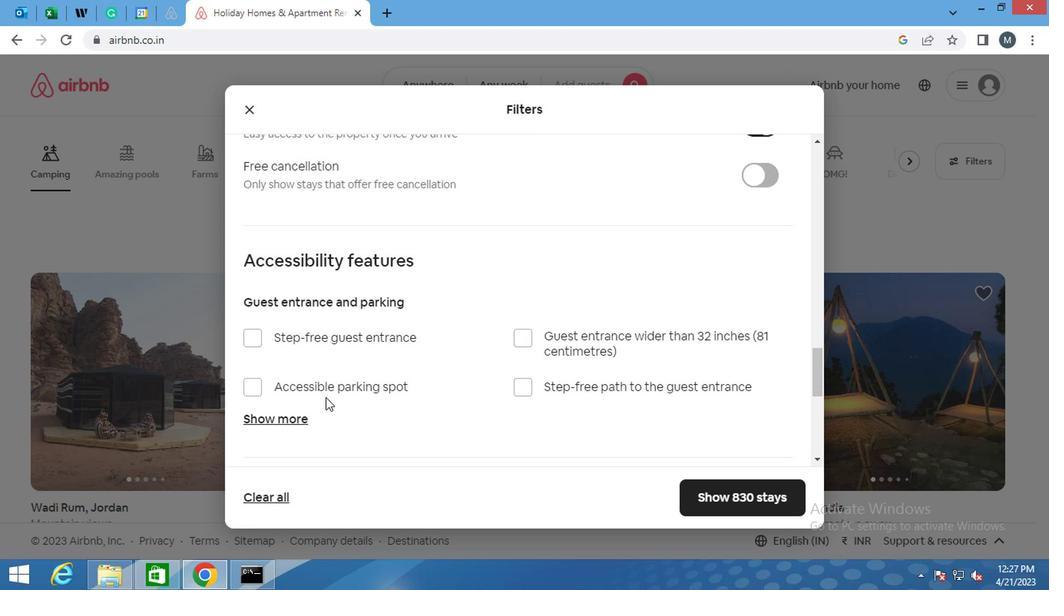 
Action: Mouse scrolled (300, 402) with delta (0, 0)
Screenshot: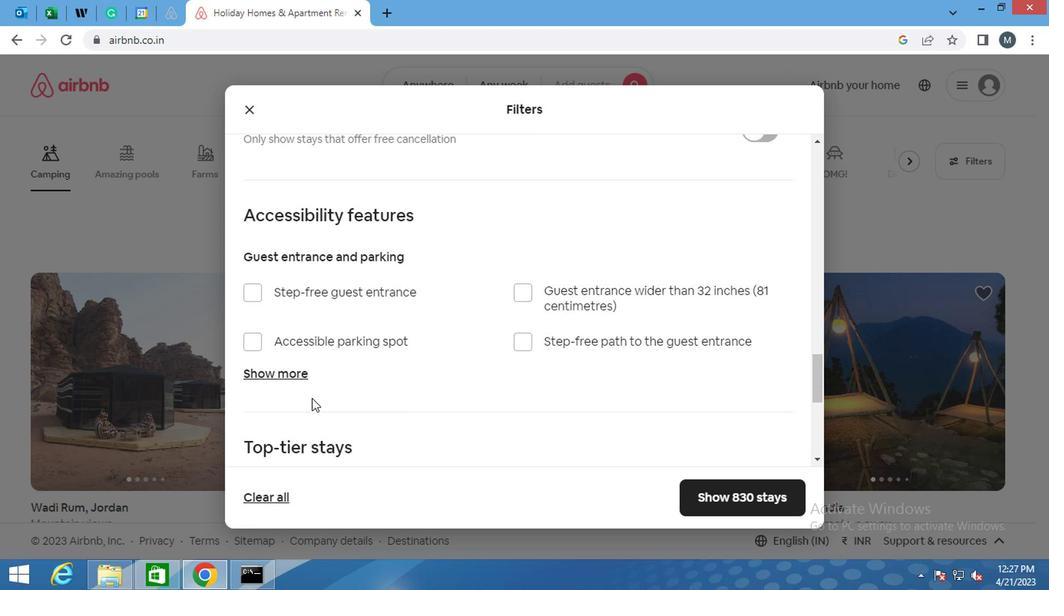 
Action: Mouse moved to (278, 403)
Screenshot: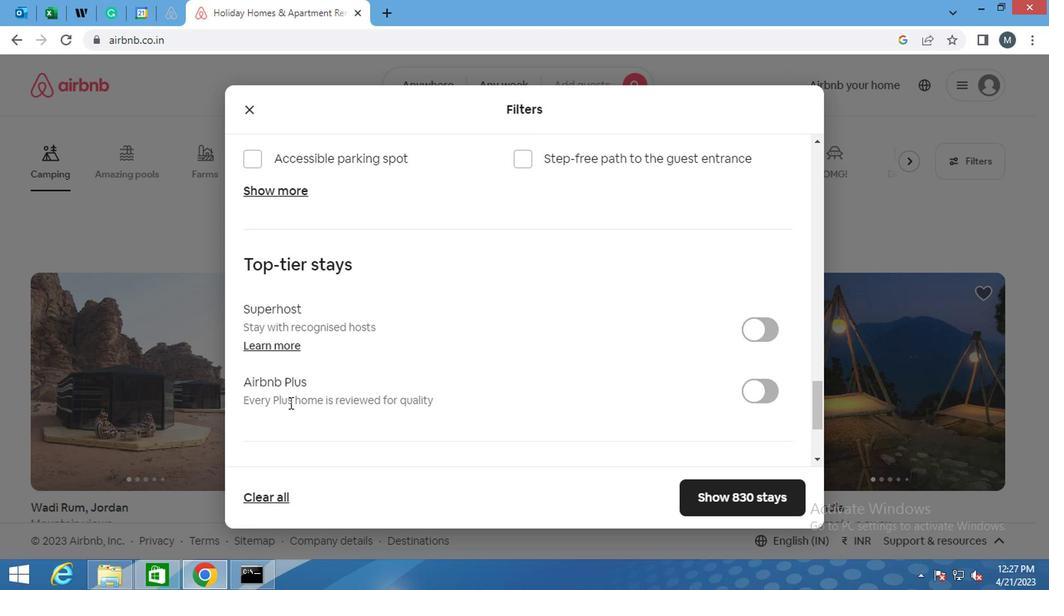
Action: Mouse scrolled (278, 402) with delta (0, 0)
Screenshot: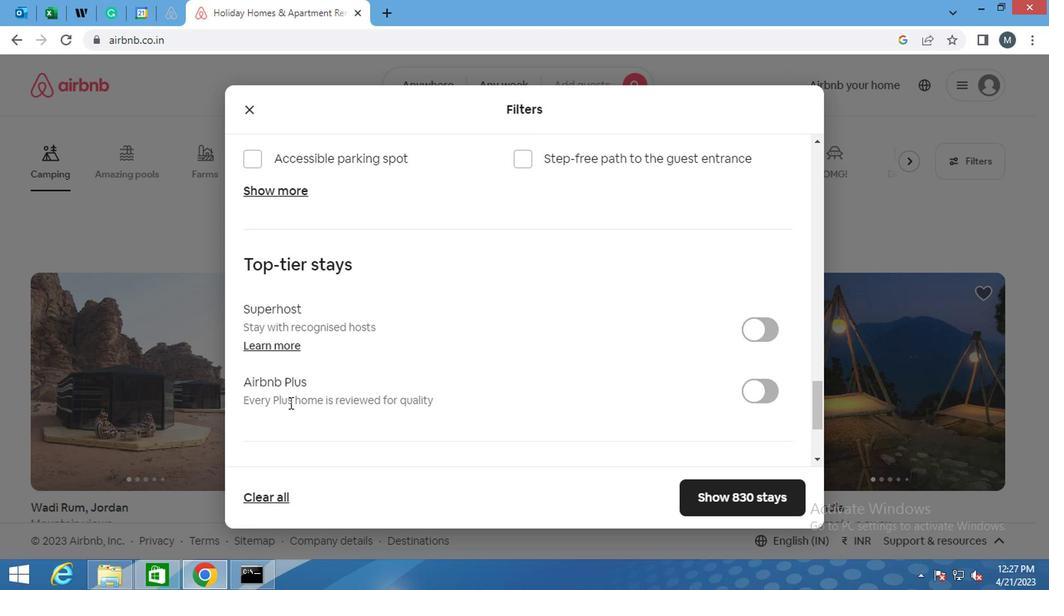 
Action: Mouse moved to (256, 453)
Screenshot: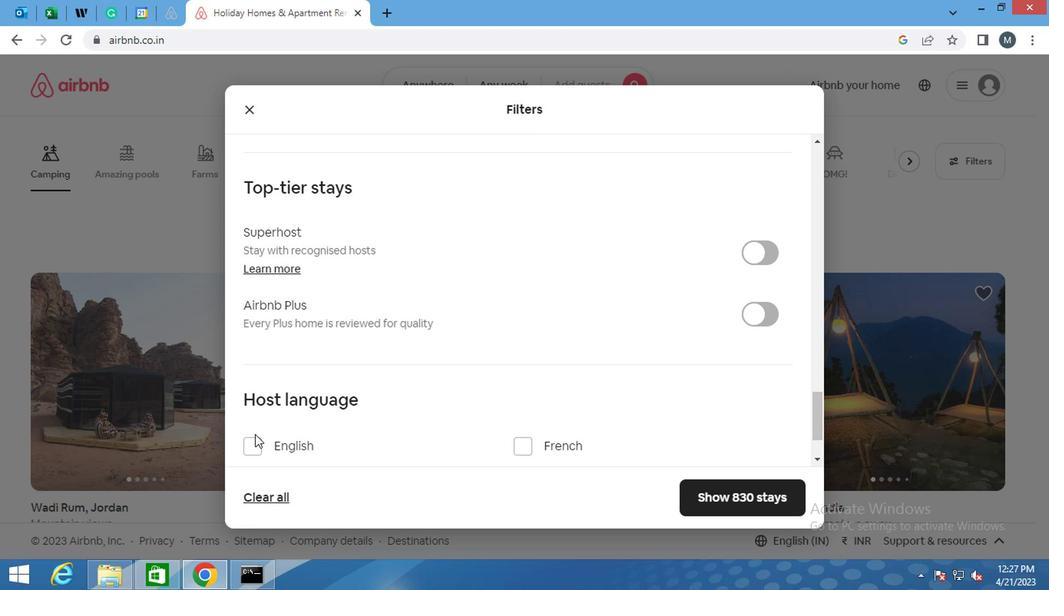 
Action: Mouse pressed left at (256, 453)
Screenshot: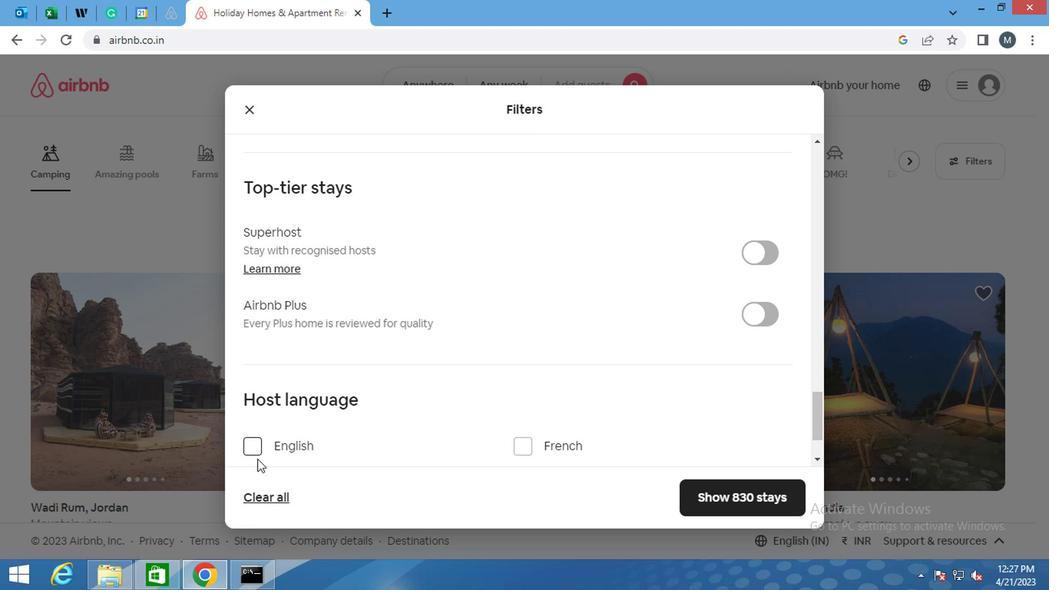 
Action: Mouse moved to (412, 428)
Screenshot: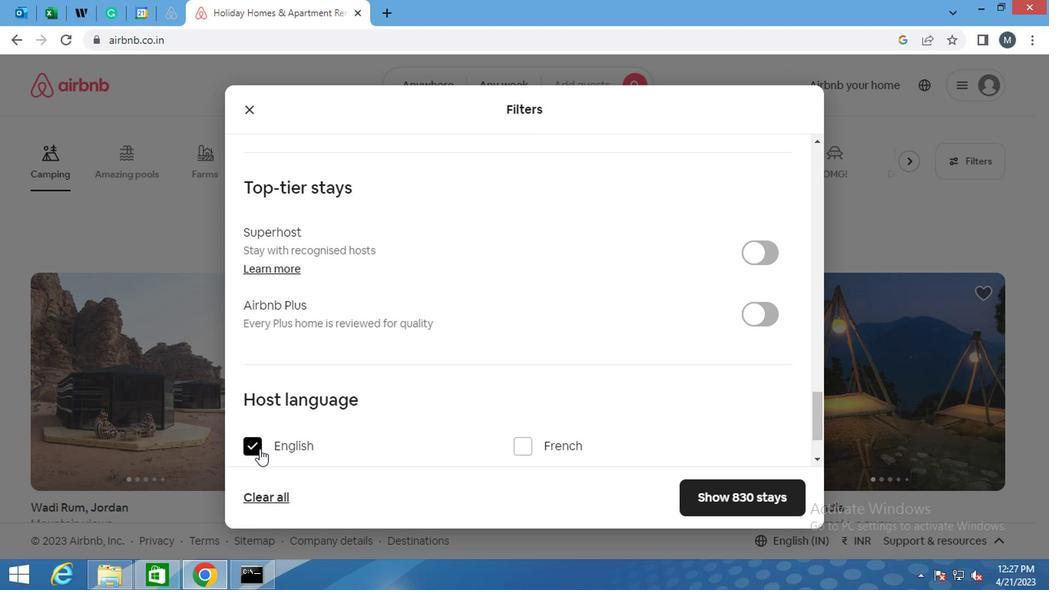 
Action: Mouse scrolled (412, 427) with delta (0, -1)
Screenshot: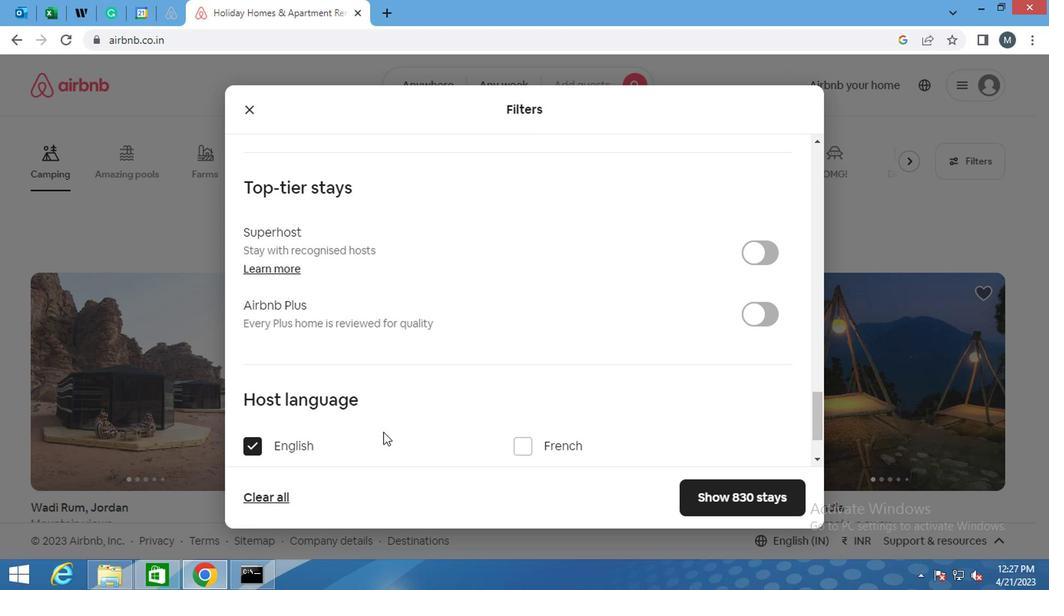 
Action: Mouse moved to (414, 428)
Screenshot: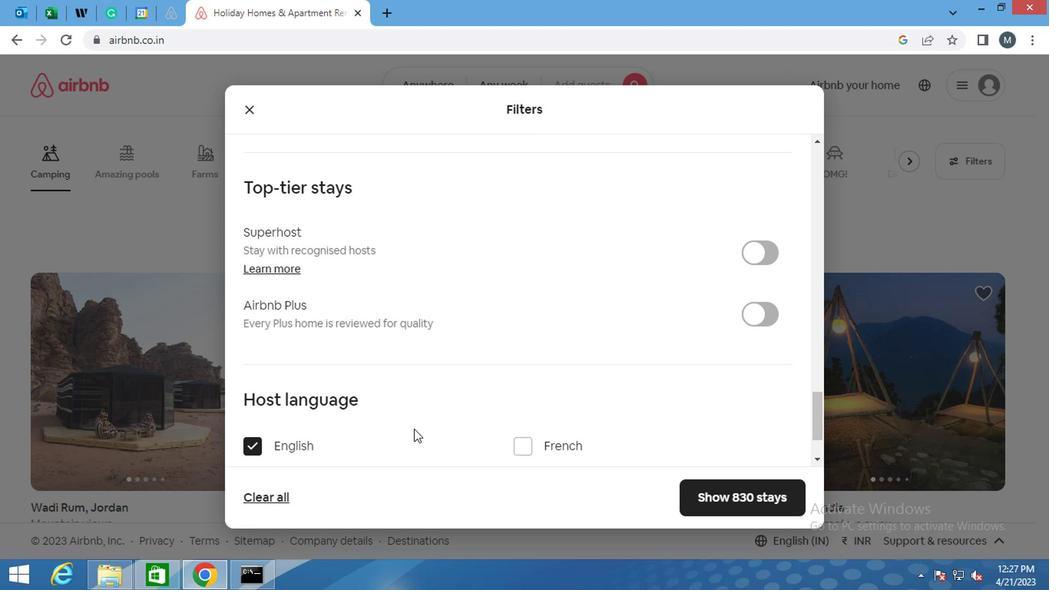 
Action: Mouse scrolled (414, 427) with delta (0, -1)
Screenshot: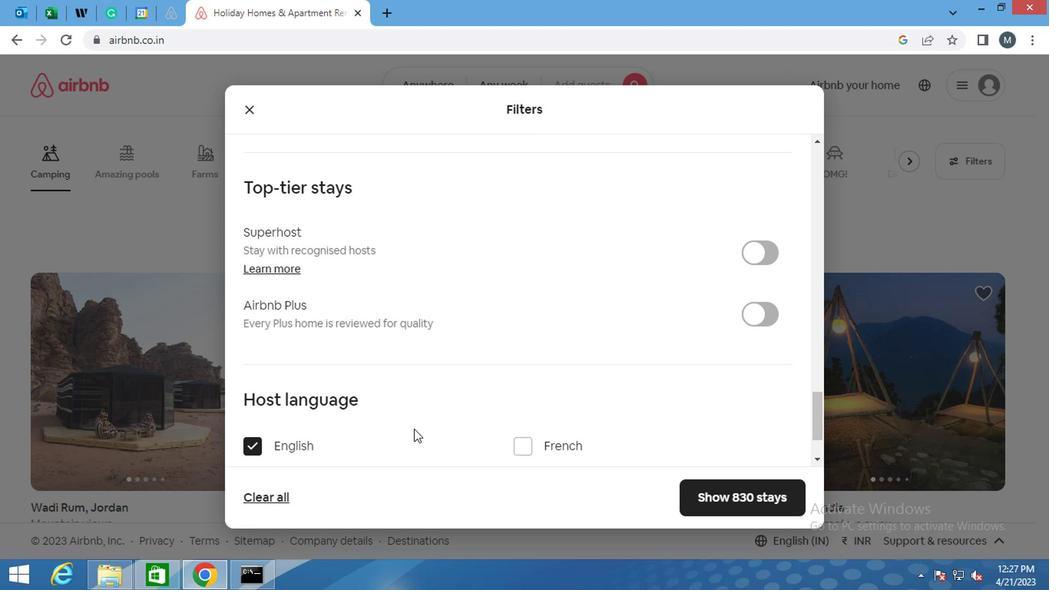 
Action: Mouse scrolled (414, 427) with delta (0, -1)
Screenshot: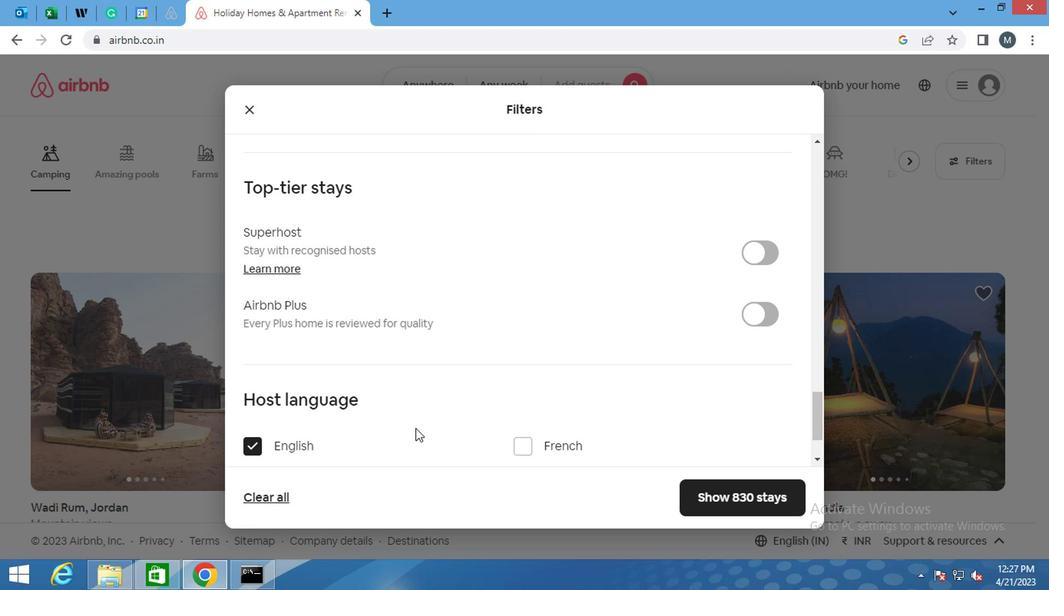 
Action: Mouse moved to (692, 495)
Screenshot: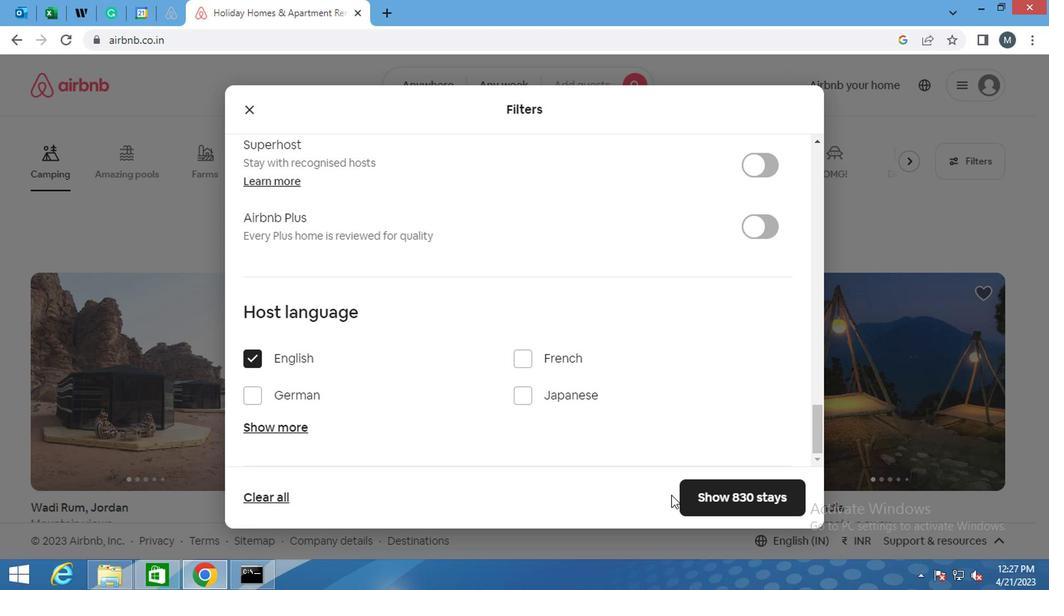 
Action: Mouse pressed left at (692, 495)
Screenshot: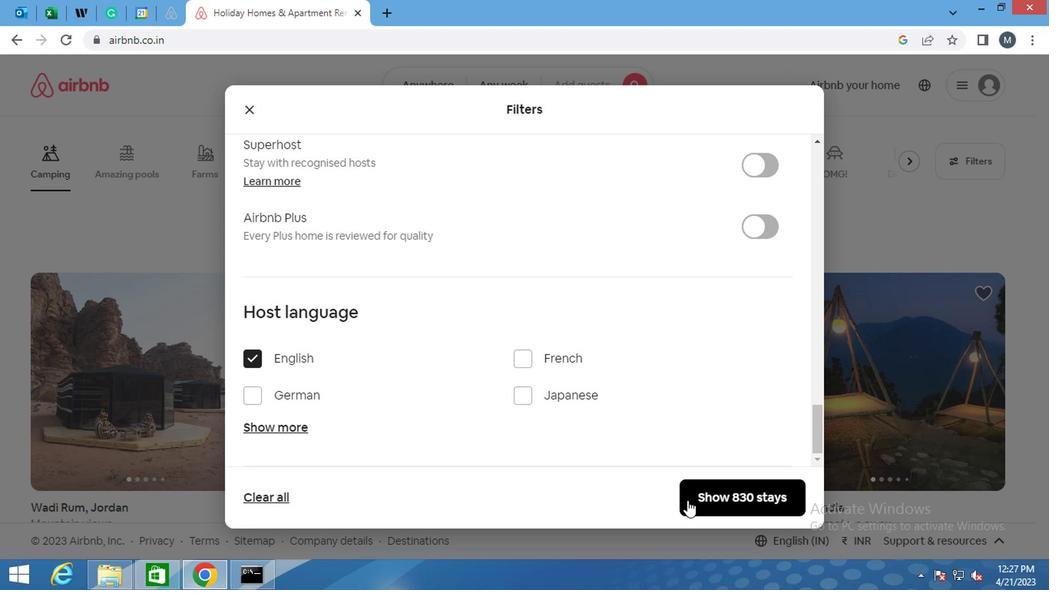 
Action: Mouse moved to (674, 492)
Screenshot: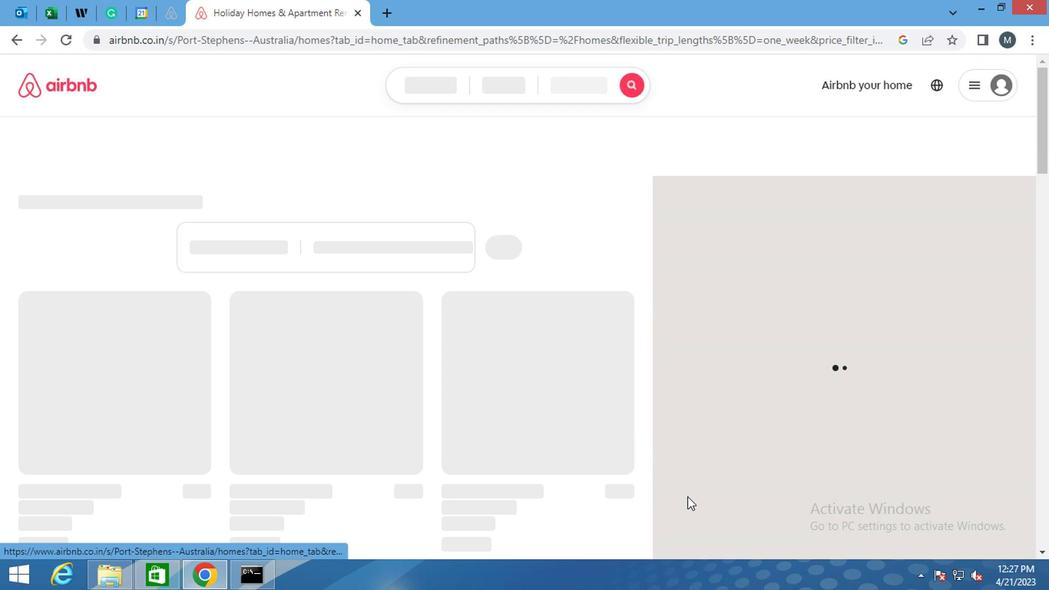 
